 Task: Find connections with filter location Beipiao with filter topic #socialmediawith filter profile language Potuguese with filter current company YML with filter school Poornima University with filter industry Newspaper Publishing with filter service category Home Networking with filter keywords title Continuous Improvement Consultant
Action: Mouse moved to (573, 71)
Screenshot: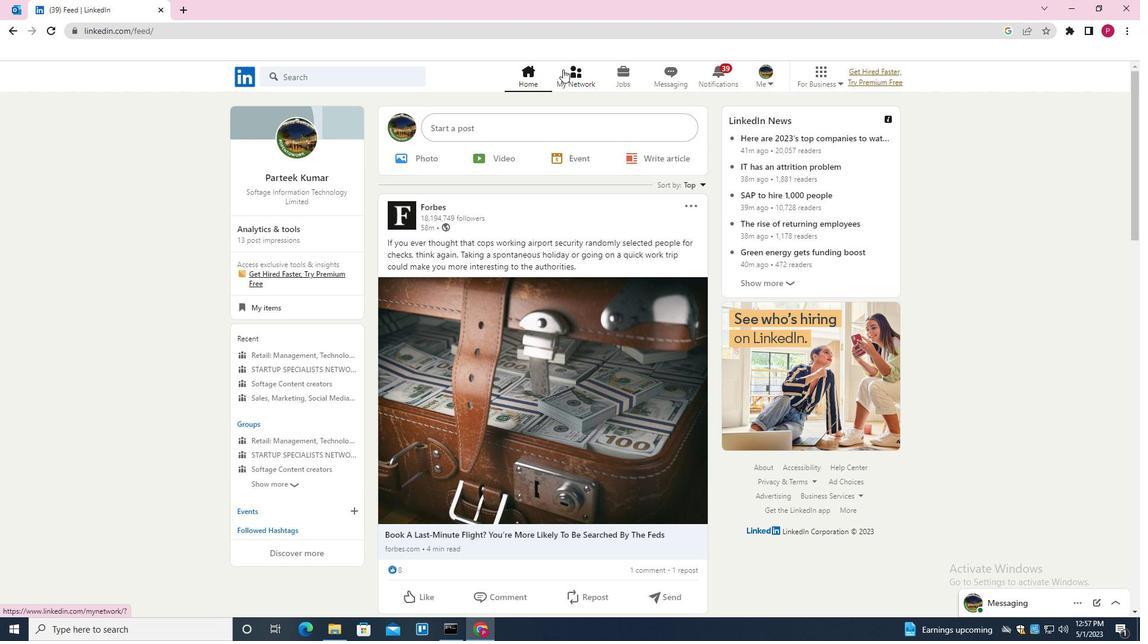 
Action: Mouse pressed left at (573, 71)
Screenshot: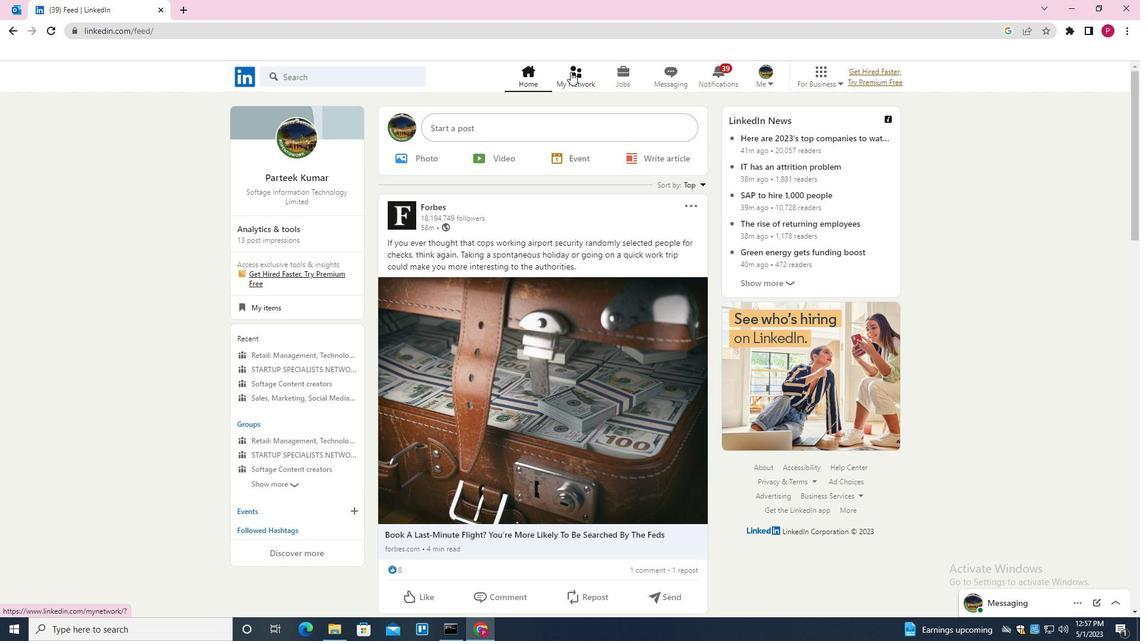 
Action: Mouse moved to (380, 141)
Screenshot: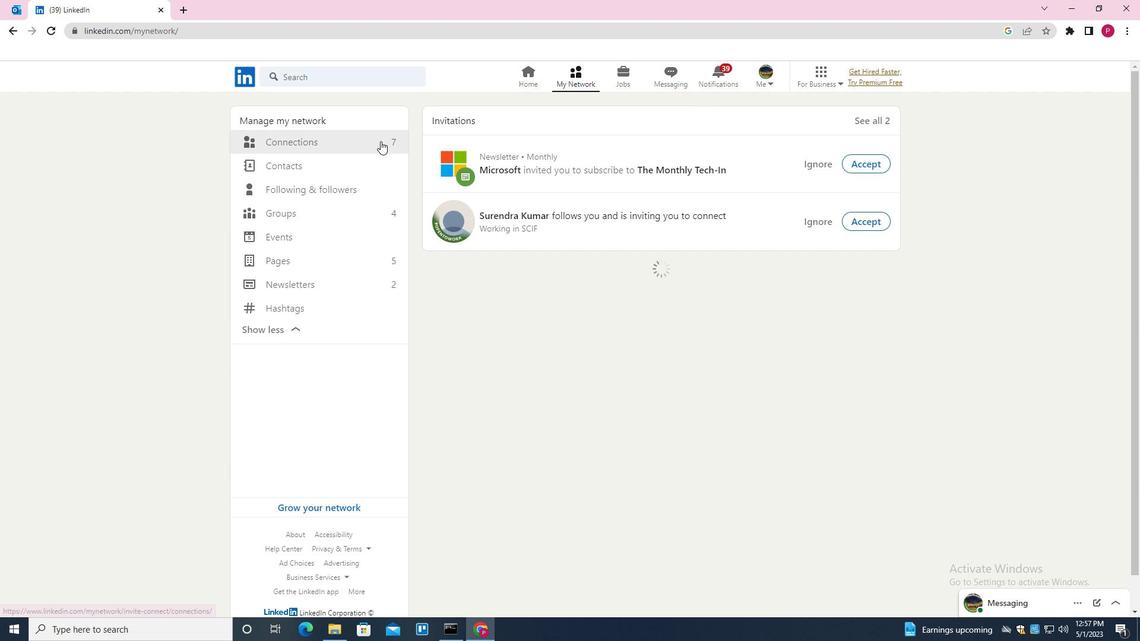
Action: Mouse pressed left at (380, 141)
Screenshot: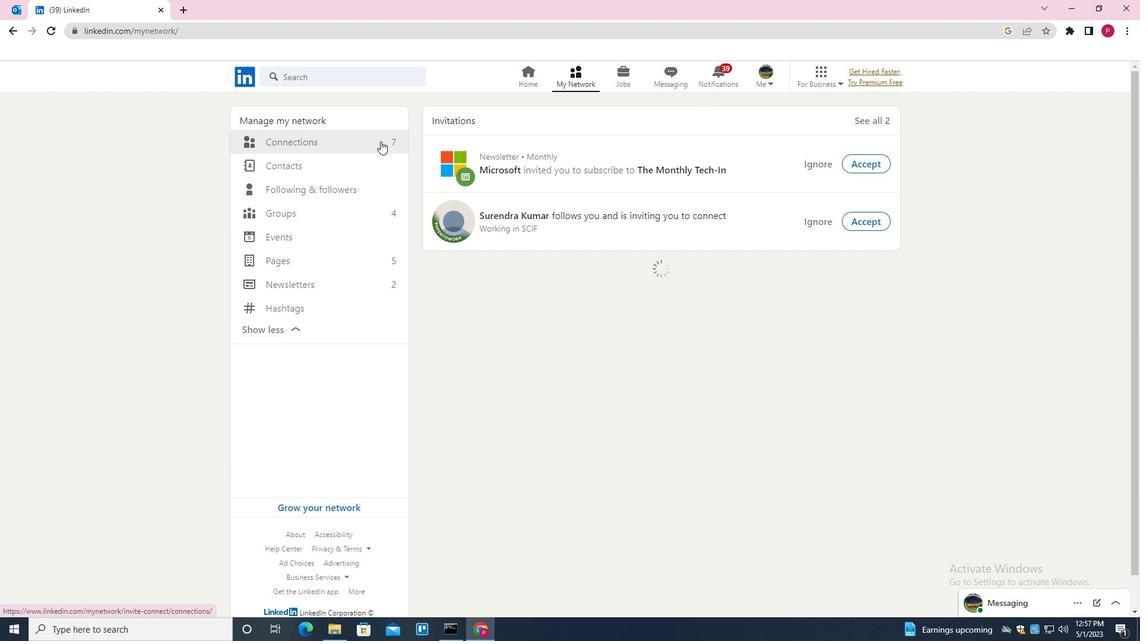 
Action: Mouse moved to (690, 146)
Screenshot: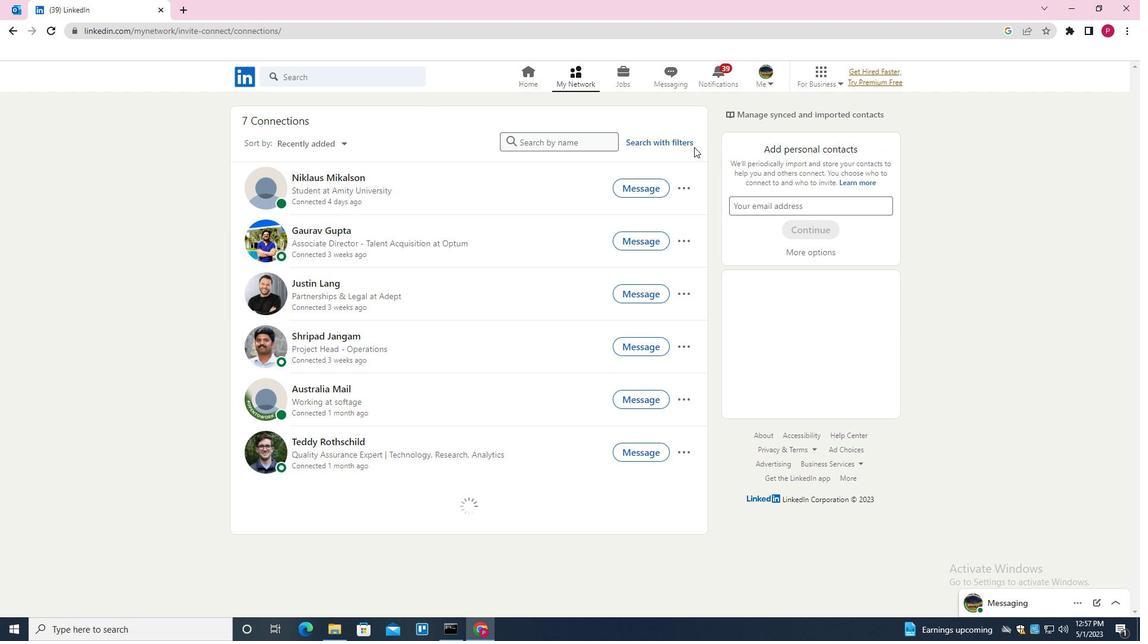 
Action: Mouse pressed left at (690, 146)
Screenshot: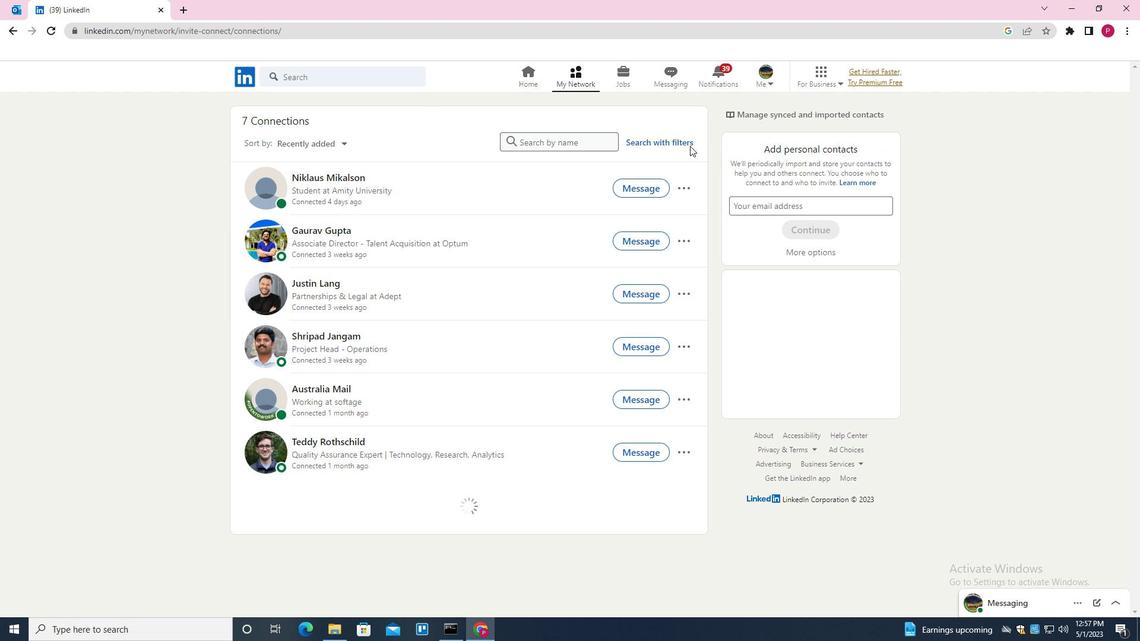 
Action: Mouse moved to (681, 141)
Screenshot: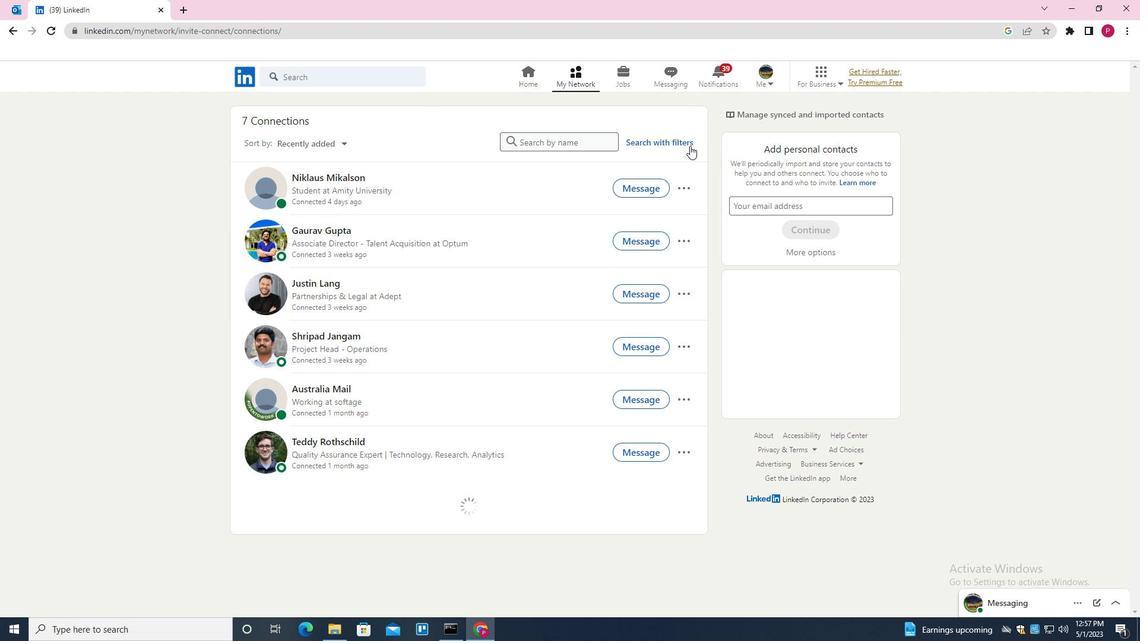 
Action: Mouse pressed left at (681, 141)
Screenshot: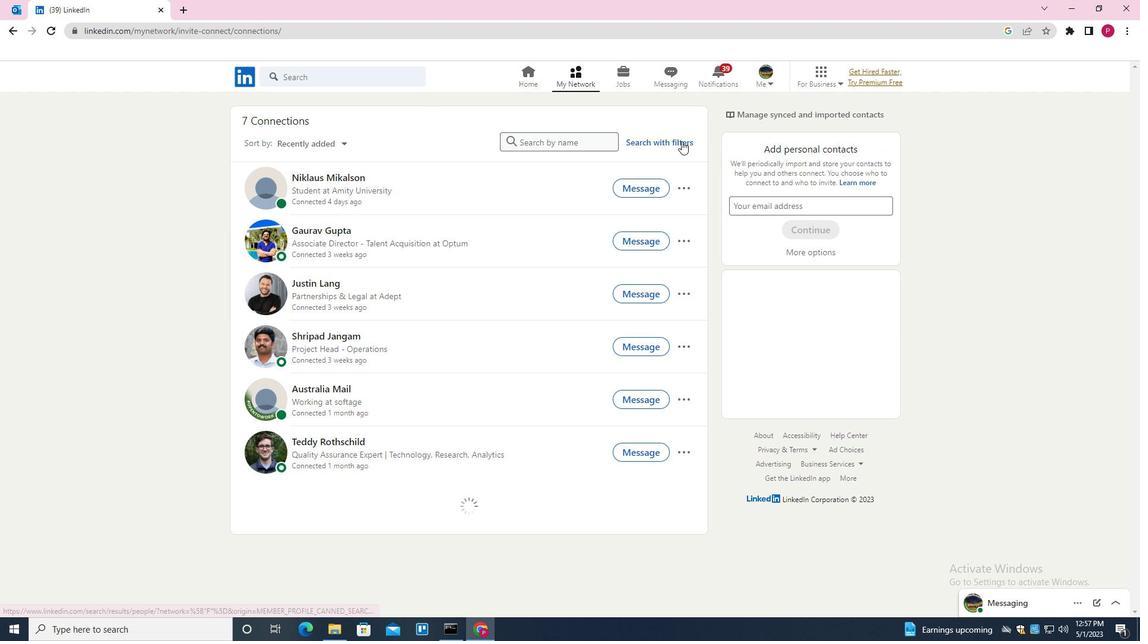 
Action: Mouse moved to (611, 113)
Screenshot: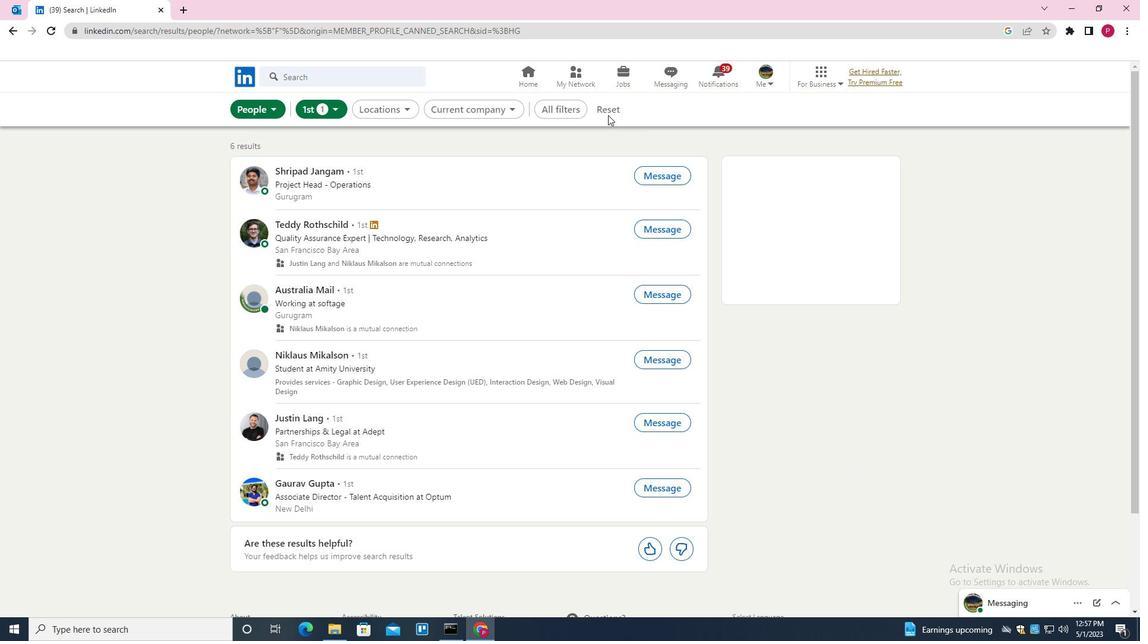 
Action: Mouse pressed left at (611, 113)
Screenshot: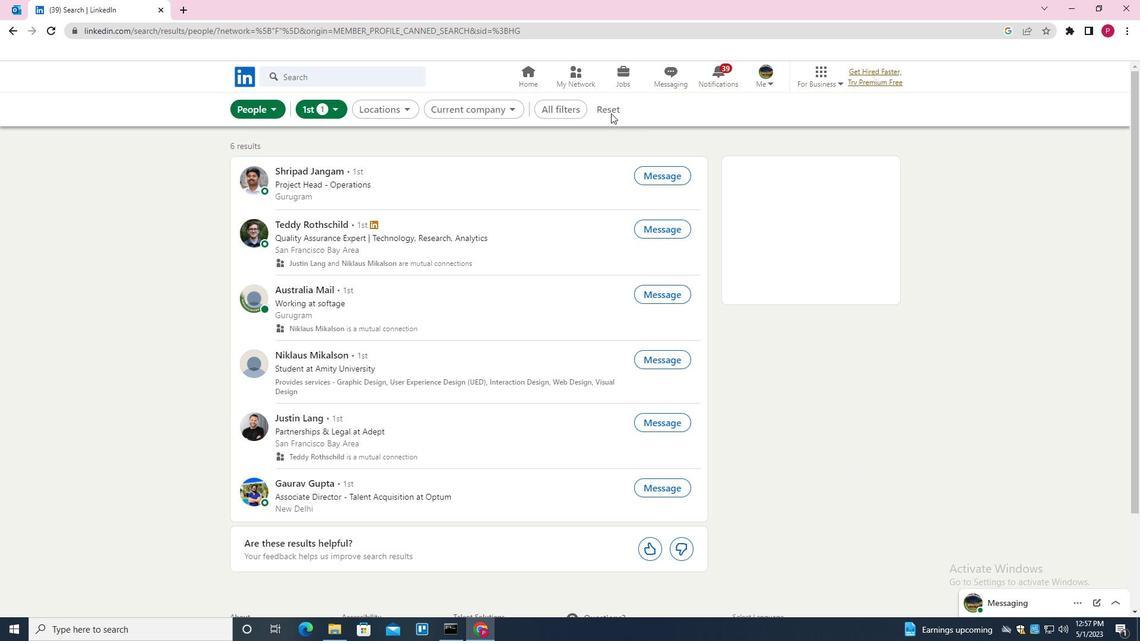 
Action: Mouse moved to (597, 110)
Screenshot: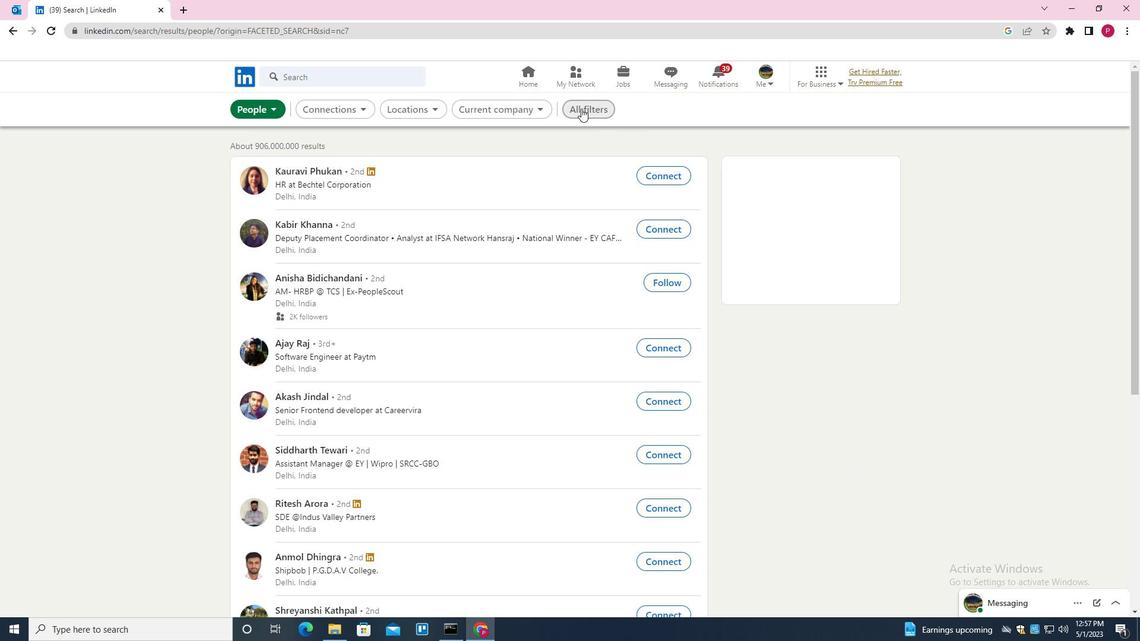
Action: Mouse pressed left at (597, 110)
Screenshot: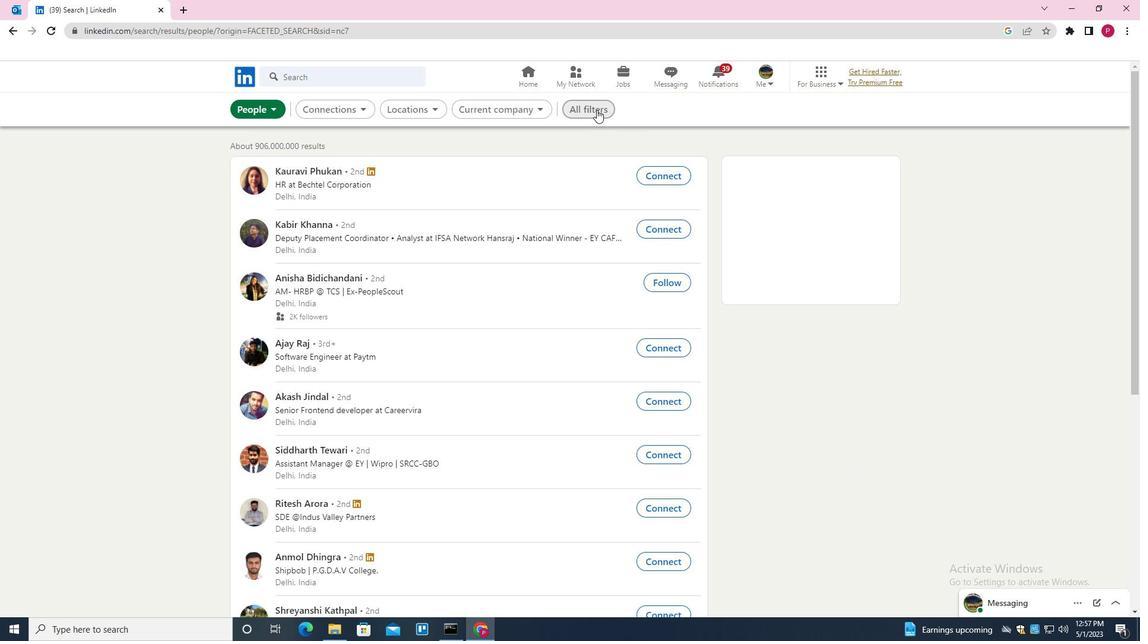 
Action: Mouse moved to (956, 364)
Screenshot: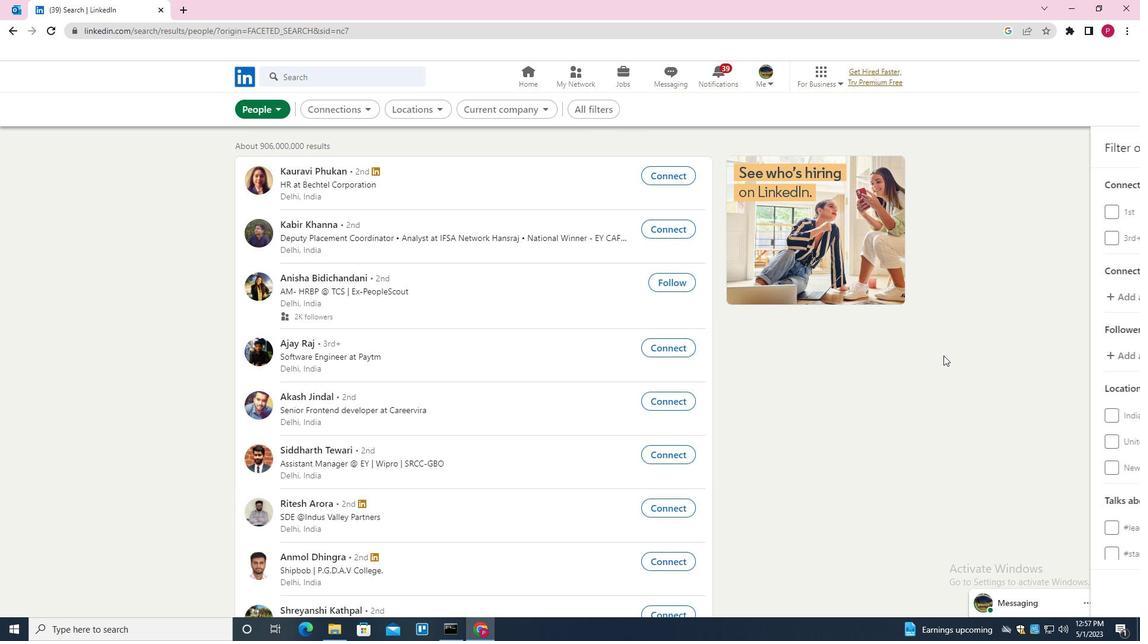 
Action: Mouse scrolled (956, 364) with delta (0, 0)
Screenshot: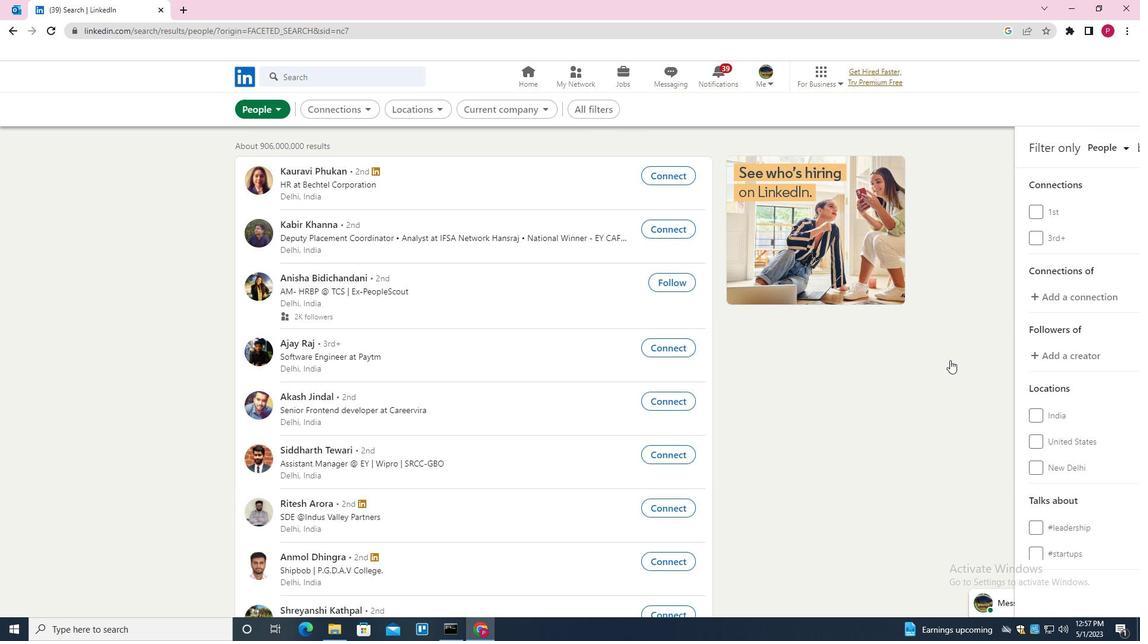 
Action: Mouse scrolled (956, 364) with delta (0, 0)
Screenshot: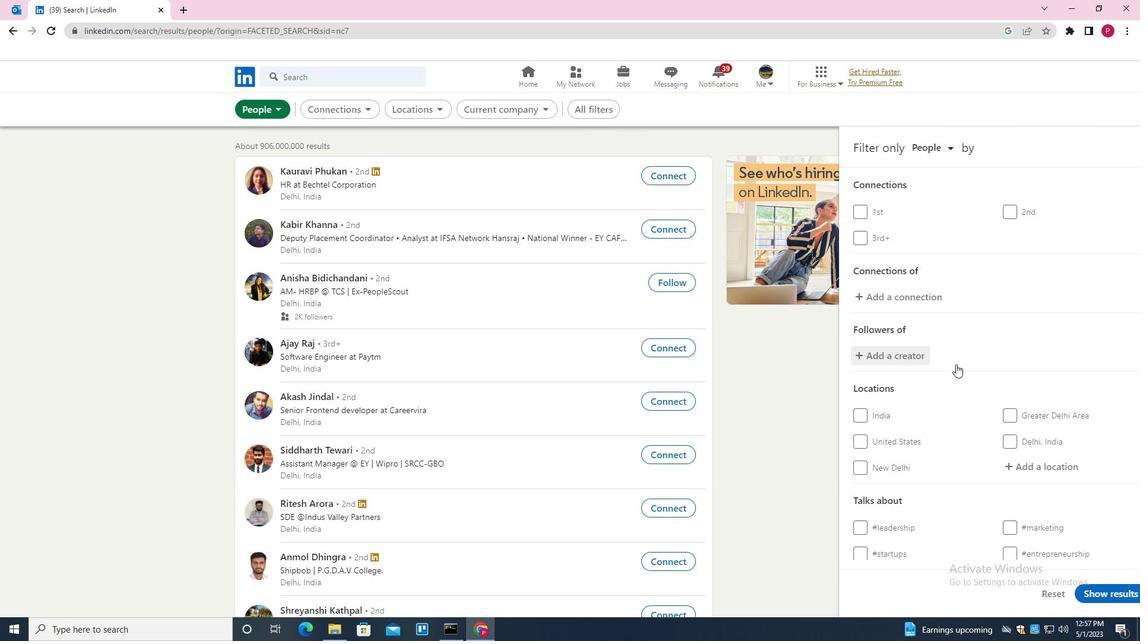 
Action: Mouse scrolled (956, 364) with delta (0, 0)
Screenshot: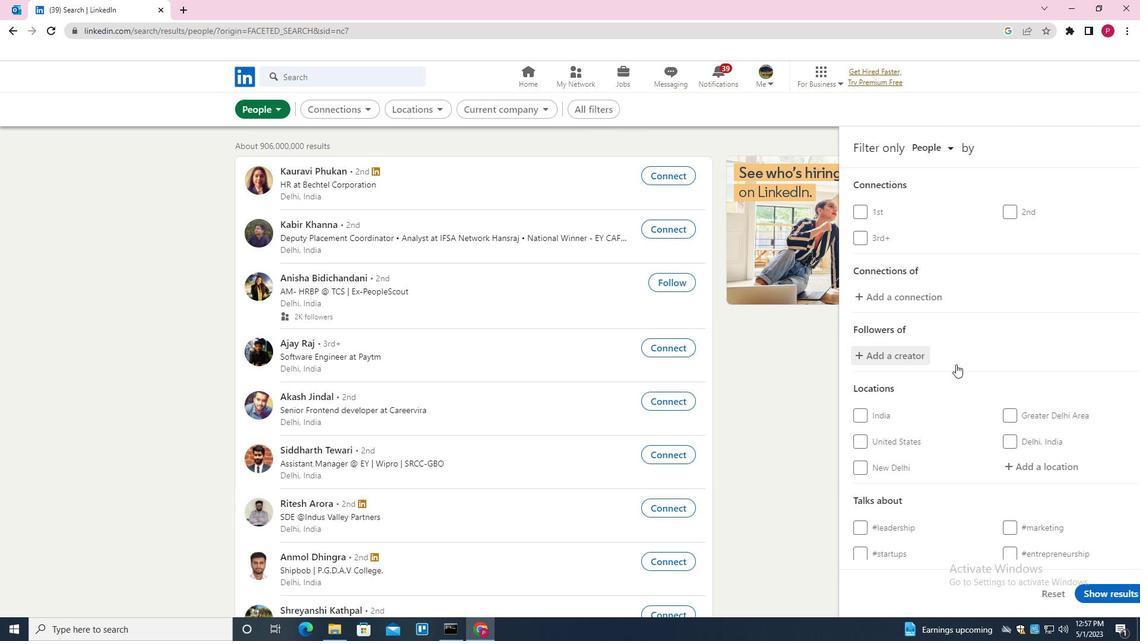 
Action: Mouse moved to (1013, 293)
Screenshot: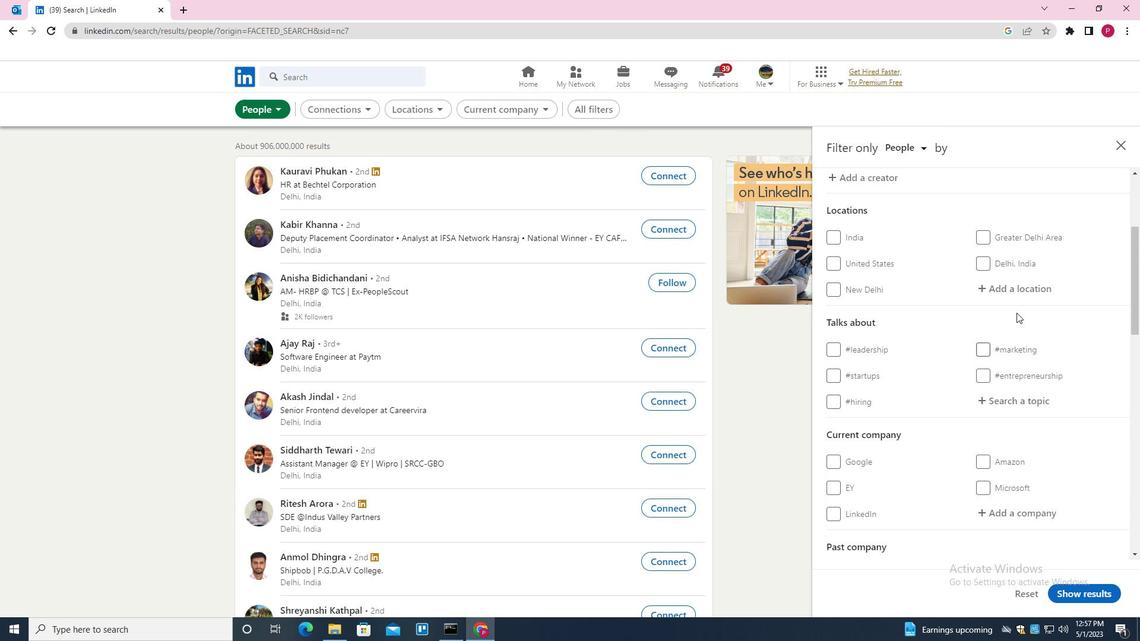 
Action: Mouse pressed left at (1013, 293)
Screenshot: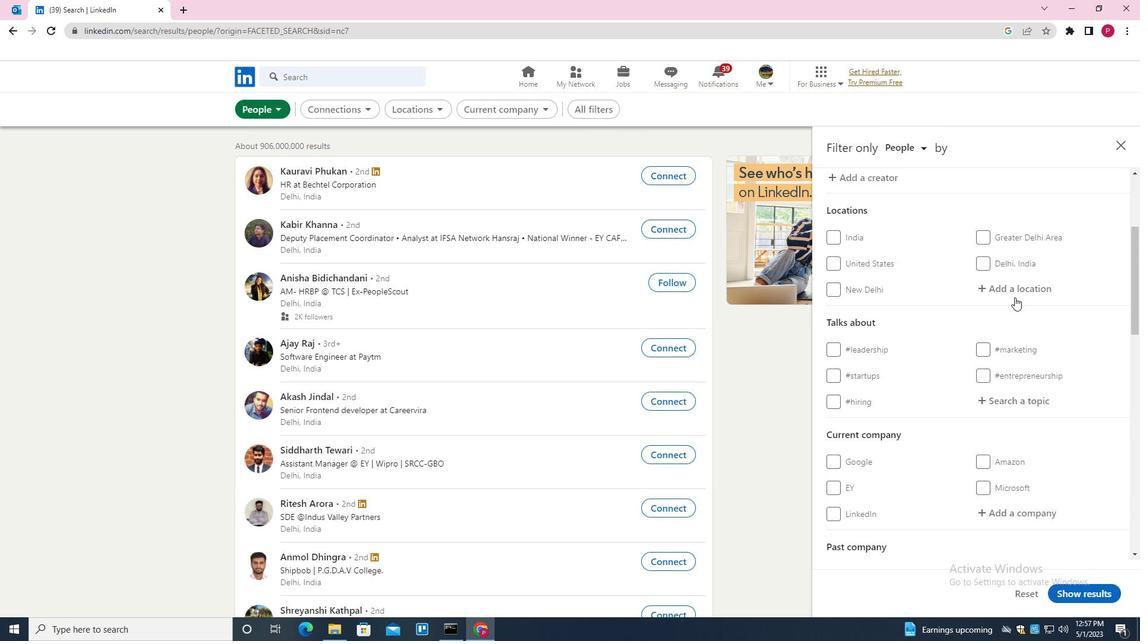 
Action: Key pressed <Key.shift>BEIPIAO<Key.enter>
Screenshot: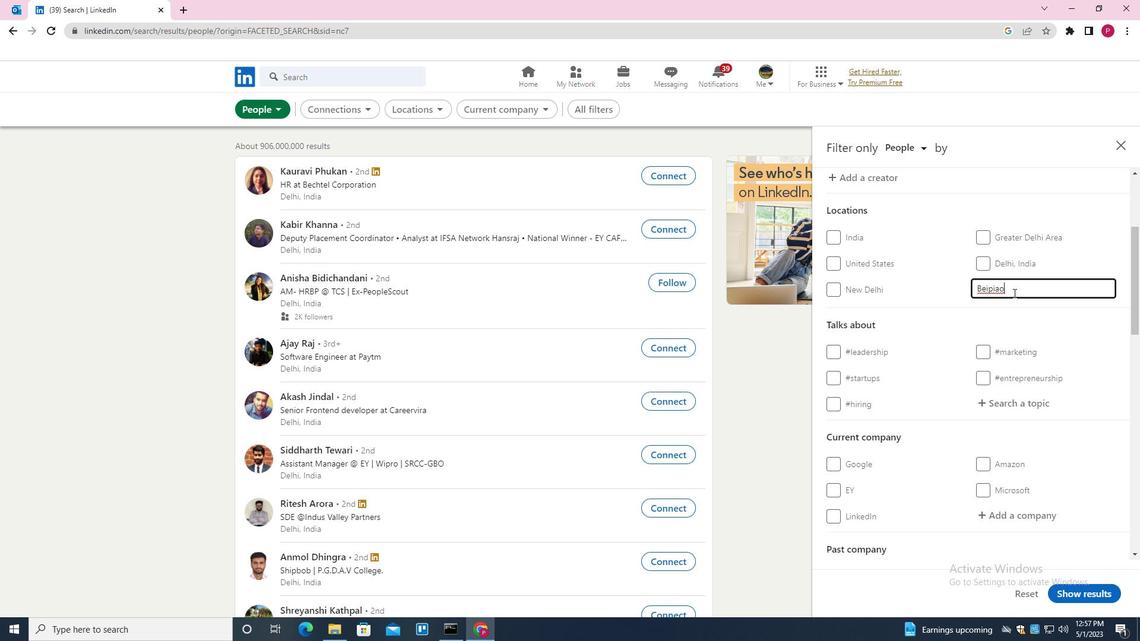 
Action: Mouse moved to (978, 317)
Screenshot: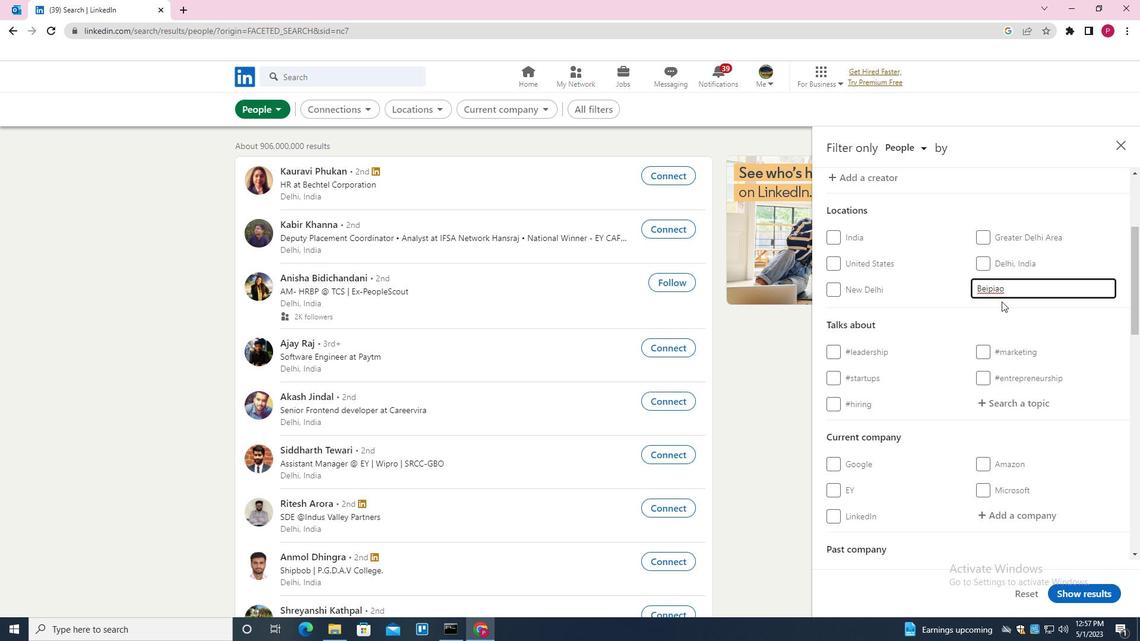 
Action: Mouse scrolled (978, 317) with delta (0, 0)
Screenshot: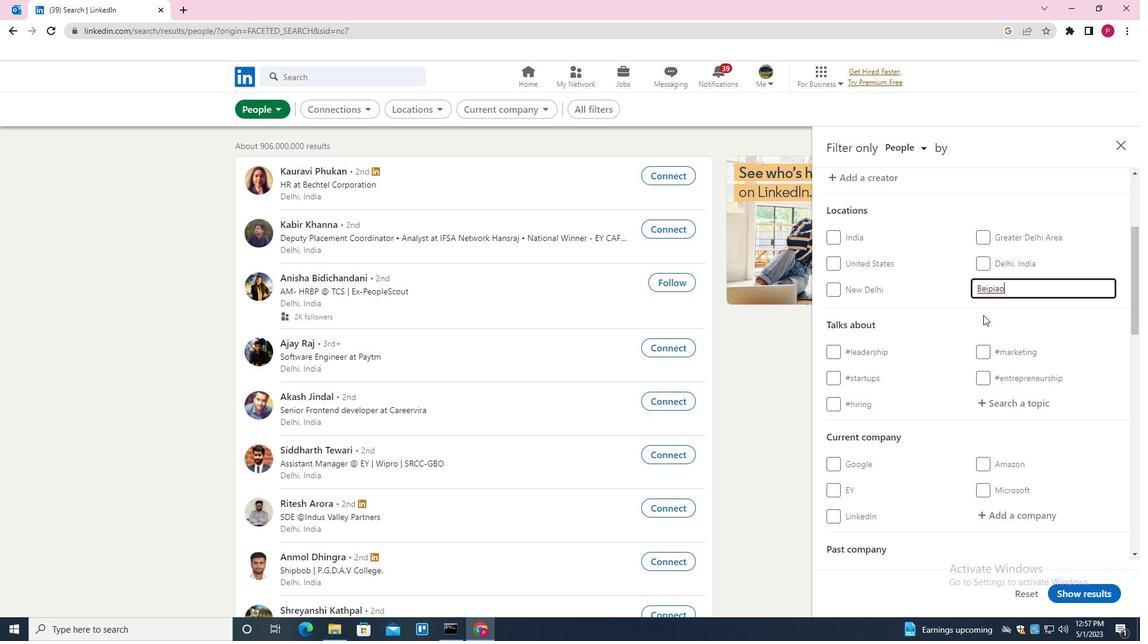 
Action: Mouse scrolled (978, 317) with delta (0, 0)
Screenshot: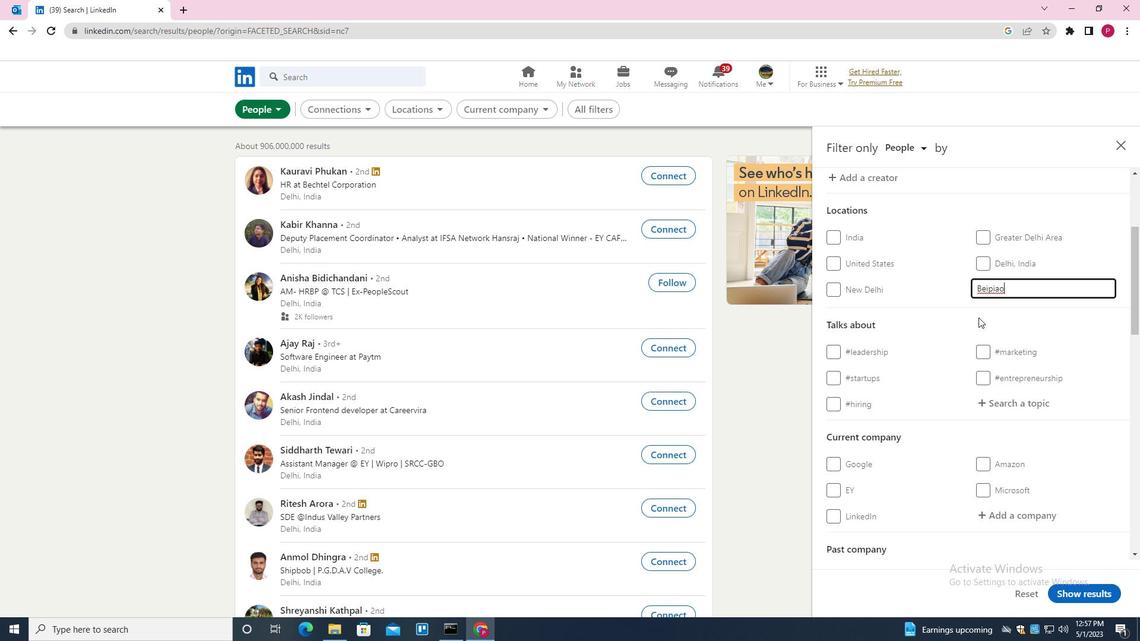 
Action: Mouse scrolled (978, 317) with delta (0, 0)
Screenshot: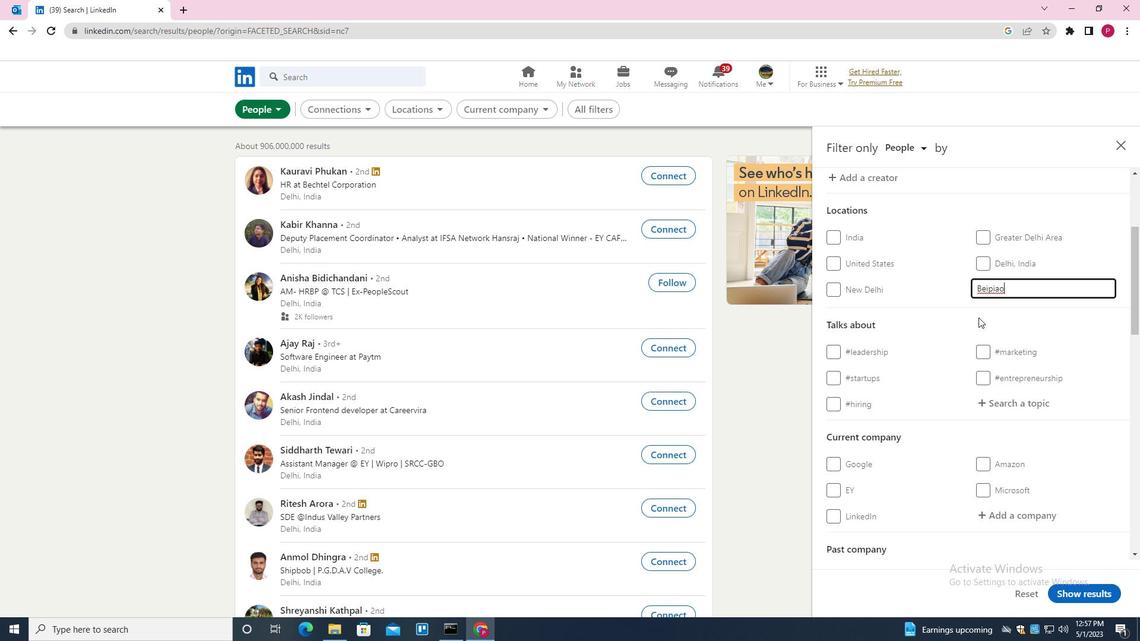 
Action: Mouse moved to (1016, 228)
Screenshot: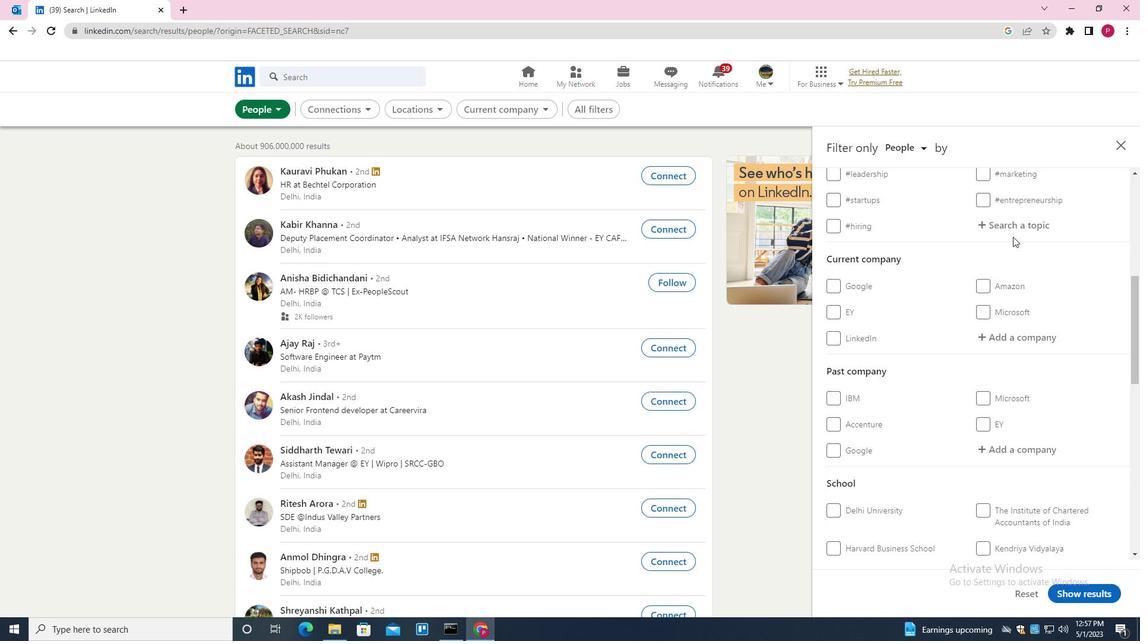 
Action: Mouse pressed left at (1016, 228)
Screenshot: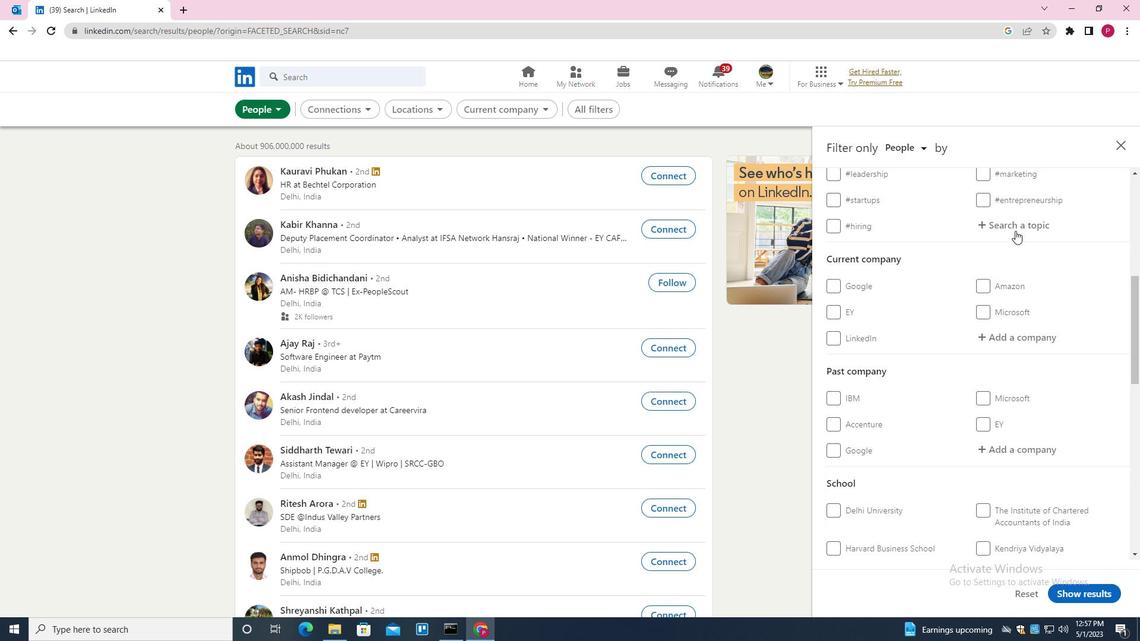 
Action: Key pressed SOCIALMEDIA<Key.down><Key.enter>
Screenshot: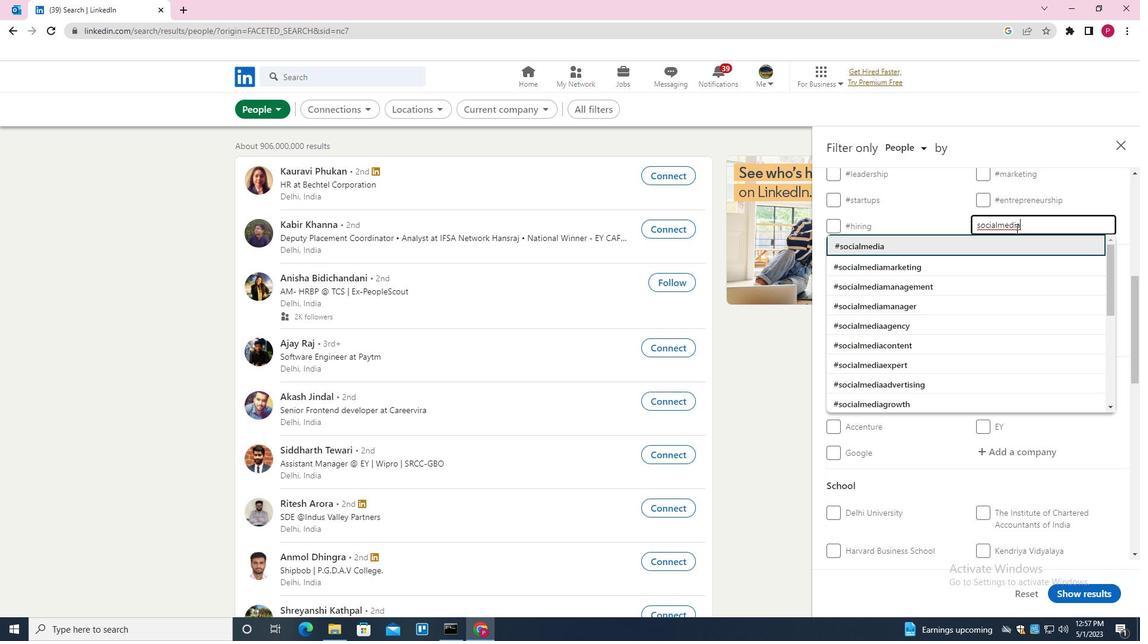 
Action: Mouse moved to (908, 326)
Screenshot: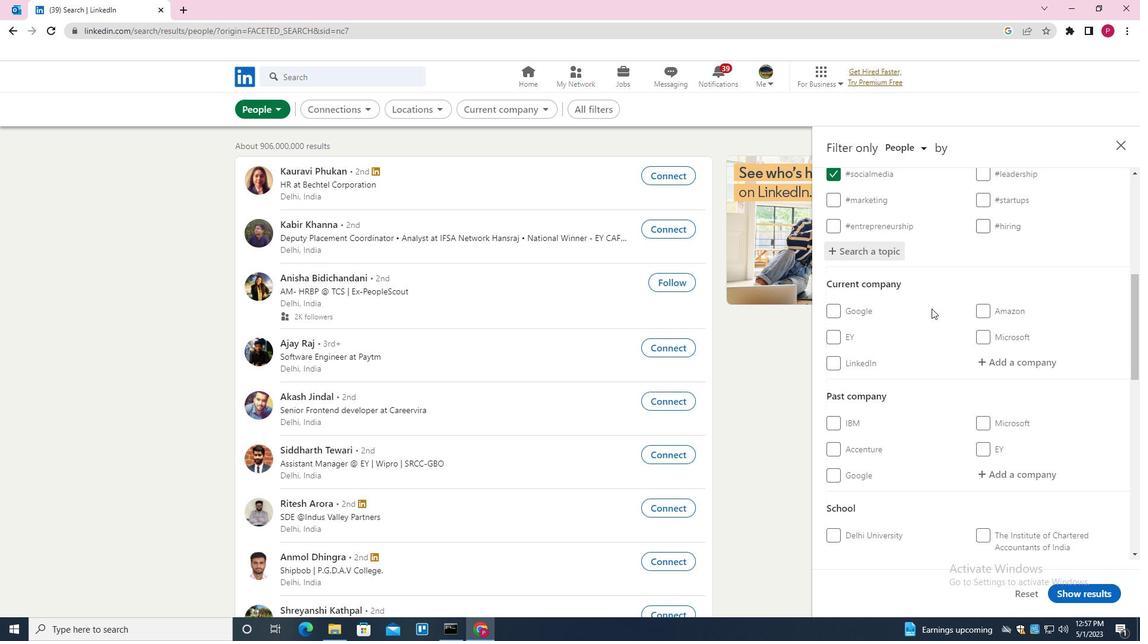 
Action: Mouse scrolled (908, 326) with delta (0, 0)
Screenshot: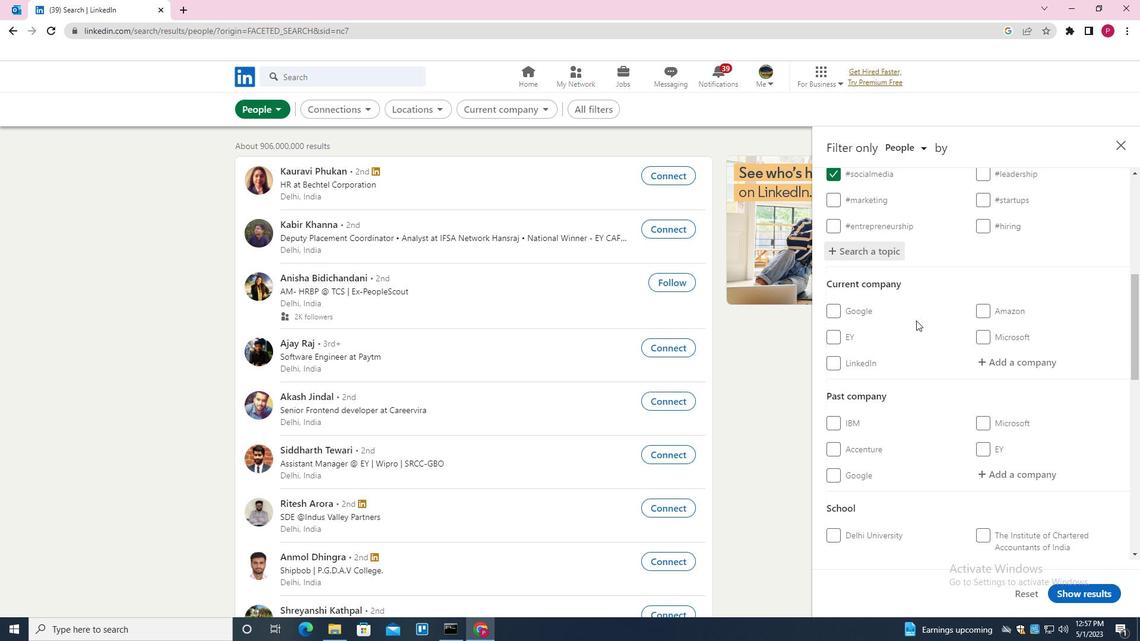 
Action: Mouse scrolled (908, 326) with delta (0, 0)
Screenshot: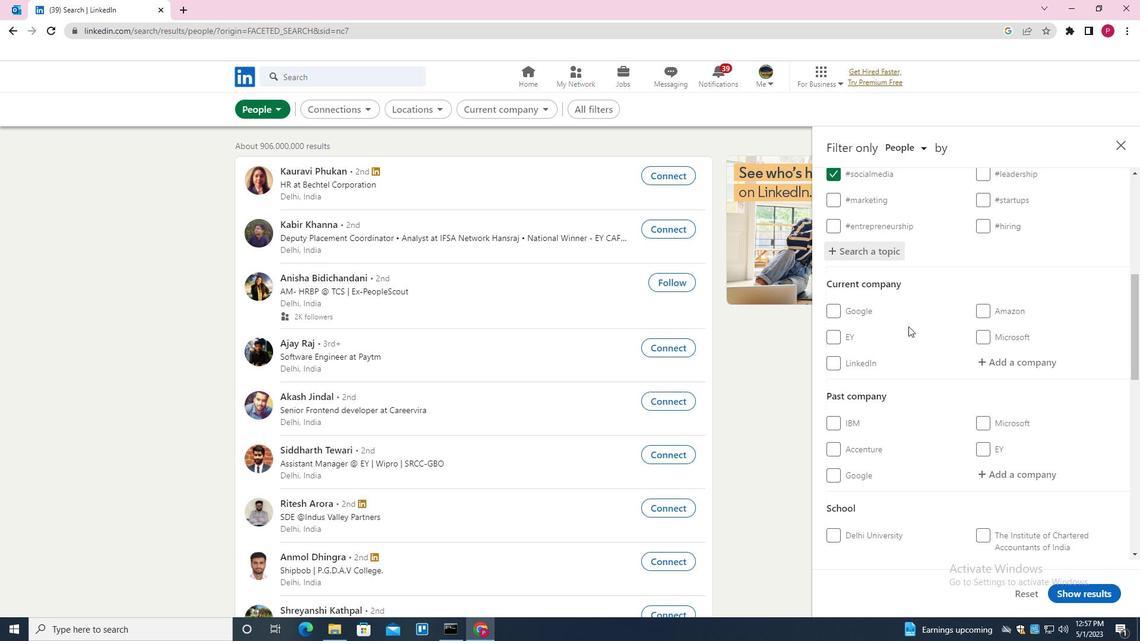 
Action: Mouse scrolled (908, 326) with delta (0, 0)
Screenshot: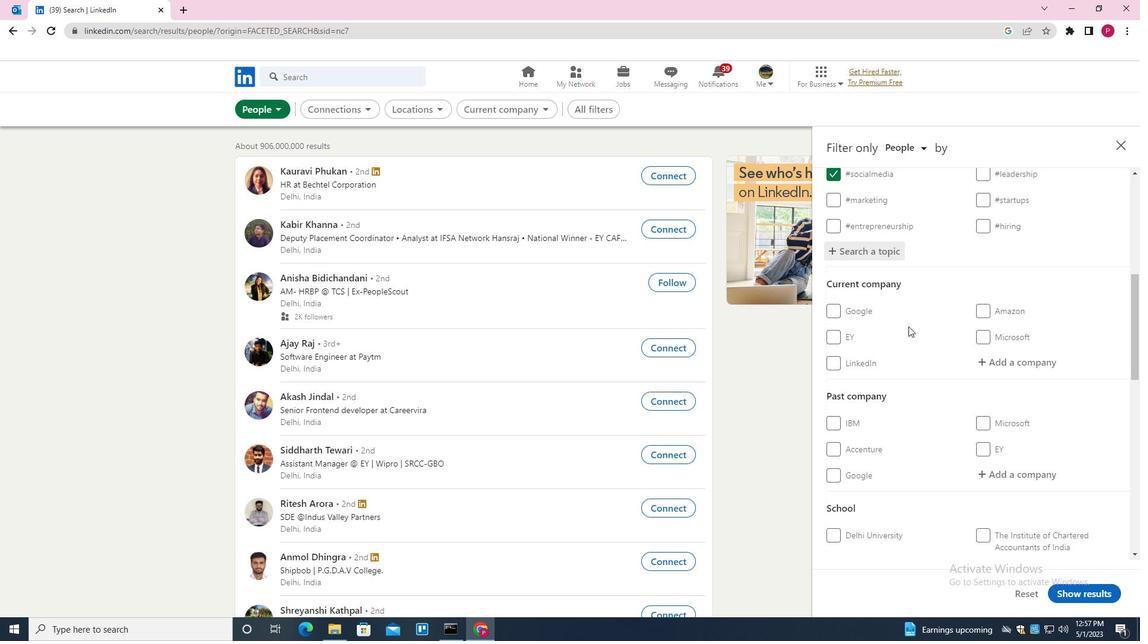
Action: Mouse moved to (964, 380)
Screenshot: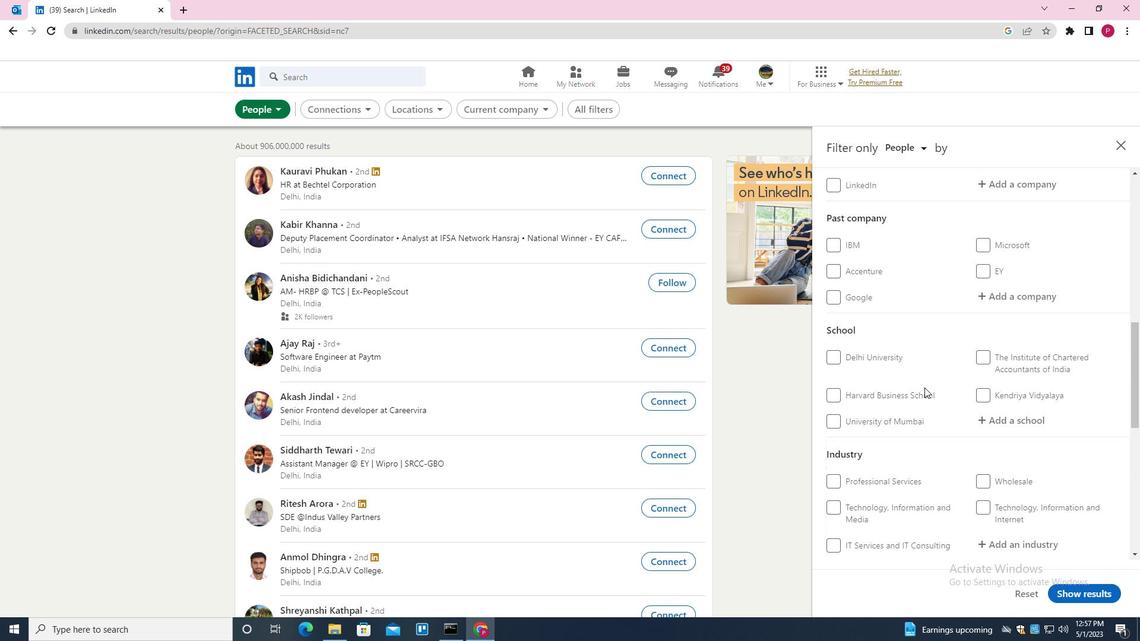 
Action: Mouse scrolled (964, 380) with delta (0, 0)
Screenshot: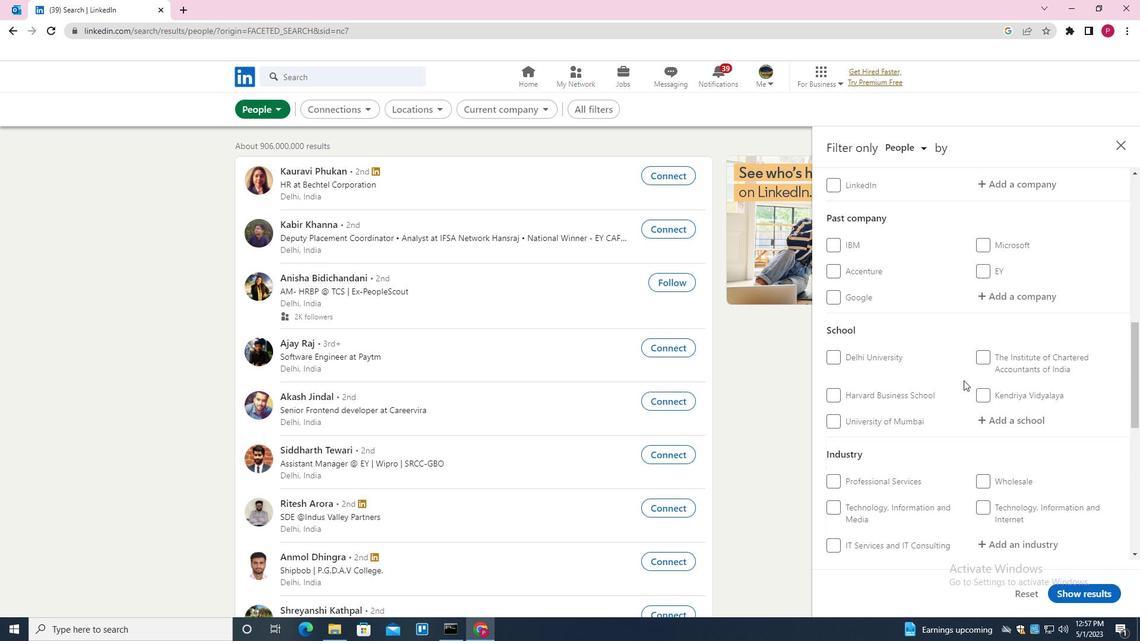 
Action: Mouse scrolled (964, 380) with delta (0, 0)
Screenshot: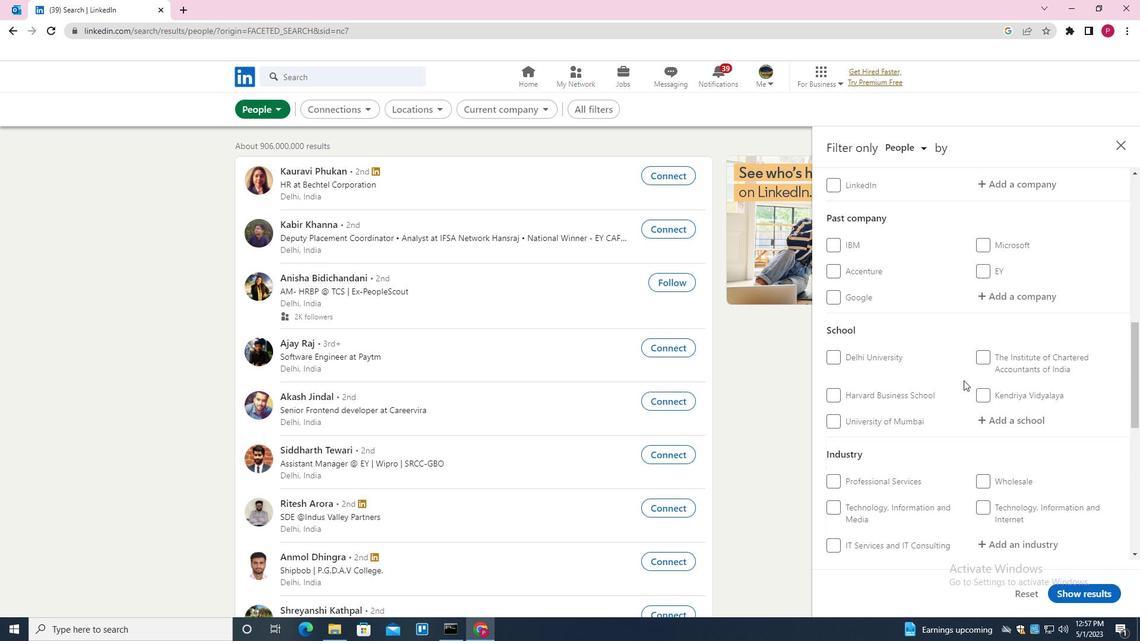 
Action: Mouse scrolled (964, 380) with delta (0, 0)
Screenshot: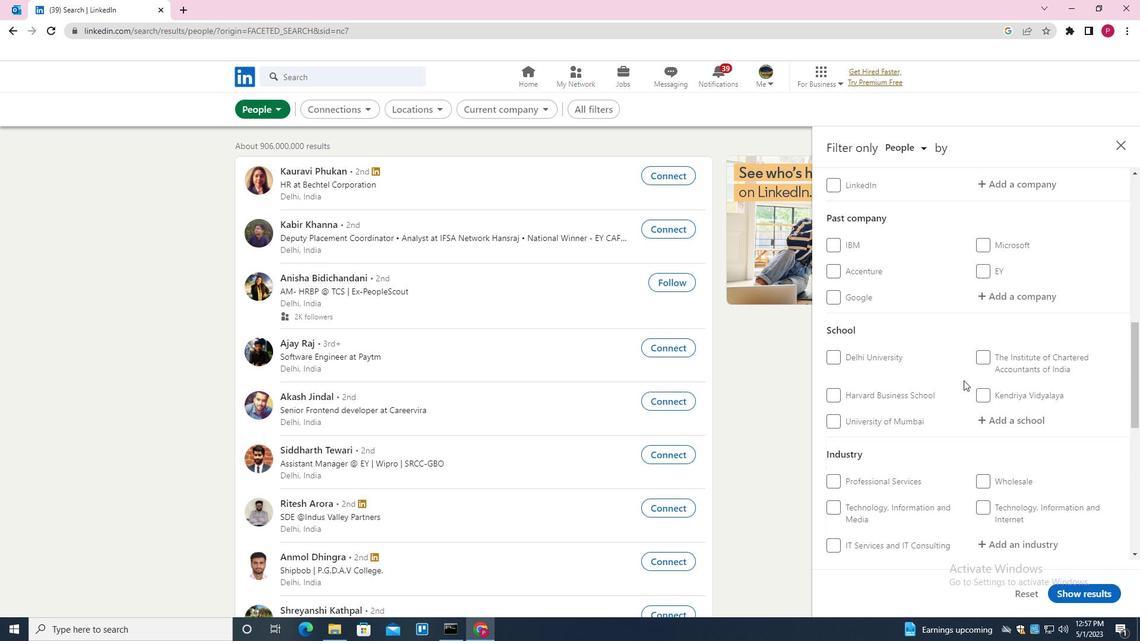 
Action: Mouse moved to (889, 379)
Screenshot: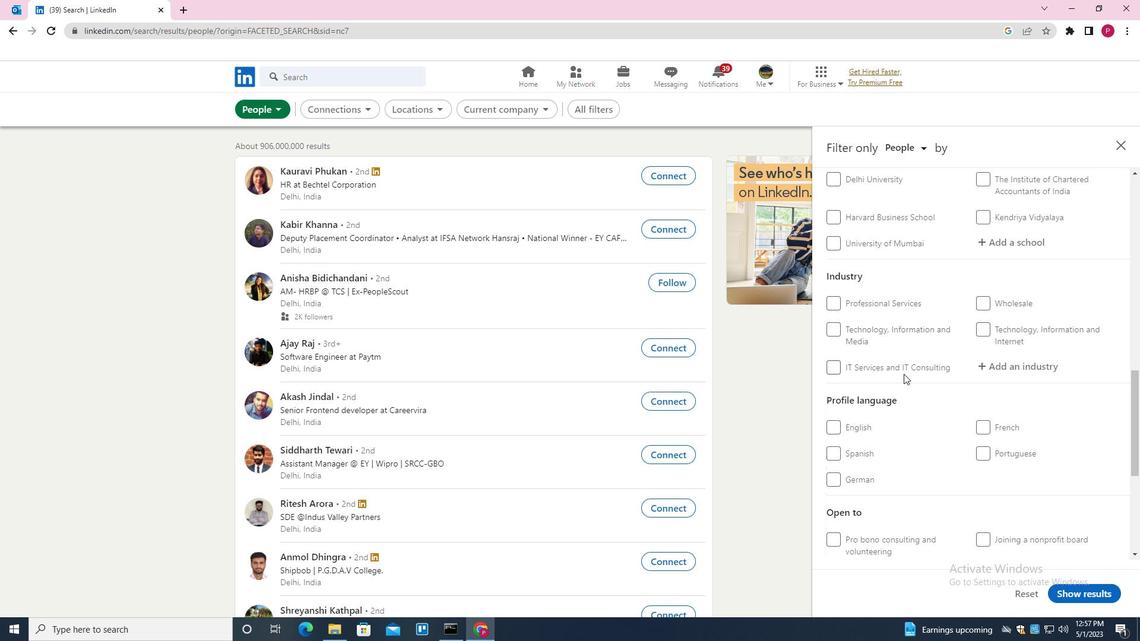 
Action: Mouse scrolled (889, 378) with delta (0, 0)
Screenshot: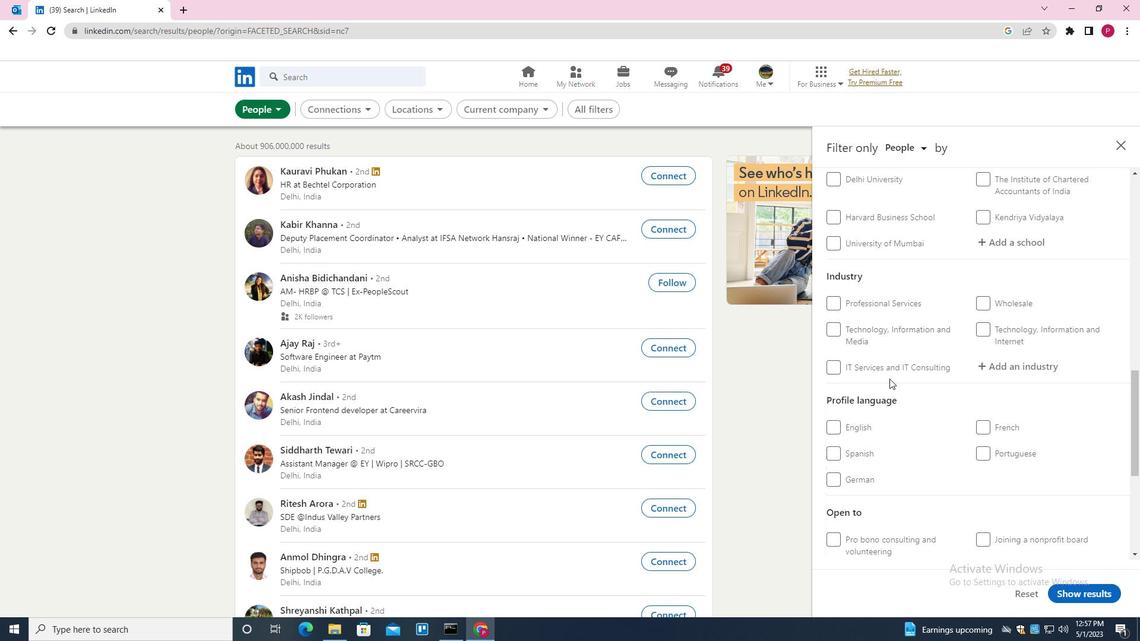 
Action: Mouse scrolled (889, 378) with delta (0, 0)
Screenshot: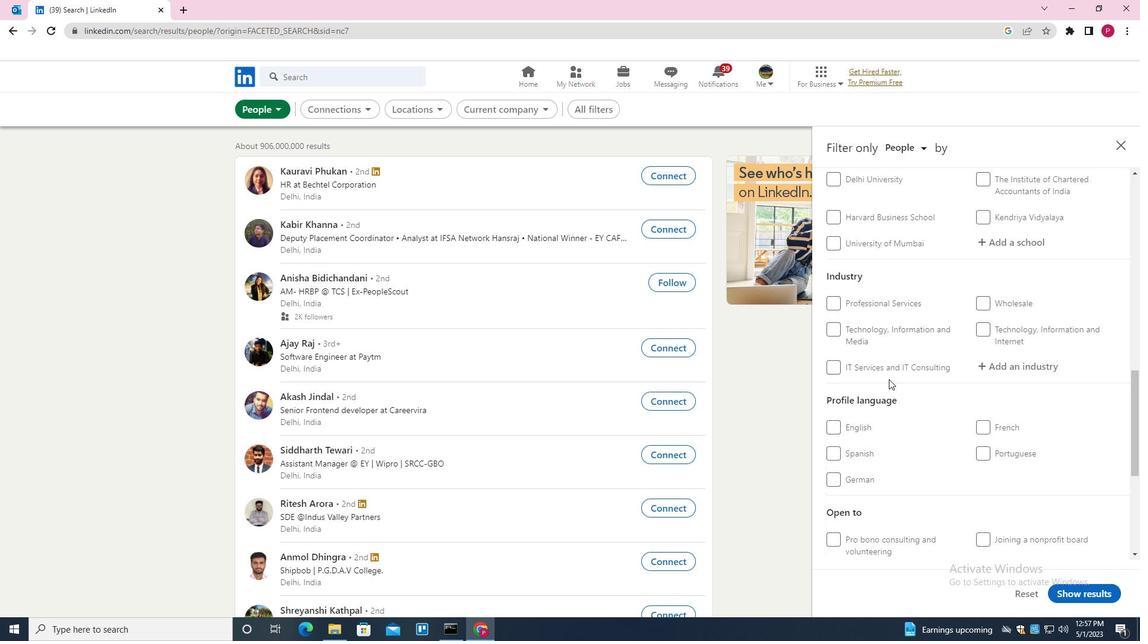 
Action: Mouse scrolled (889, 378) with delta (0, 0)
Screenshot: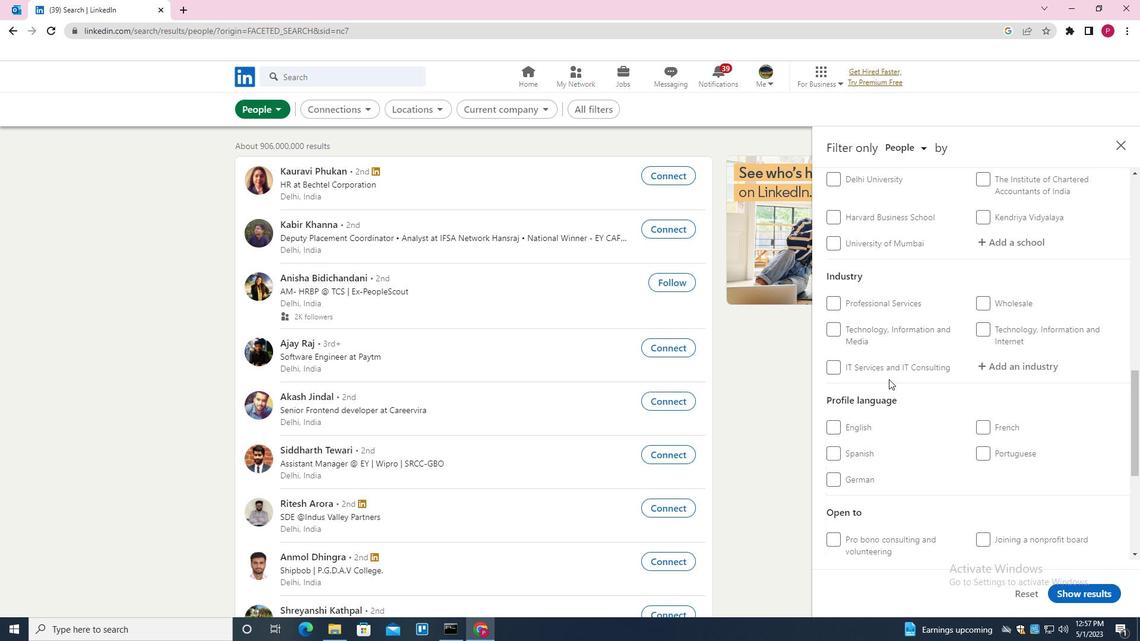 
Action: Mouse moved to (986, 280)
Screenshot: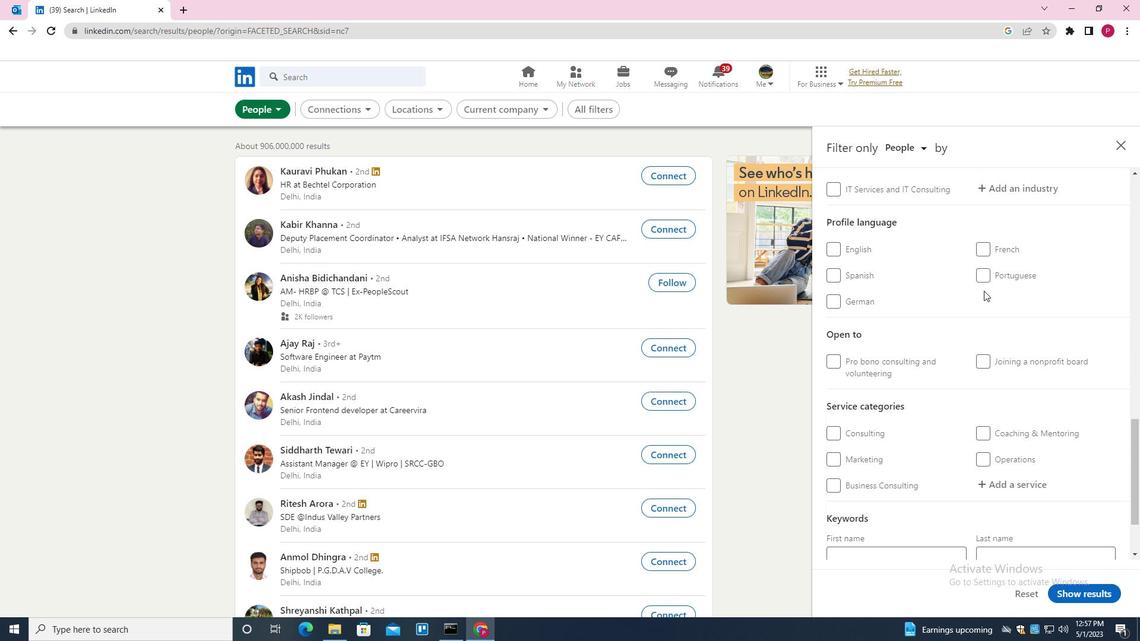 
Action: Mouse pressed left at (986, 280)
Screenshot: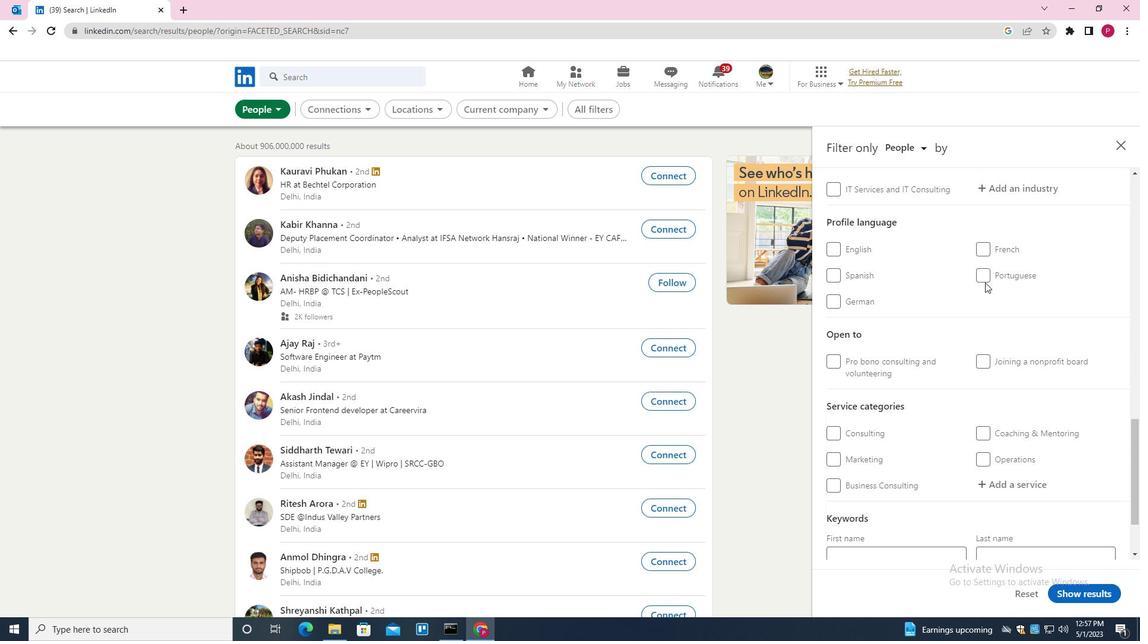 
Action: Mouse moved to (944, 319)
Screenshot: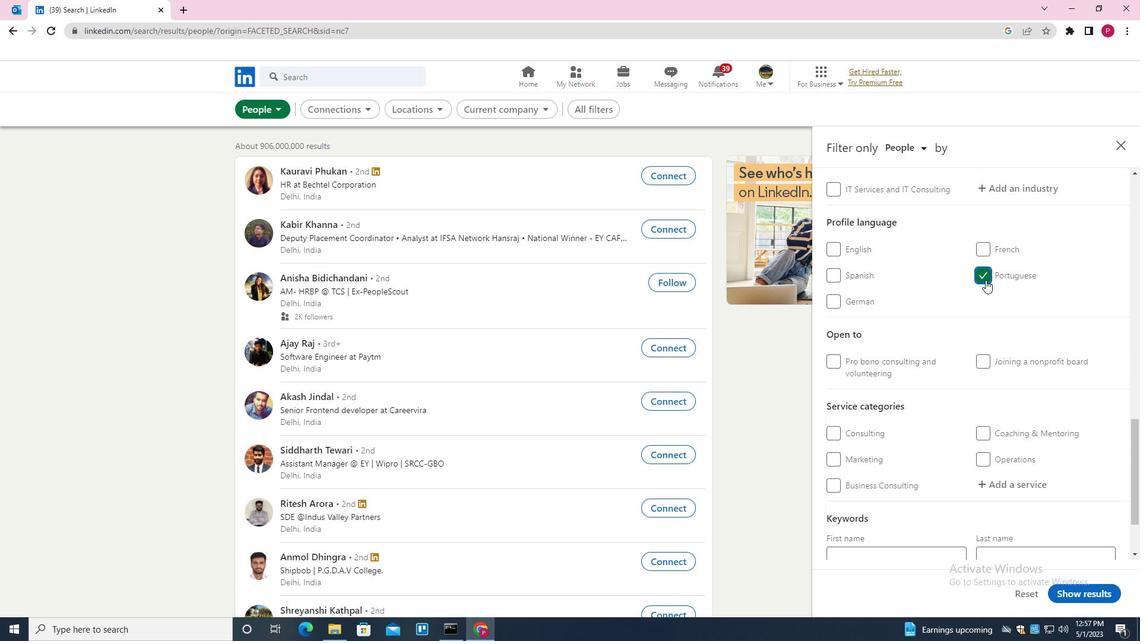 
Action: Mouse scrolled (944, 320) with delta (0, 0)
Screenshot: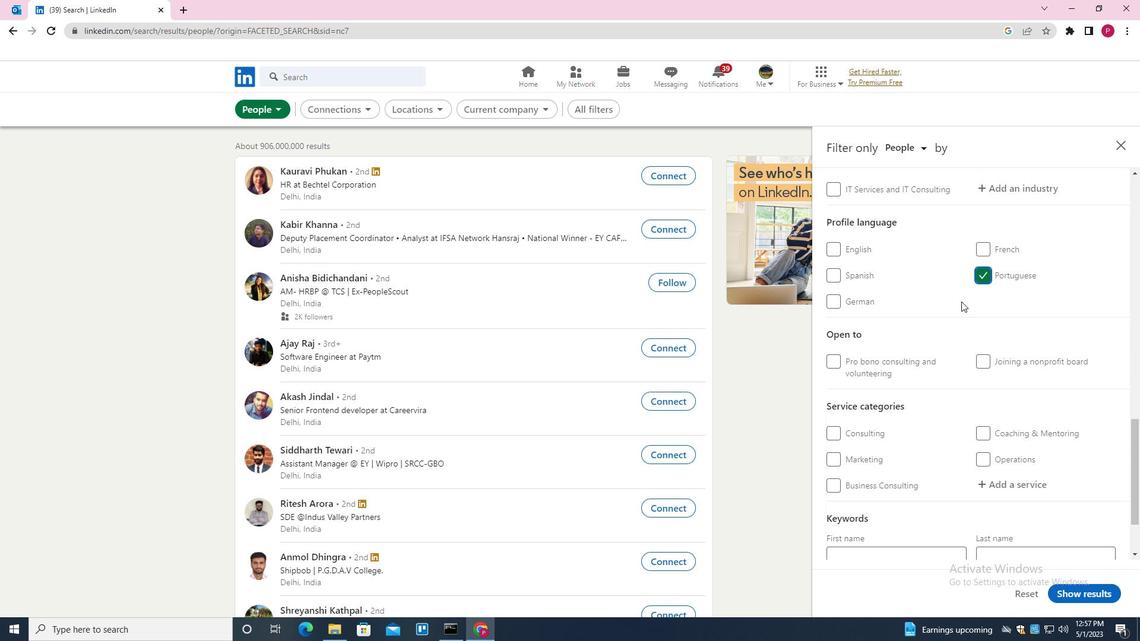
Action: Mouse scrolled (944, 320) with delta (0, 0)
Screenshot: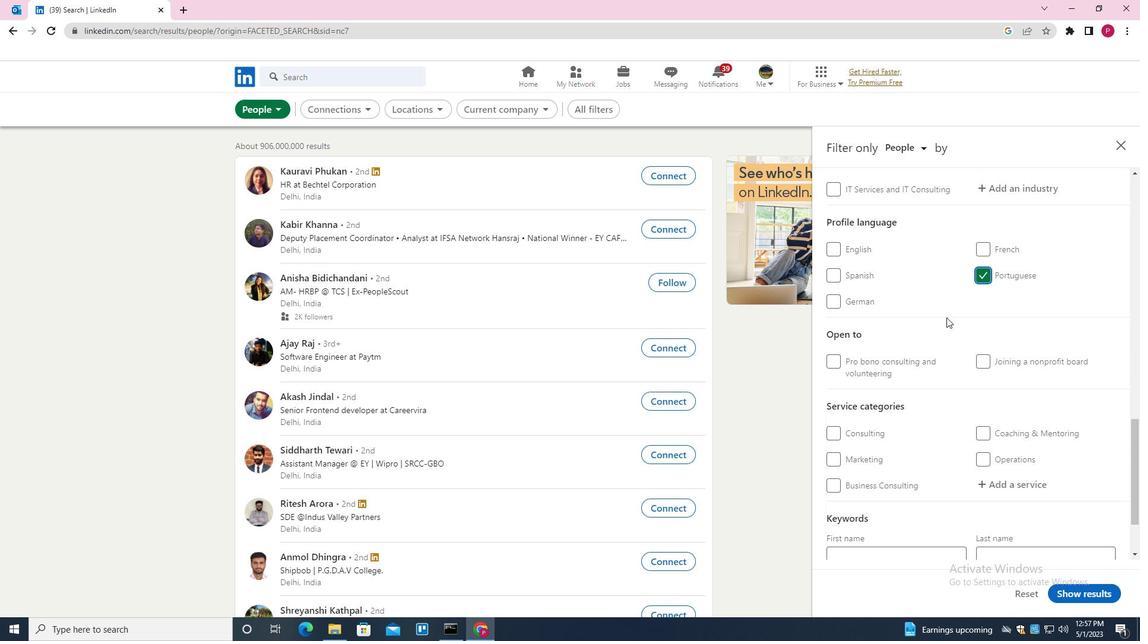 
Action: Mouse scrolled (944, 320) with delta (0, 0)
Screenshot: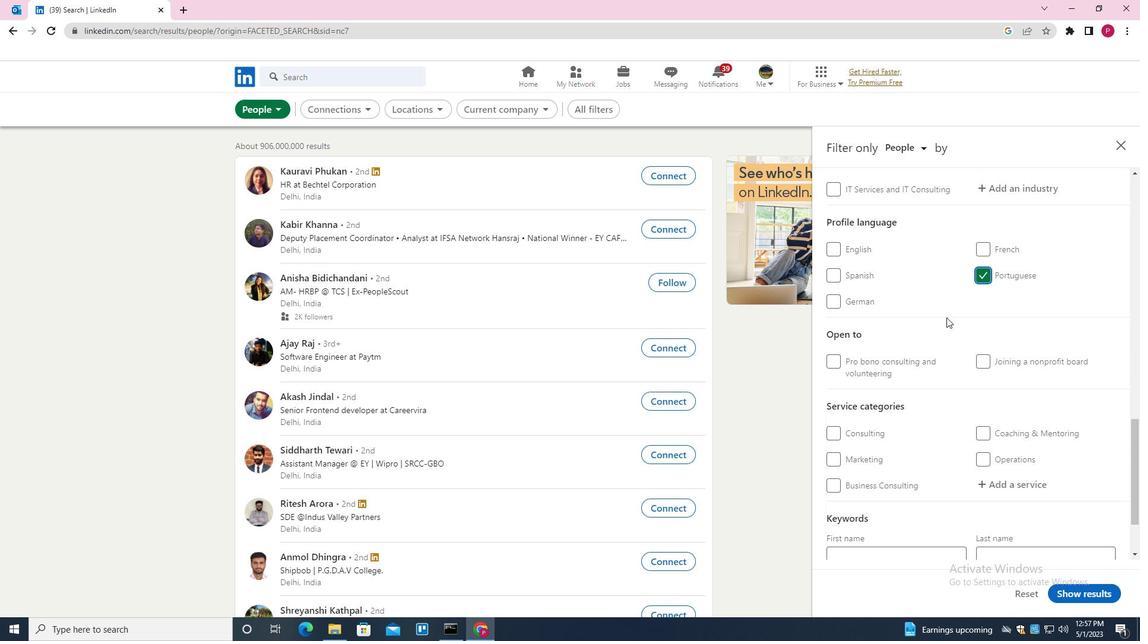 
Action: Mouse scrolled (944, 320) with delta (0, 0)
Screenshot: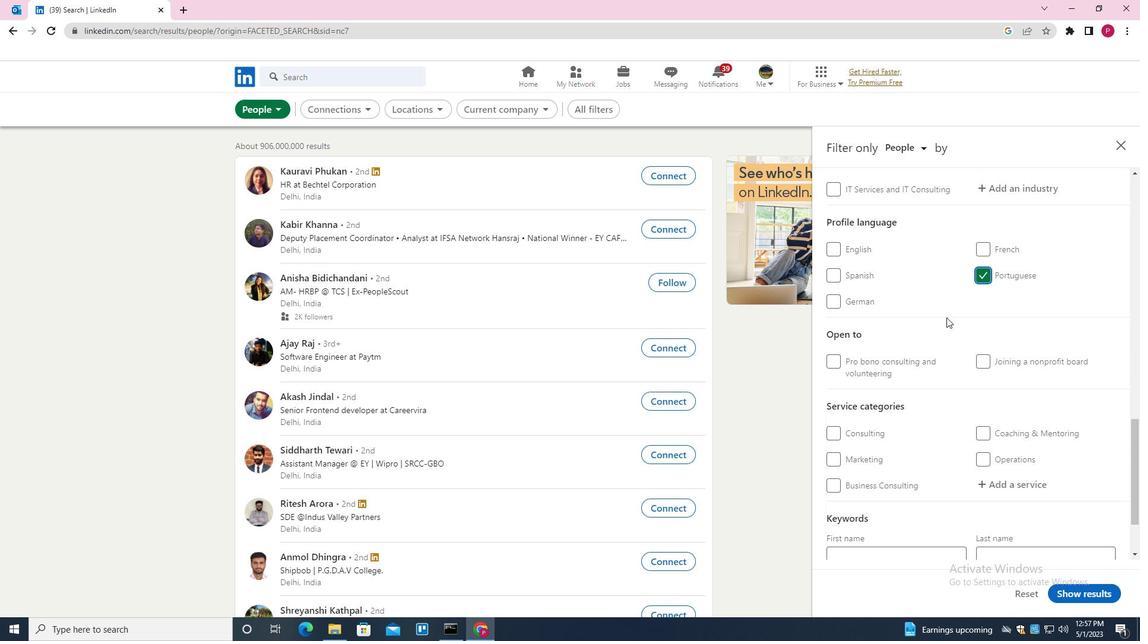 
Action: Mouse scrolled (944, 320) with delta (0, 0)
Screenshot: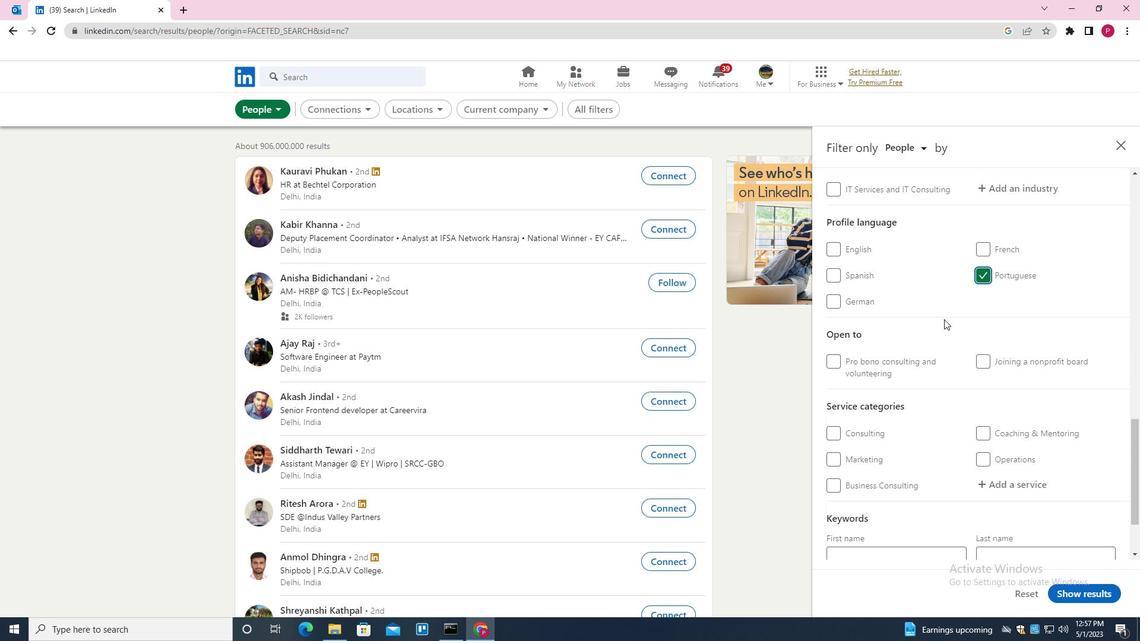 
Action: Mouse scrolled (944, 320) with delta (0, 0)
Screenshot: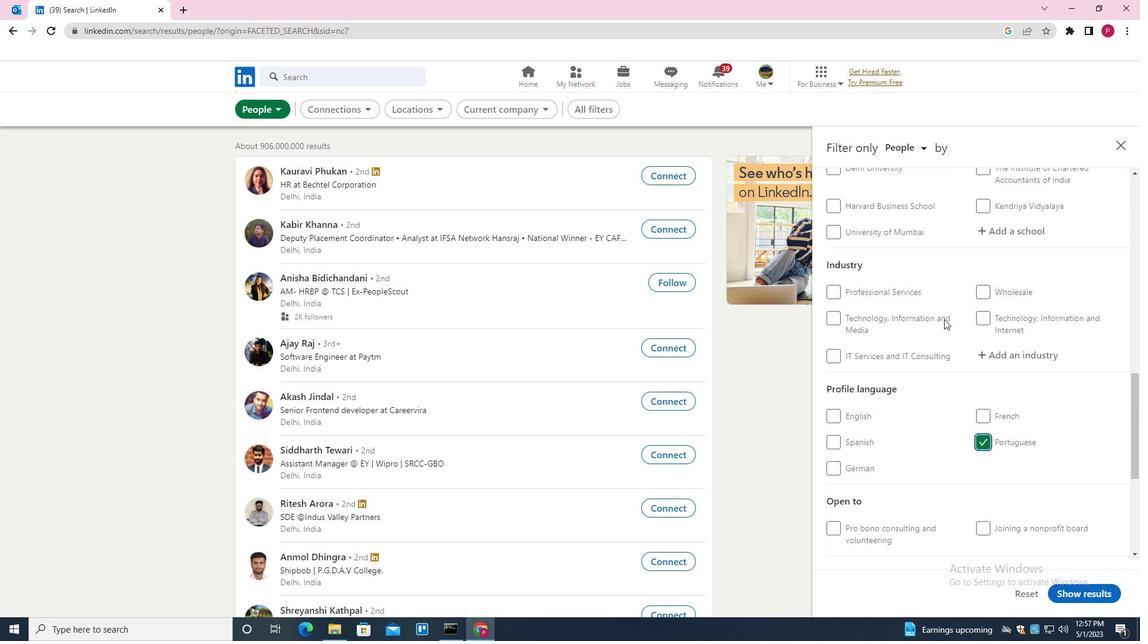 
Action: Mouse scrolled (944, 320) with delta (0, 0)
Screenshot: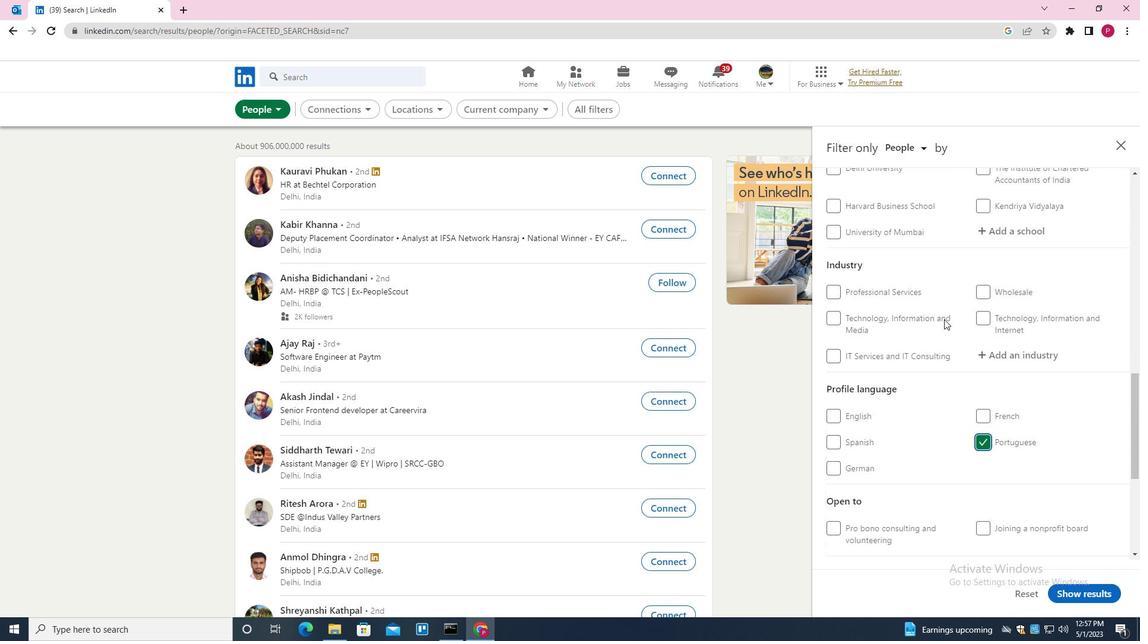 
Action: Mouse scrolled (944, 320) with delta (0, 0)
Screenshot: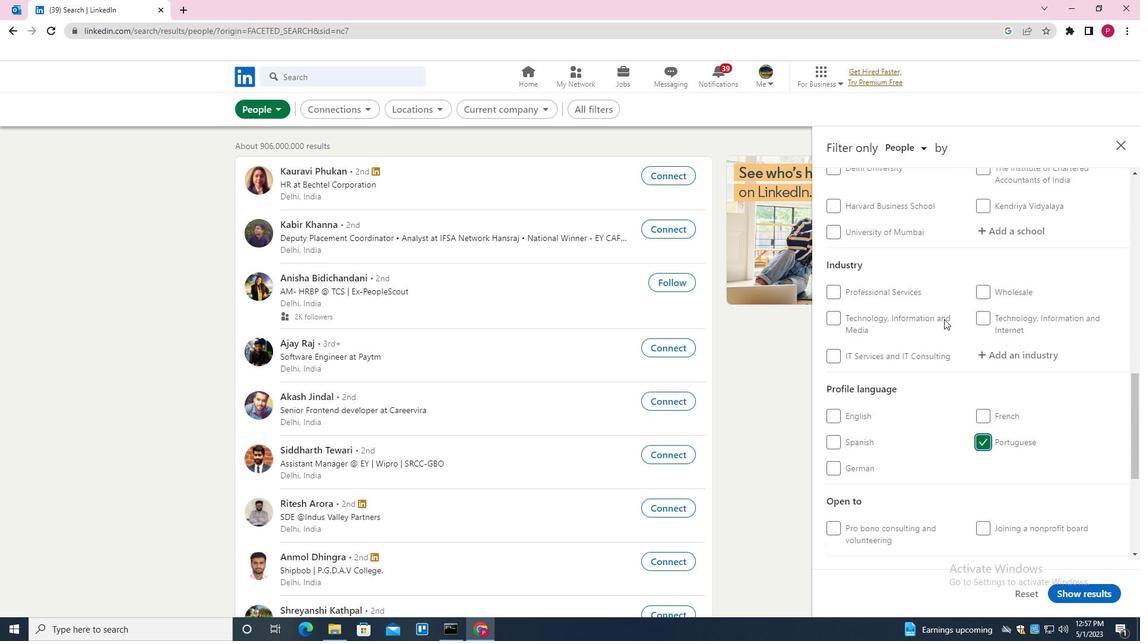 
Action: Mouse moved to (882, 338)
Screenshot: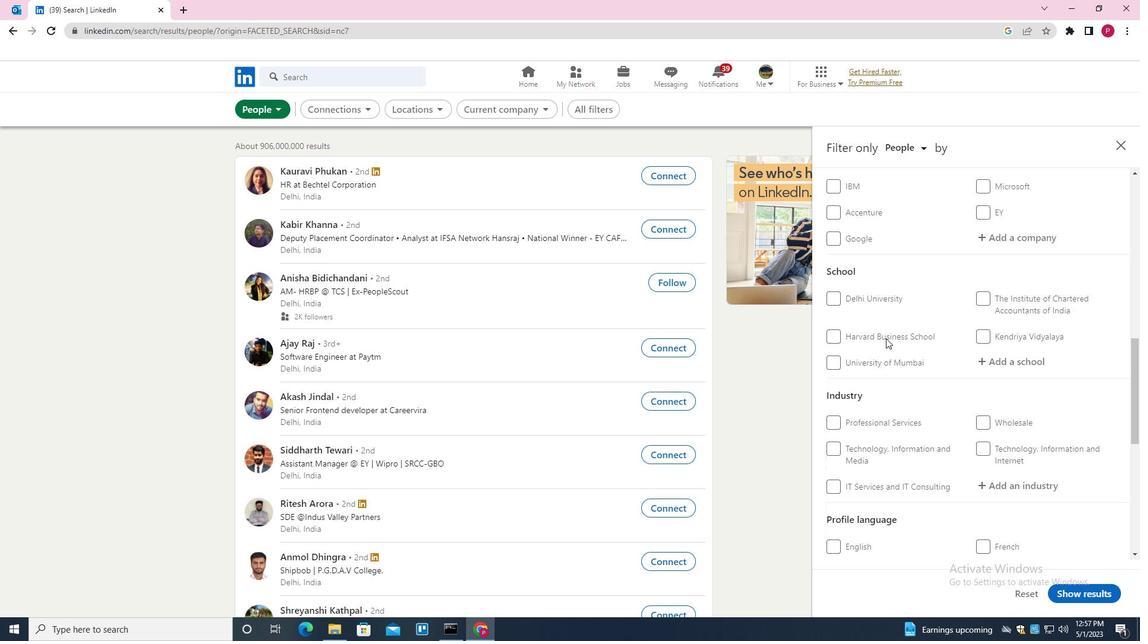 
Action: Mouse scrolled (882, 339) with delta (0, 0)
Screenshot: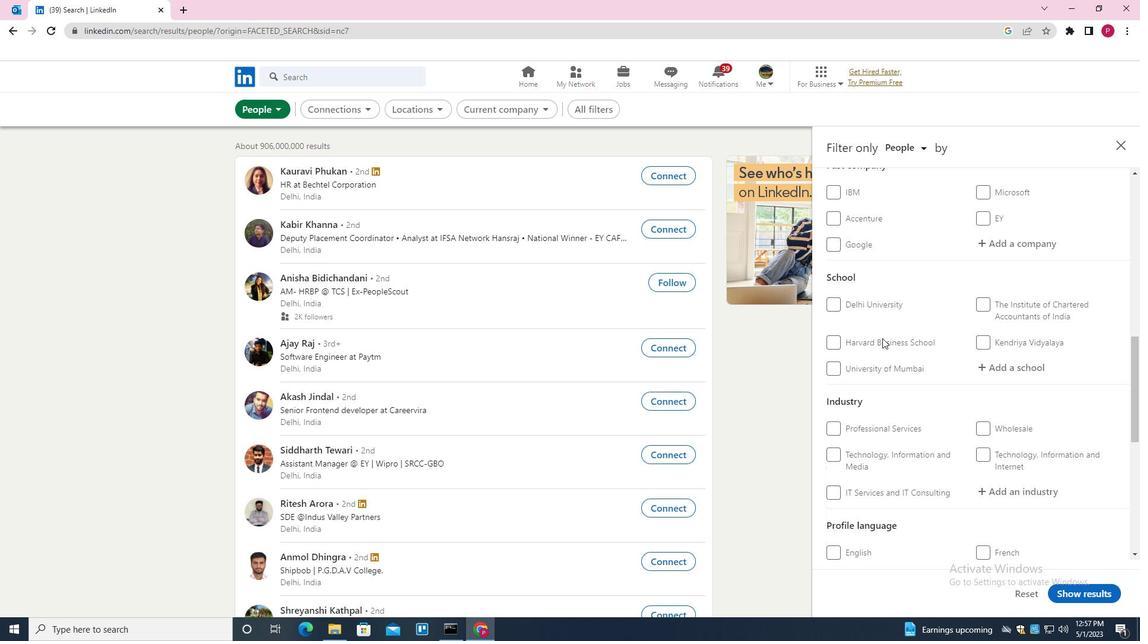 
Action: Mouse scrolled (882, 339) with delta (0, 0)
Screenshot: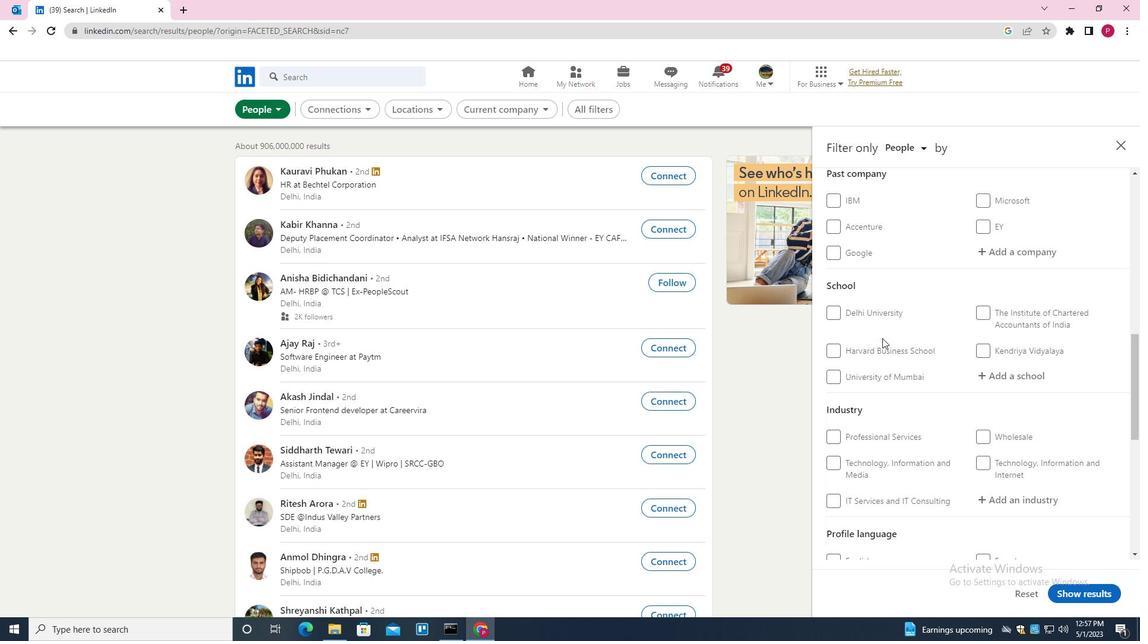 
Action: Mouse moved to (879, 333)
Screenshot: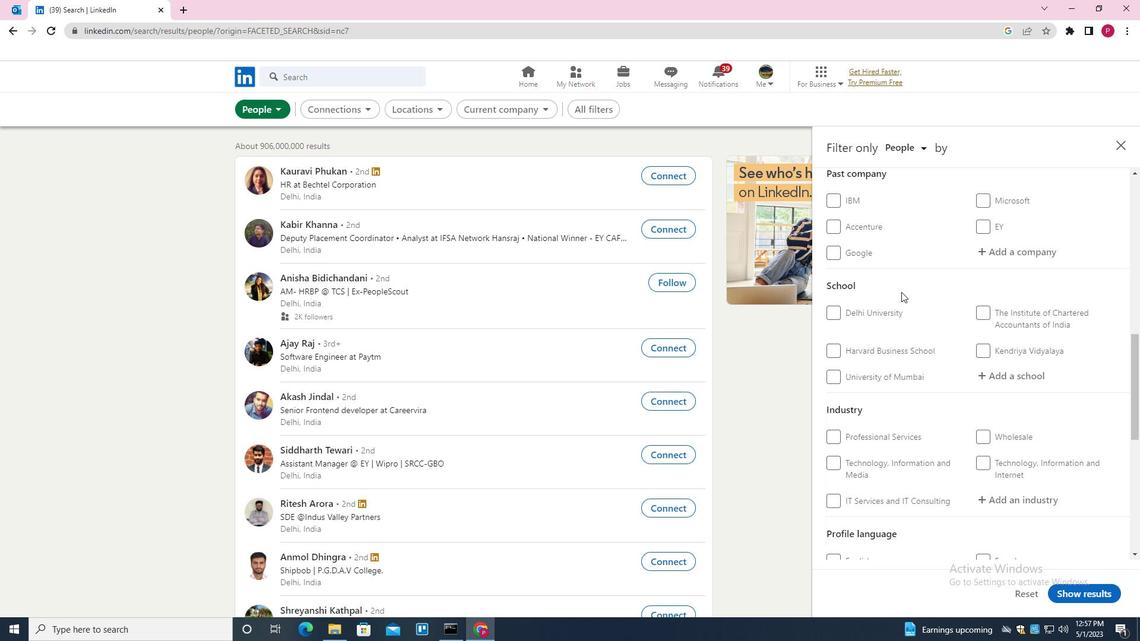 
Action: Mouse scrolled (879, 334) with delta (0, 0)
Screenshot: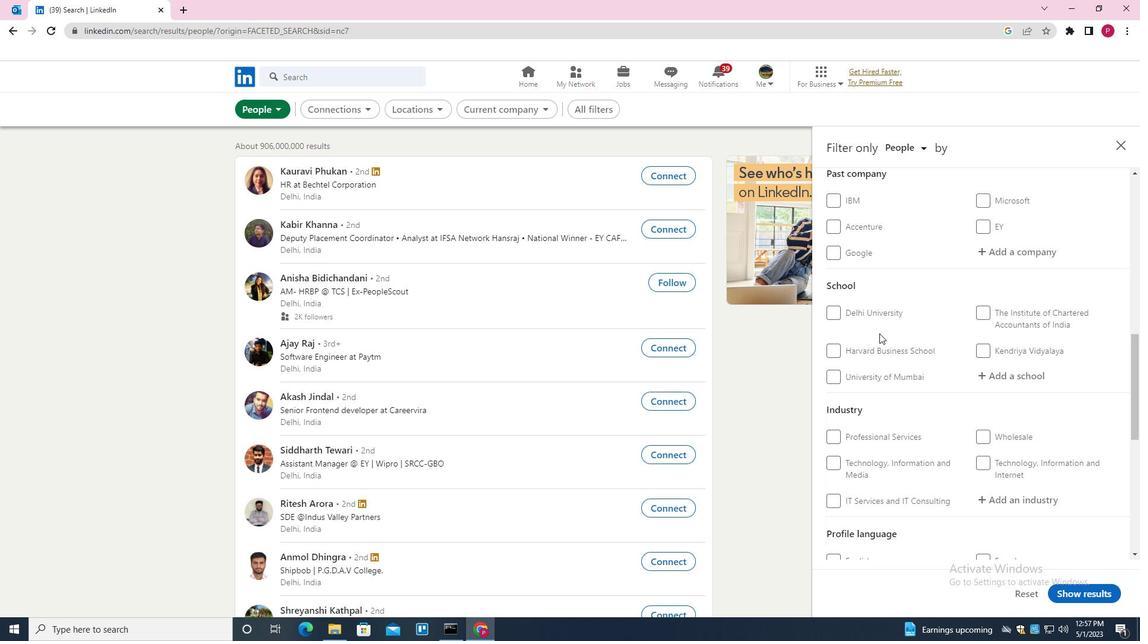 
Action: Mouse scrolled (879, 334) with delta (0, 0)
Screenshot: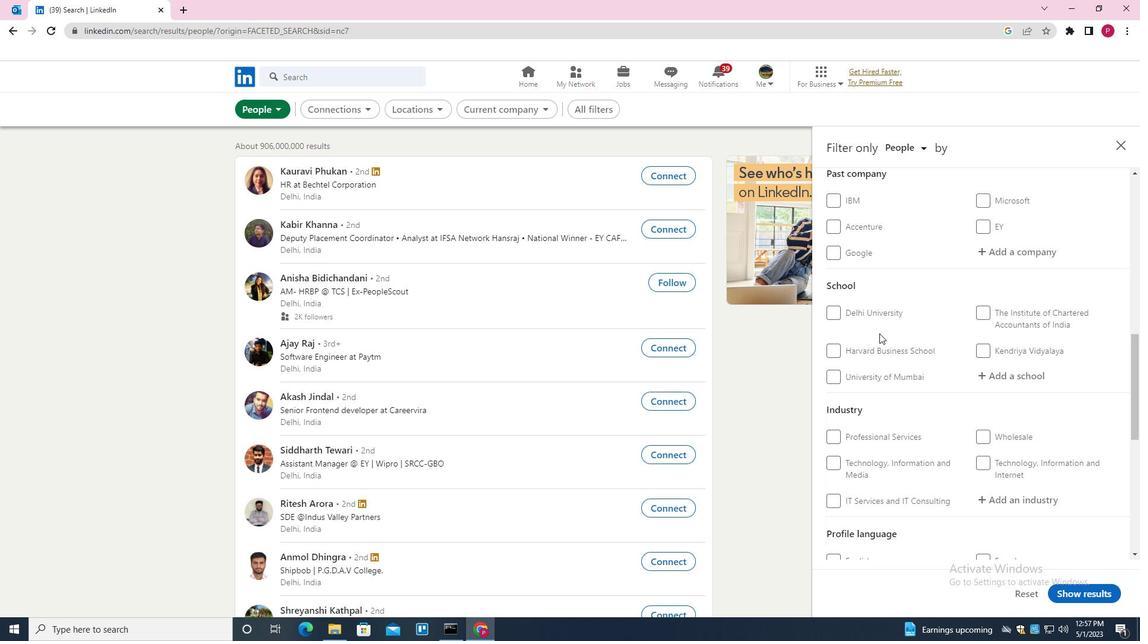 
Action: Mouse moved to (936, 401)
Screenshot: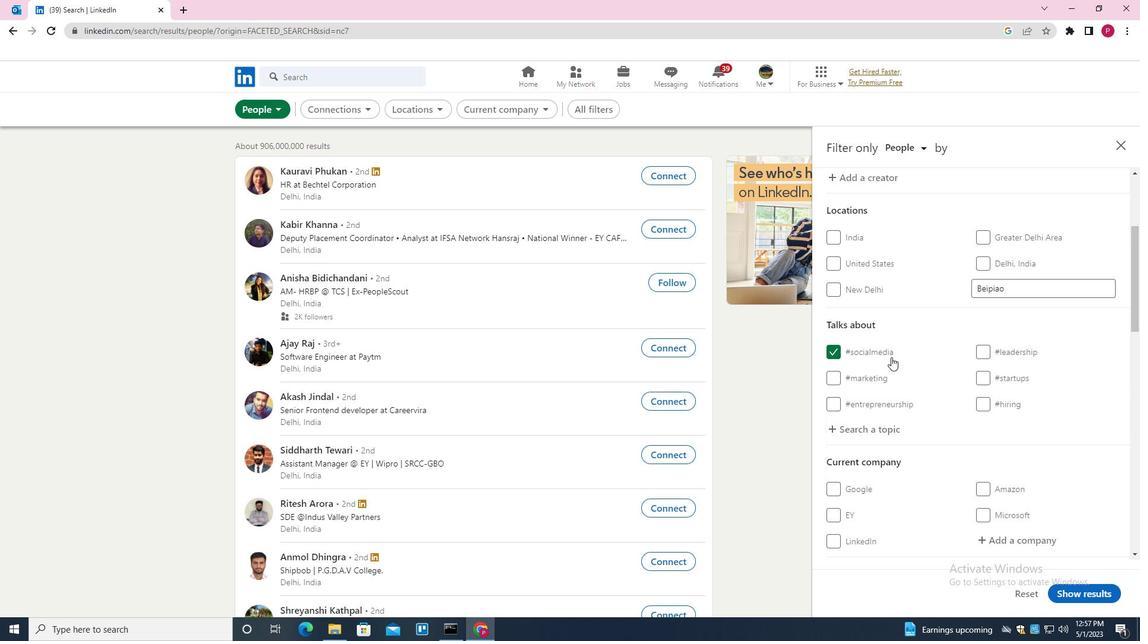 
Action: Mouse scrolled (936, 400) with delta (0, 0)
Screenshot: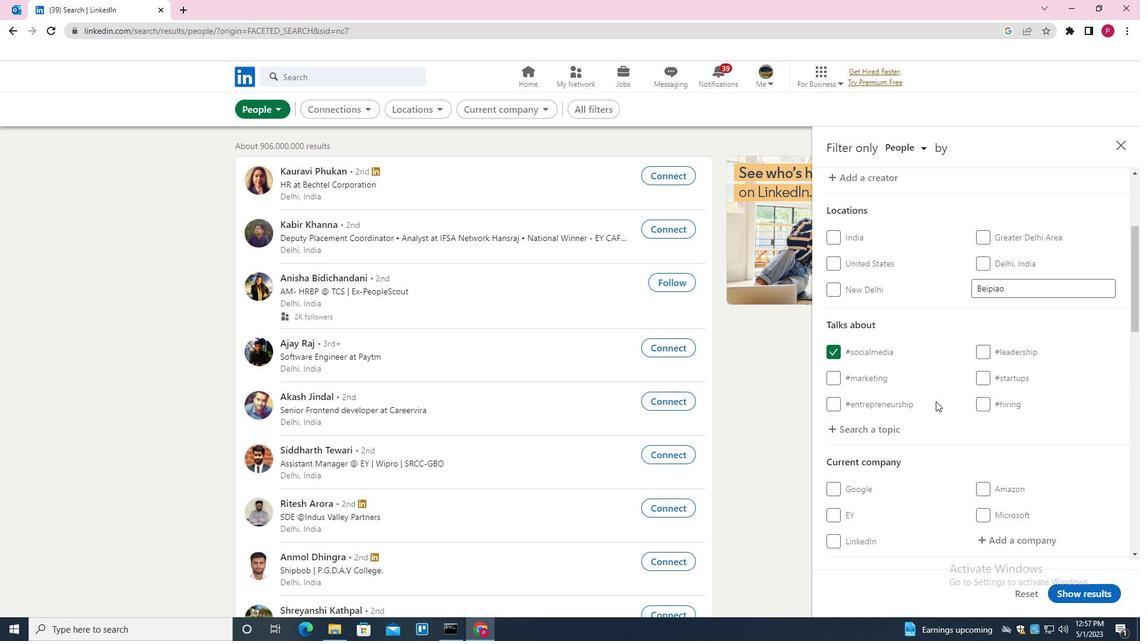 
Action: Mouse scrolled (936, 400) with delta (0, 0)
Screenshot: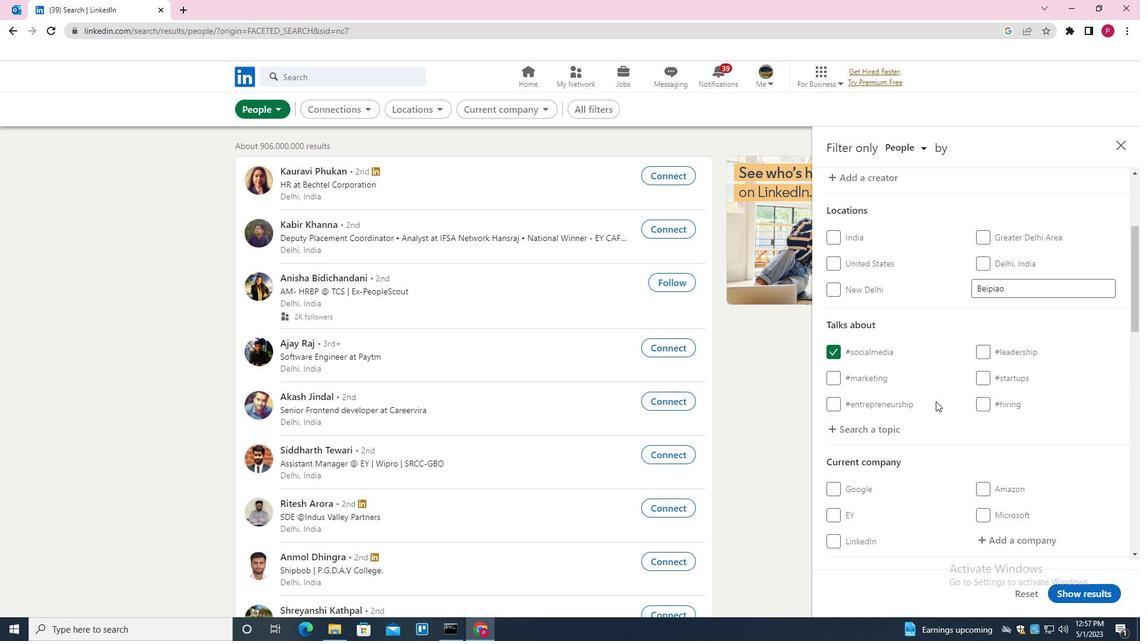 
Action: Mouse moved to (1006, 418)
Screenshot: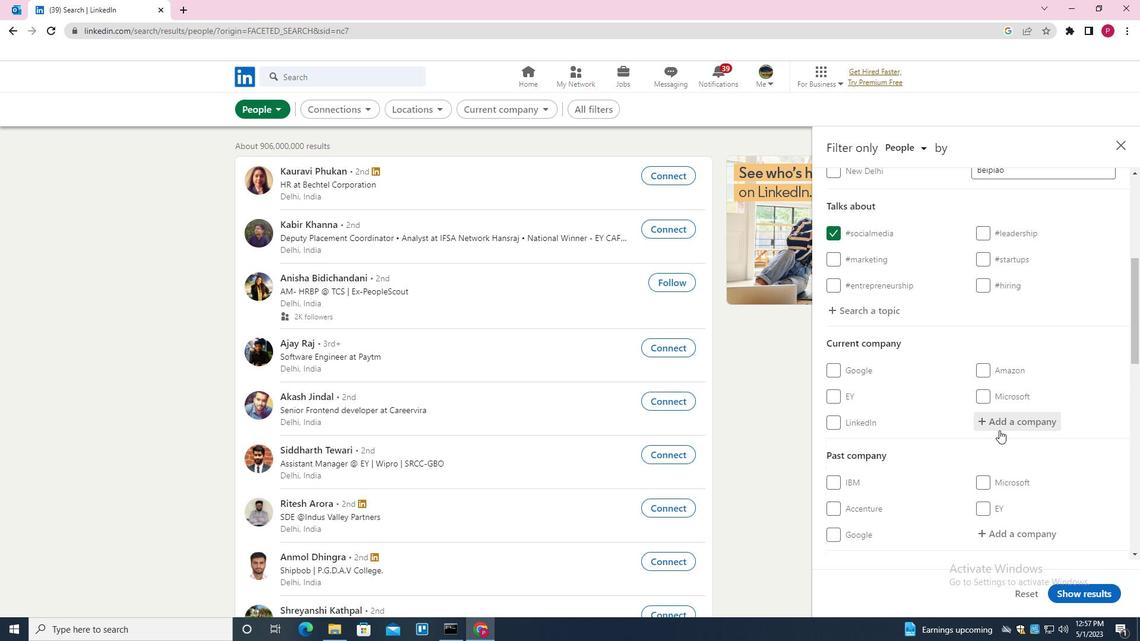 
Action: Mouse pressed left at (1006, 418)
Screenshot: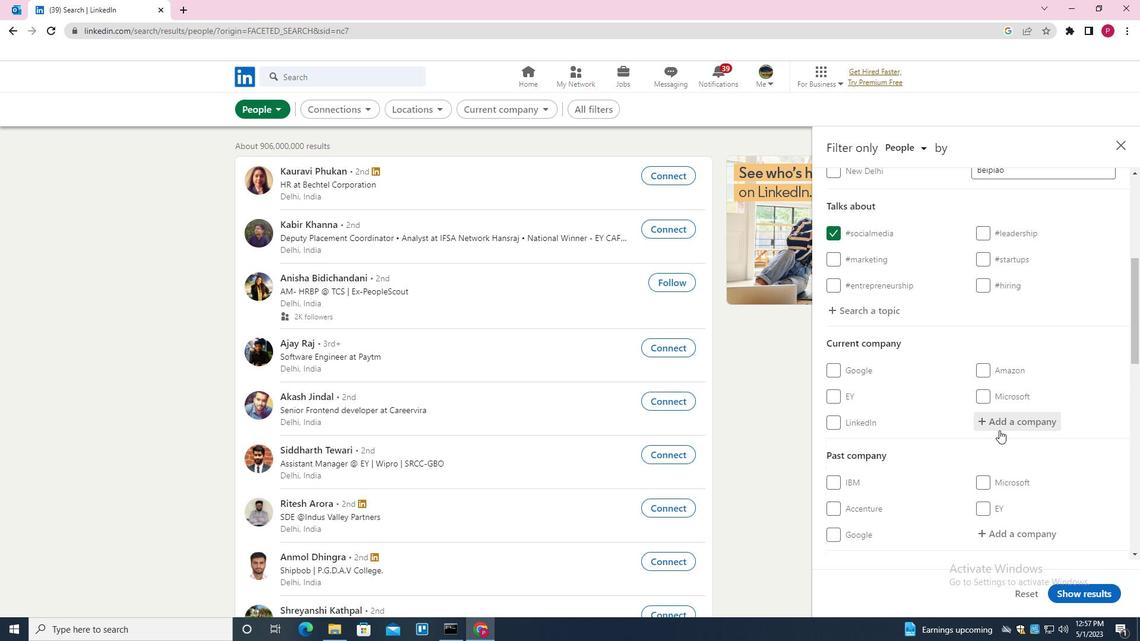 
Action: Key pressed <Key.shift><Key.shift><Key.shift><Key.shift><Key.shift><Key.shift><Key.shift>YML<Key.down><Key.enter>
Screenshot: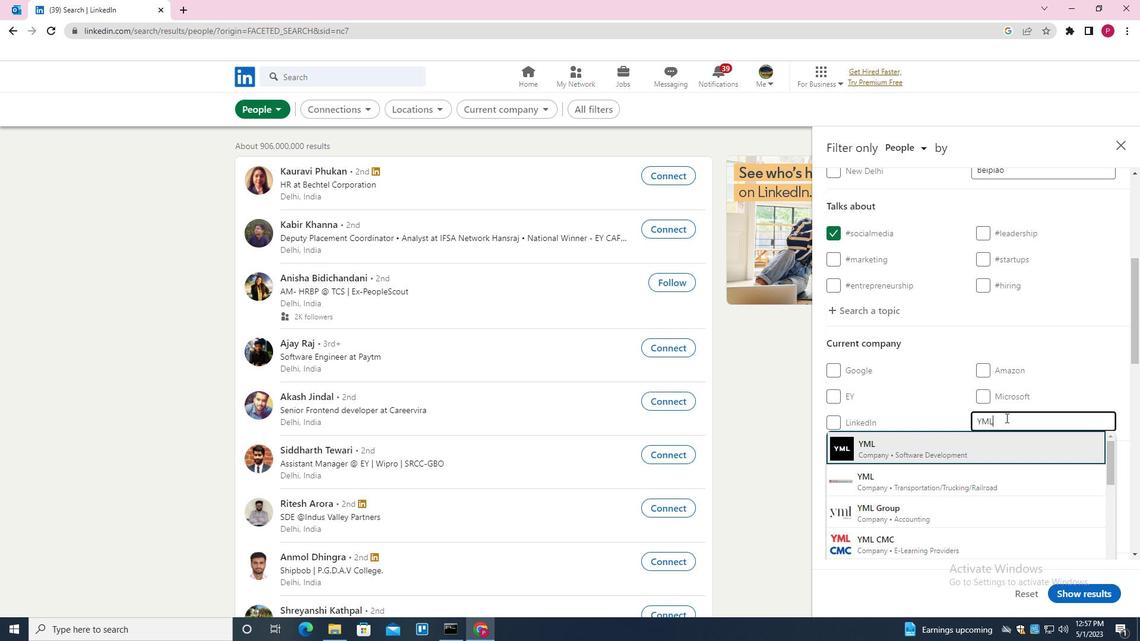 
Action: Mouse scrolled (1006, 417) with delta (0, 0)
Screenshot: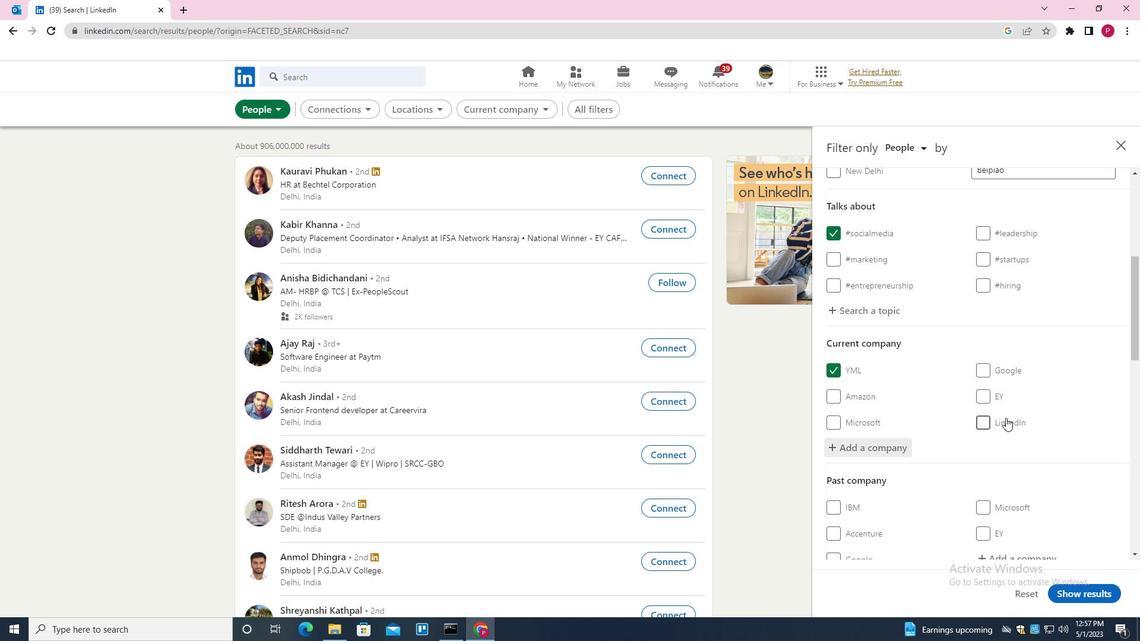 
Action: Mouse scrolled (1006, 417) with delta (0, 0)
Screenshot: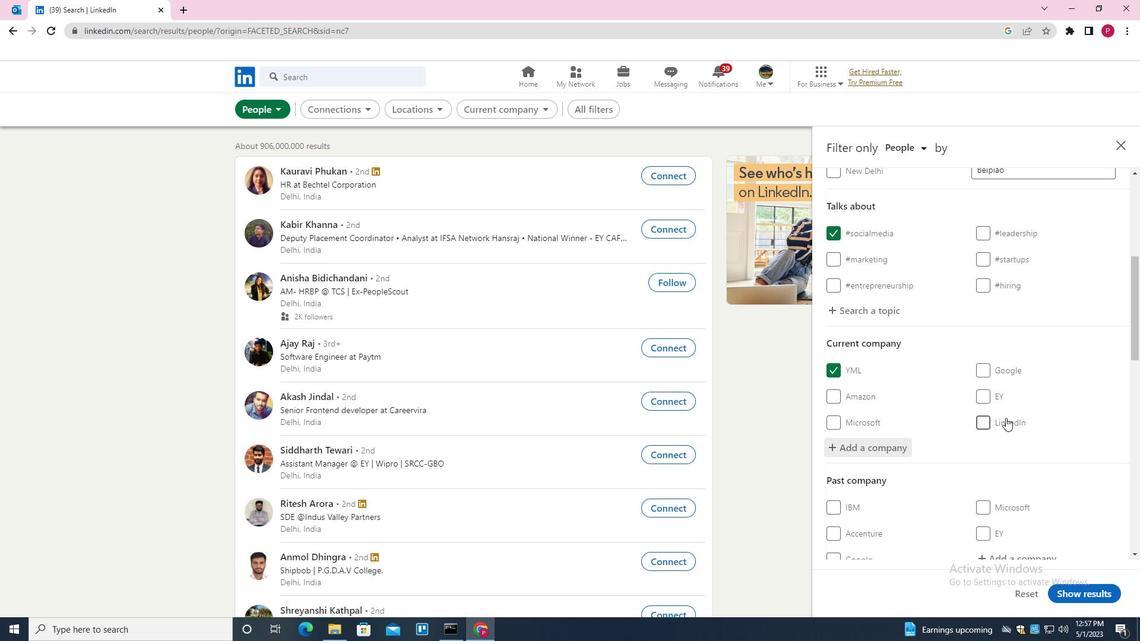 
Action: Mouse scrolled (1006, 417) with delta (0, 0)
Screenshot: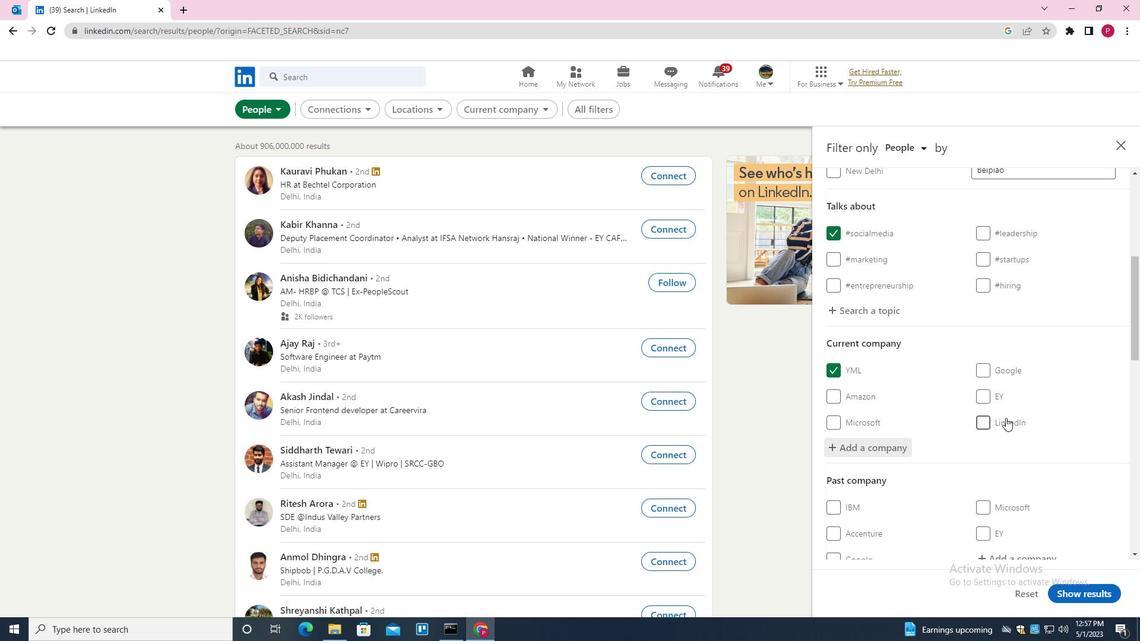 
Action: Mouse moved to (962, 421)
Screenshot: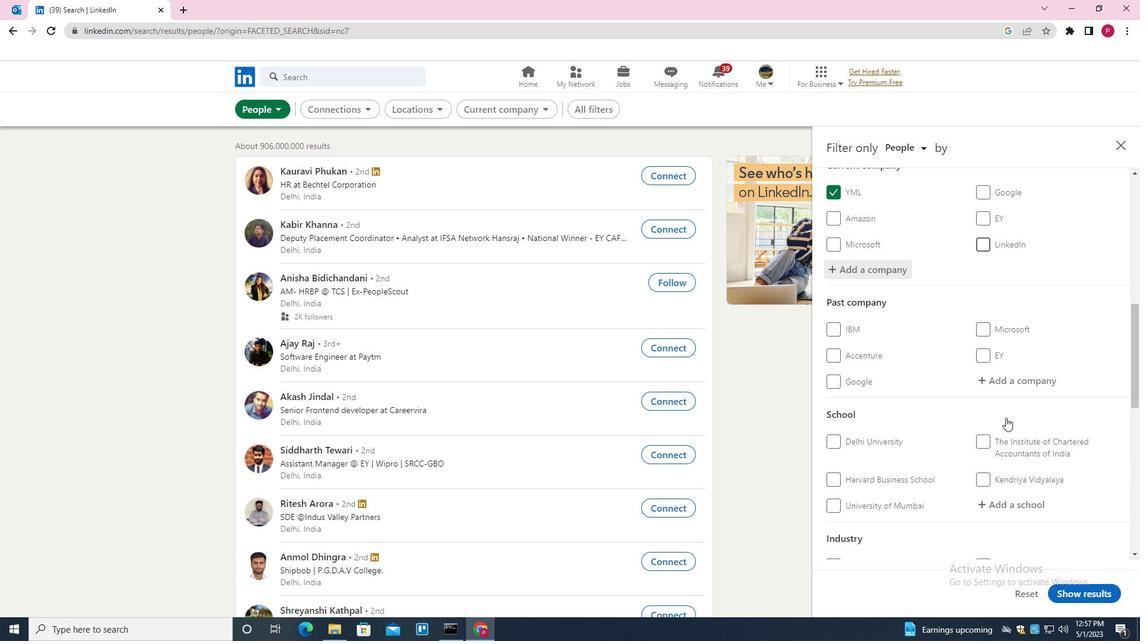 
Action: Mouse scrolled (962, 421) with delta (0, 0)
Screenshot: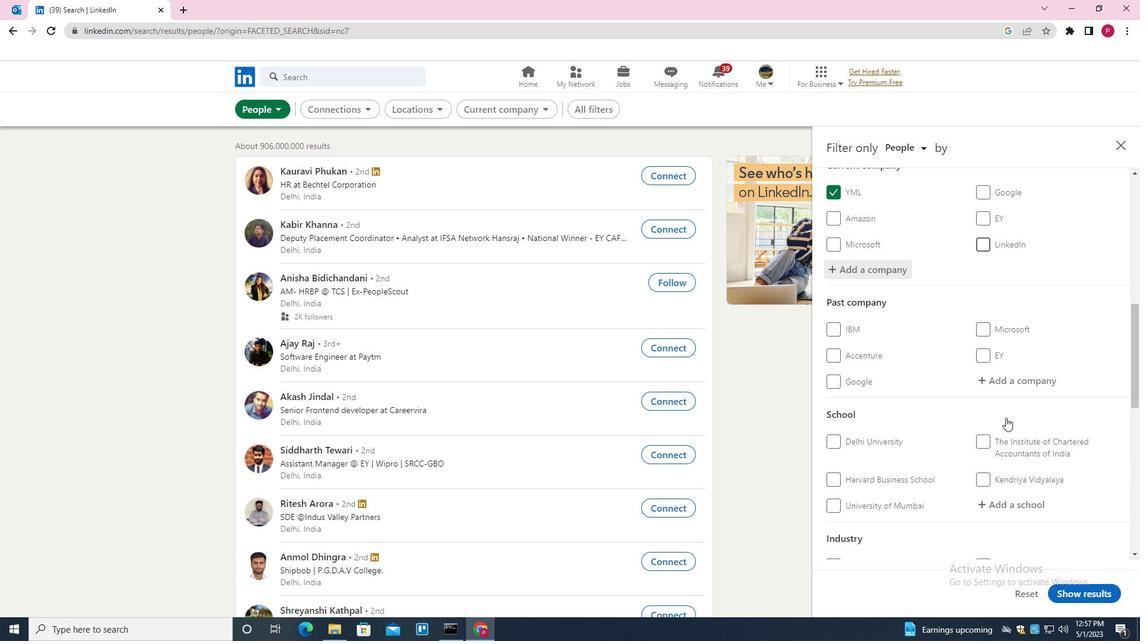 
Action: Mouse moved to (961, 422)
Screenshot: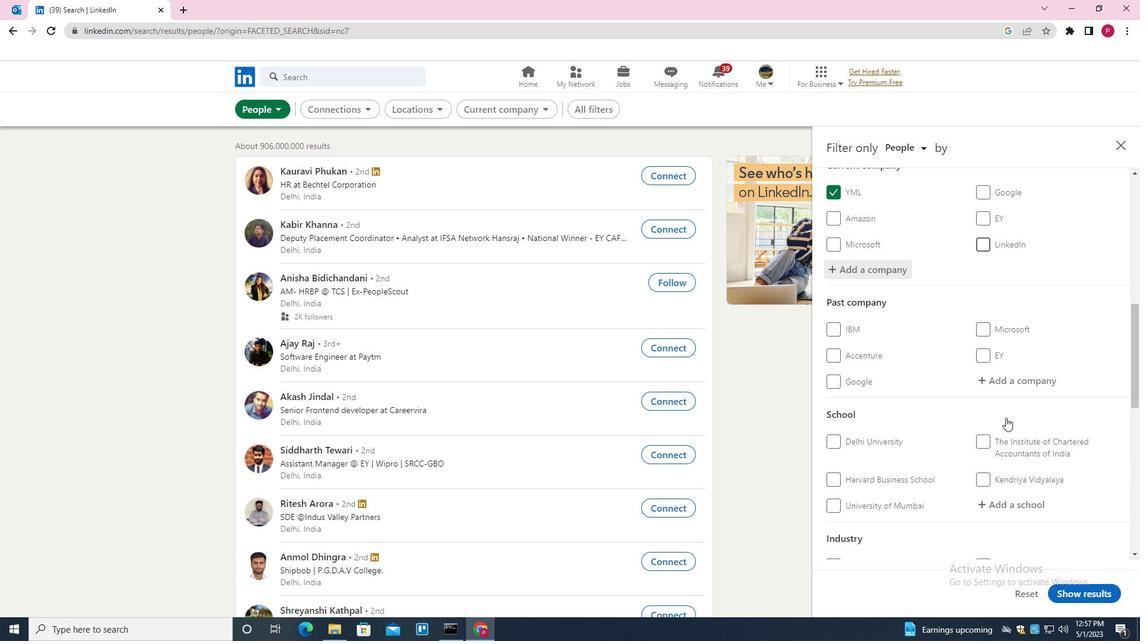 
Action: Mouse scrolled (961, 421) with delta (0, 0)
Screenshot: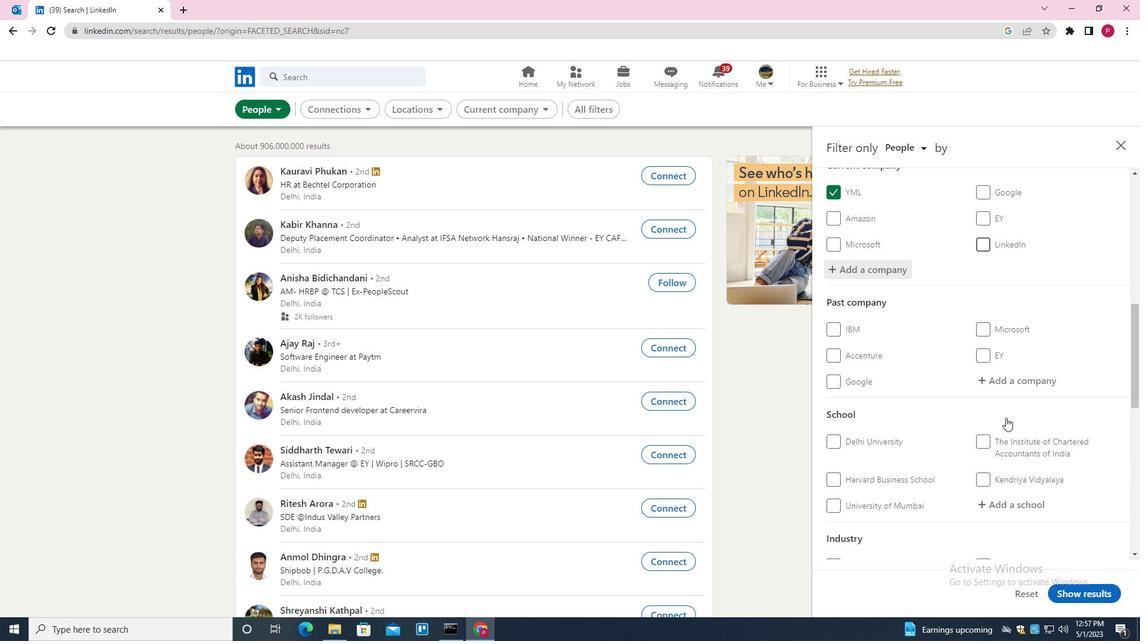 
Action: Mouse moved to (958, 417)
Screenshot: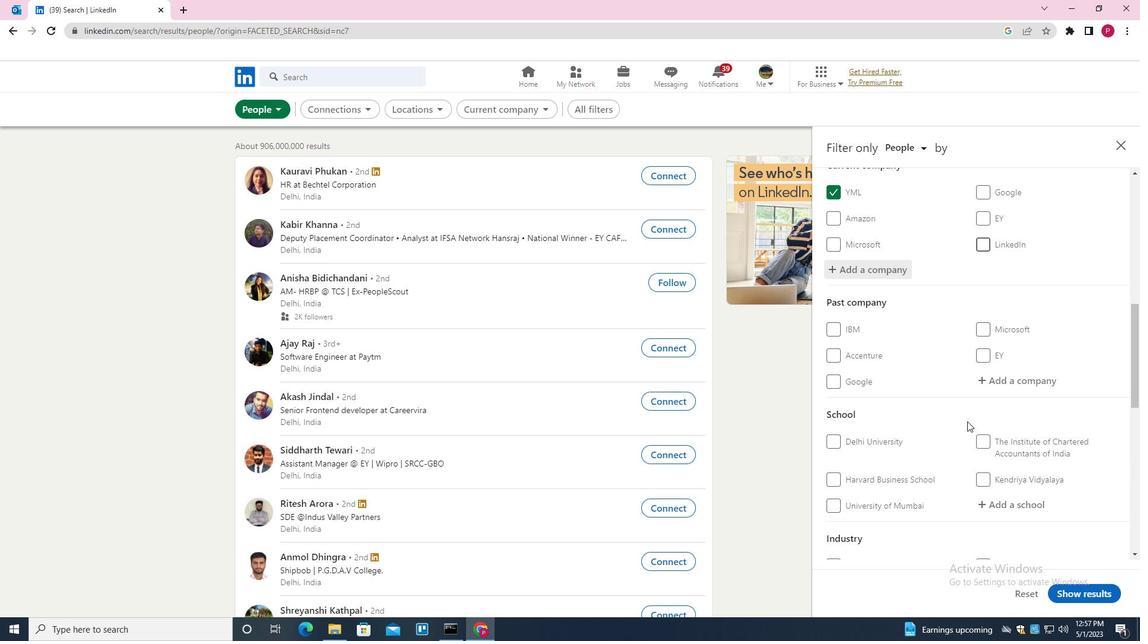 
Action: Mouse scrolled (958, 416) with delta (0, 0)
Screenshot: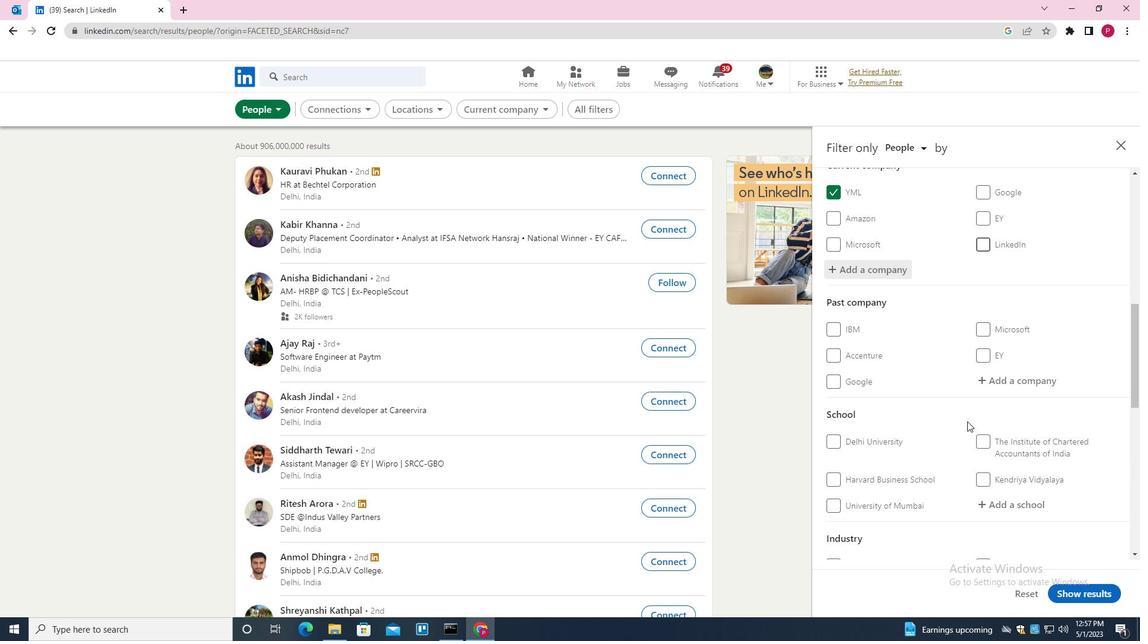 
Action: Mouse moved to (1022, 324)
Screenshot: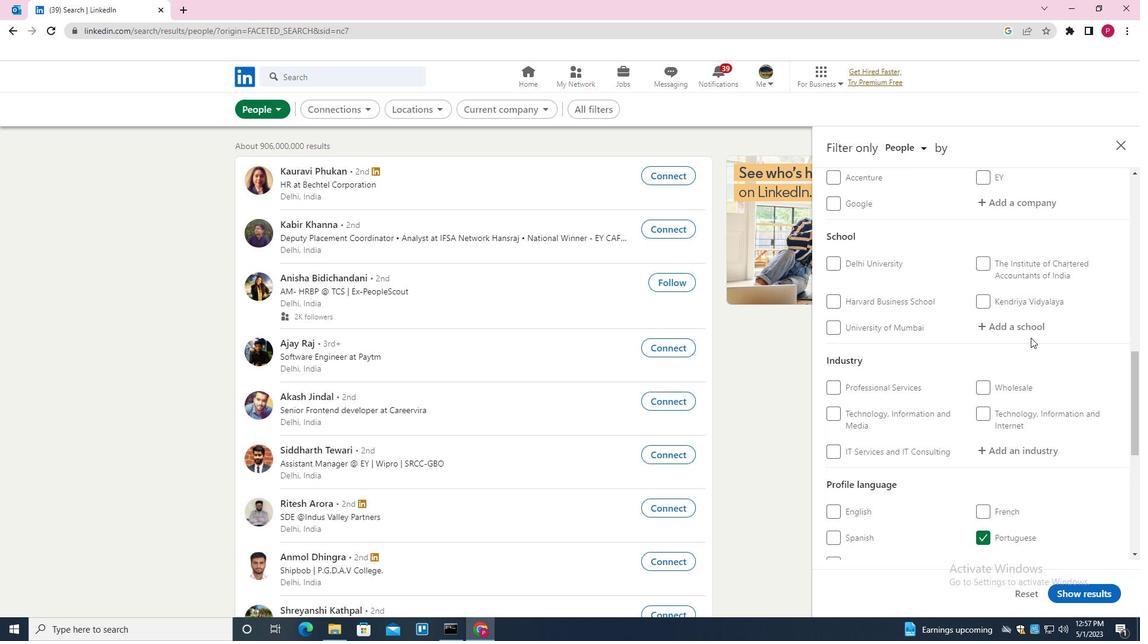 
Action: Mouse pressed left at (1022, 324)
Screenshot: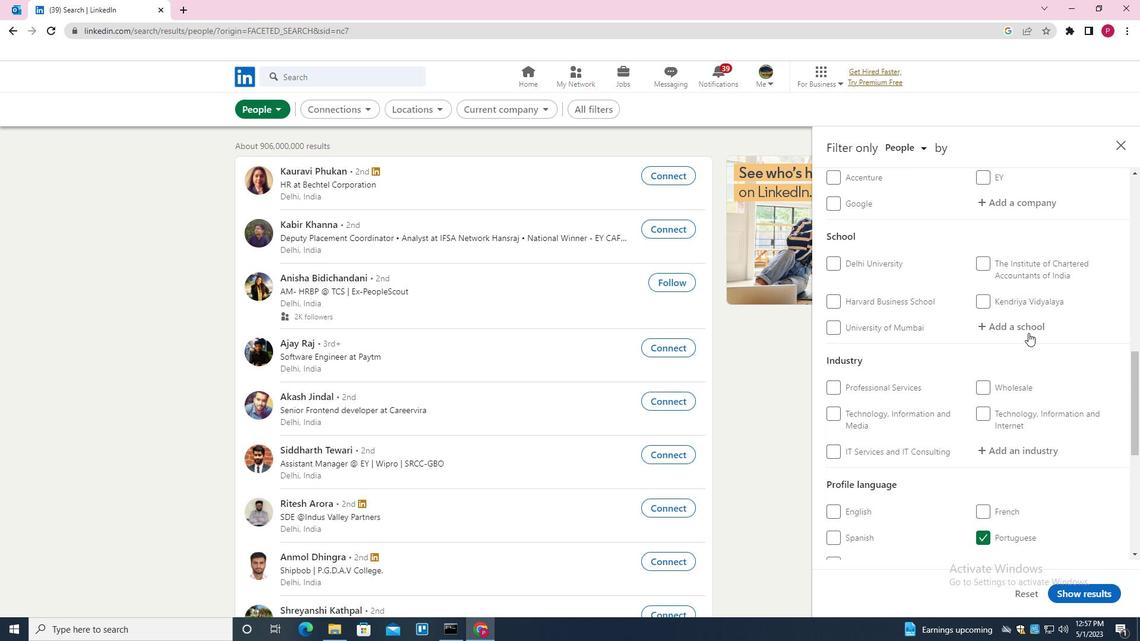 
Action: Key pressed <Key.shift><Key.shift><Key.shift>POORNIMA<Key.space><Key.shift>UNIVERSITY<Key.space><Key.down><Key.enter>
Screenshot: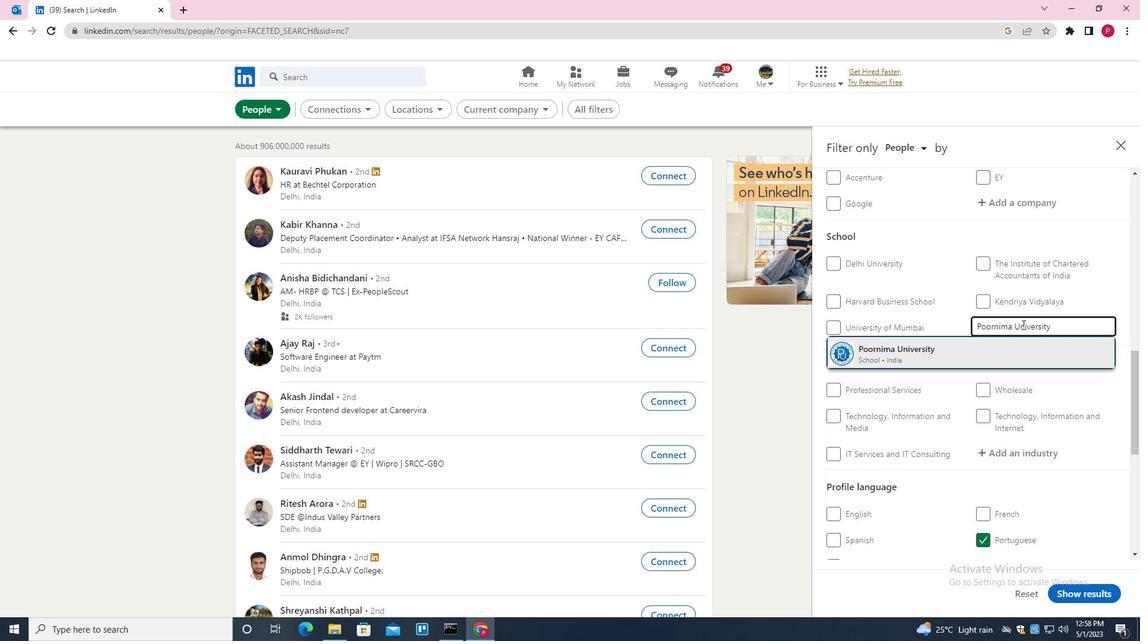 
Action: Mouse moved to (1021, 350)
Screenshot: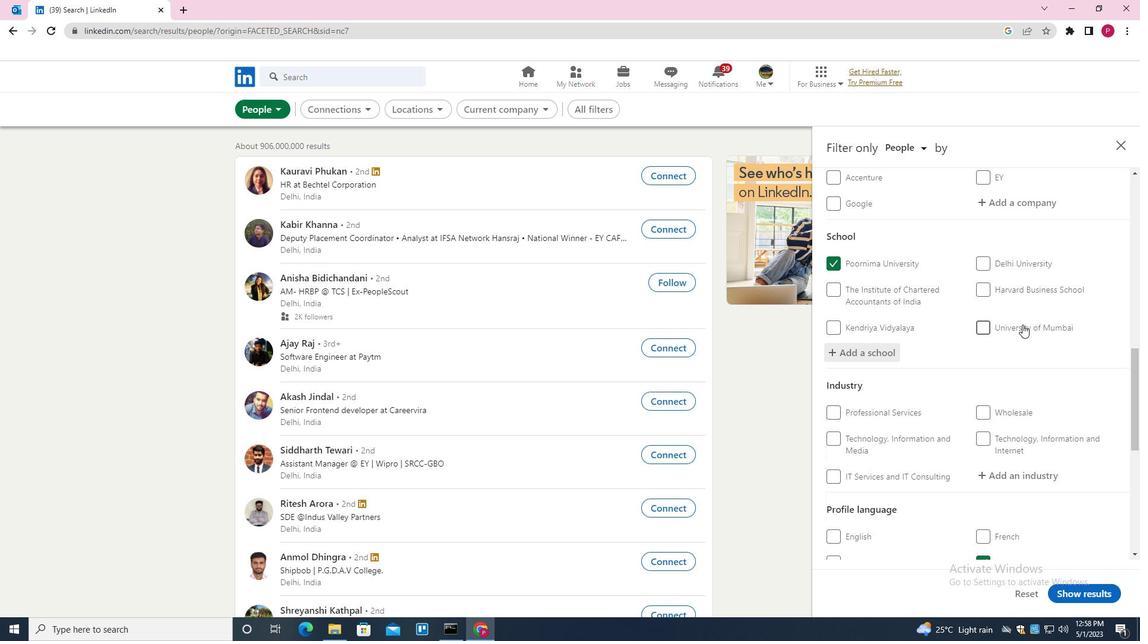 
Action: Mouse scrolled (1021, 349) with delta (0, 0)
Screenshot: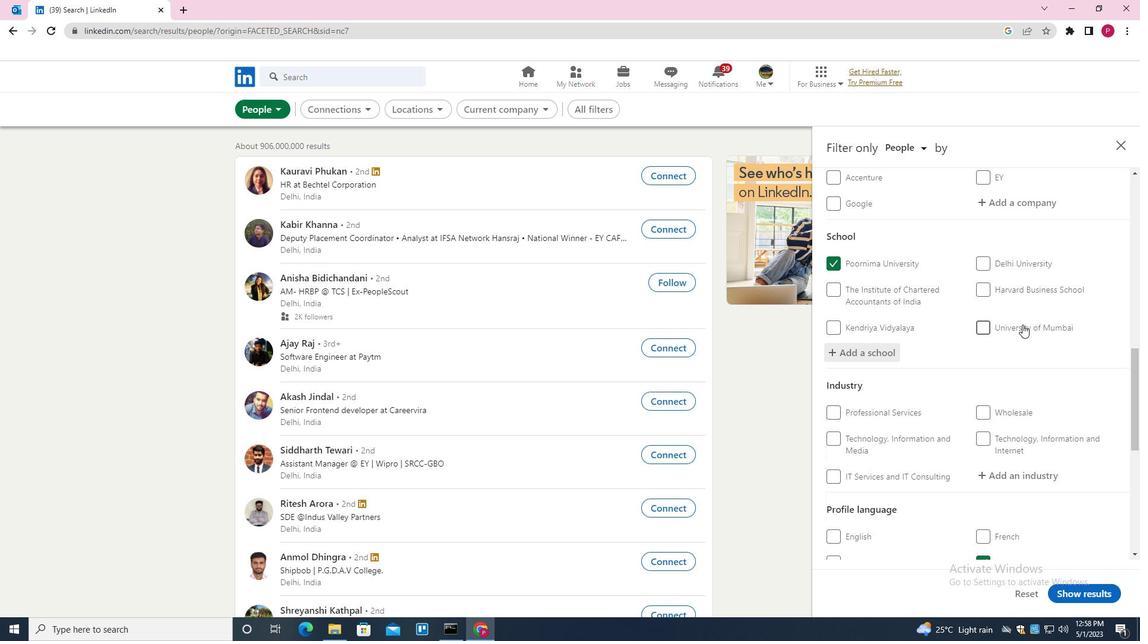 
Action: Mouse scrolled (1021, 349) with delta (0, 0)
Screenshot: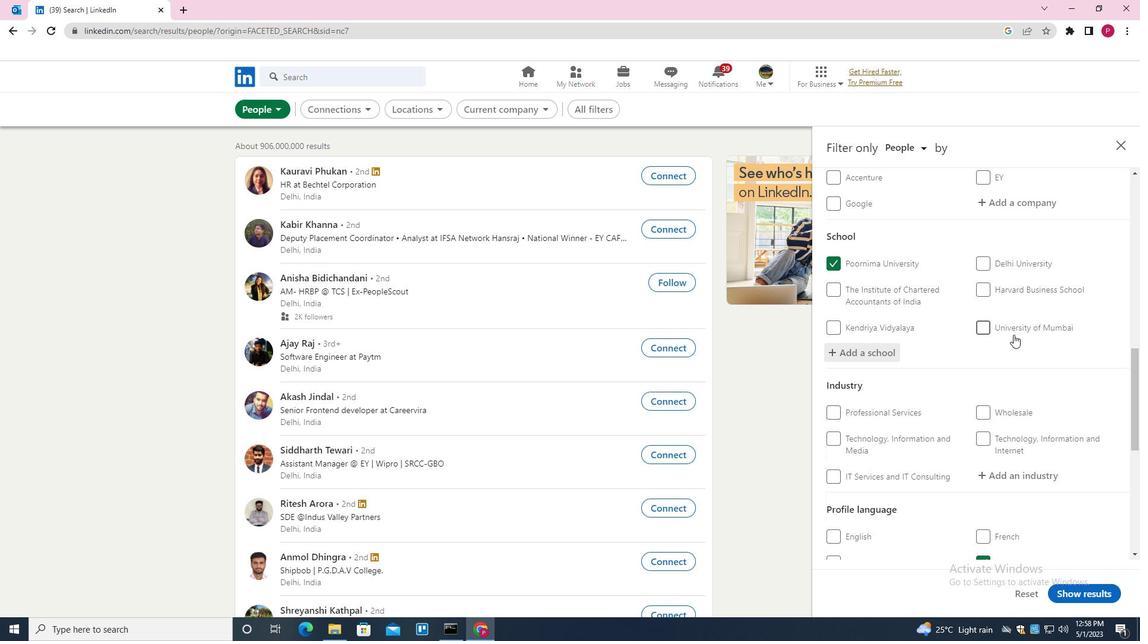 
Action: Mouse moved to (1023, 363)
Screenshot: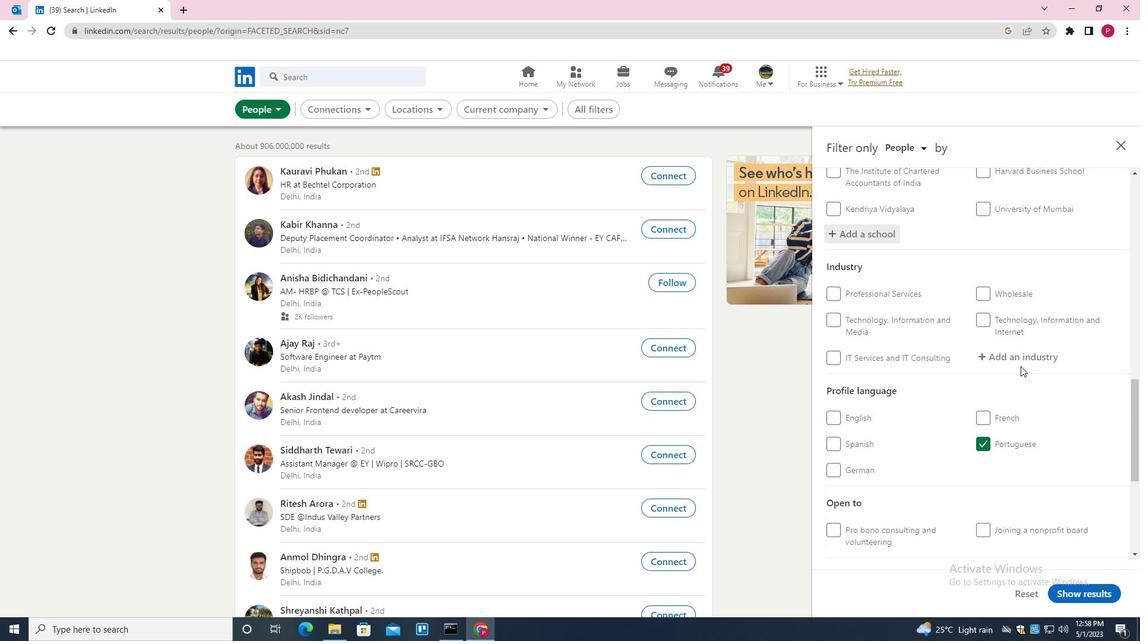 
Action: Mouse pressed left at (1023, 363)
Screenshot: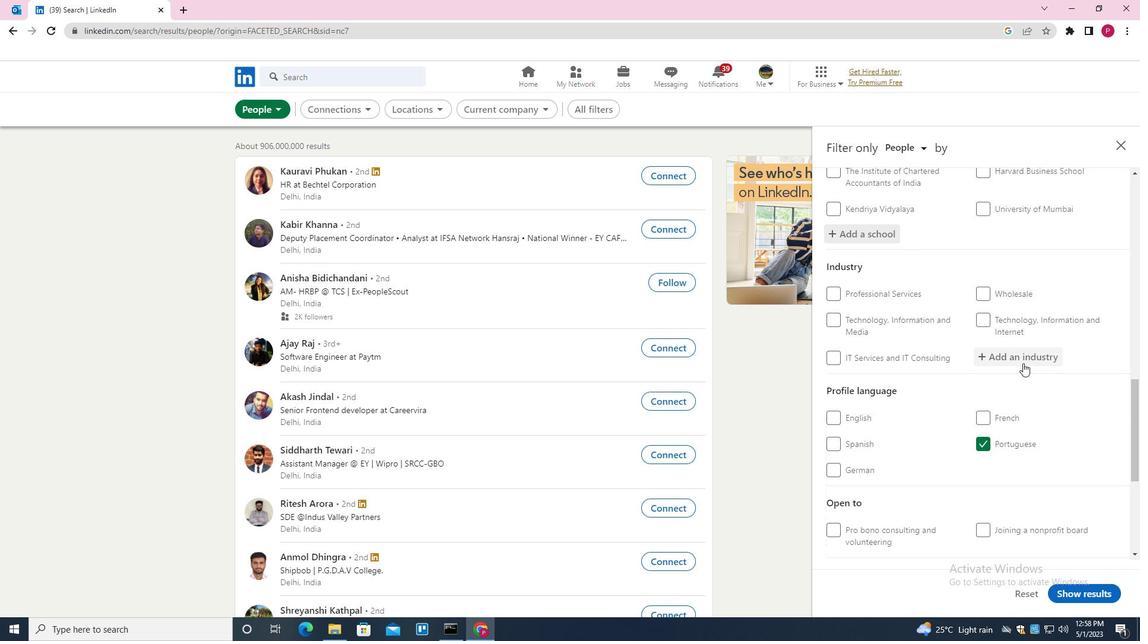 
Action: Key pressed <Key.shift>NEWSPAPER<Key.space><Key.down><Key.enter>
Screenshot: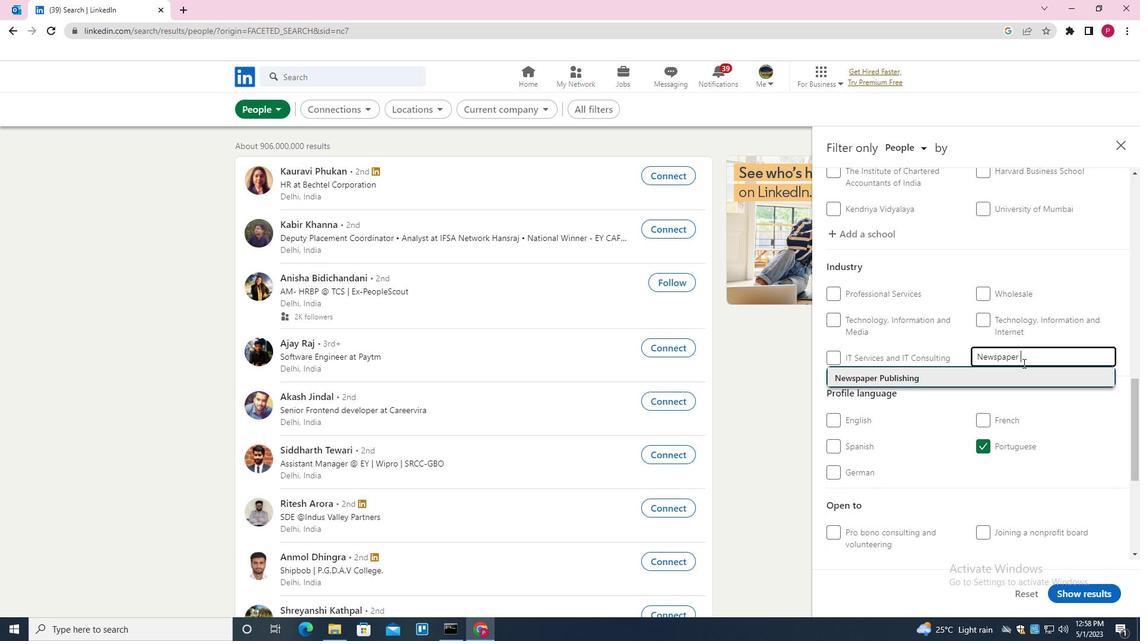 
Action: Mouse moved to (1016, 376)
Screenshot: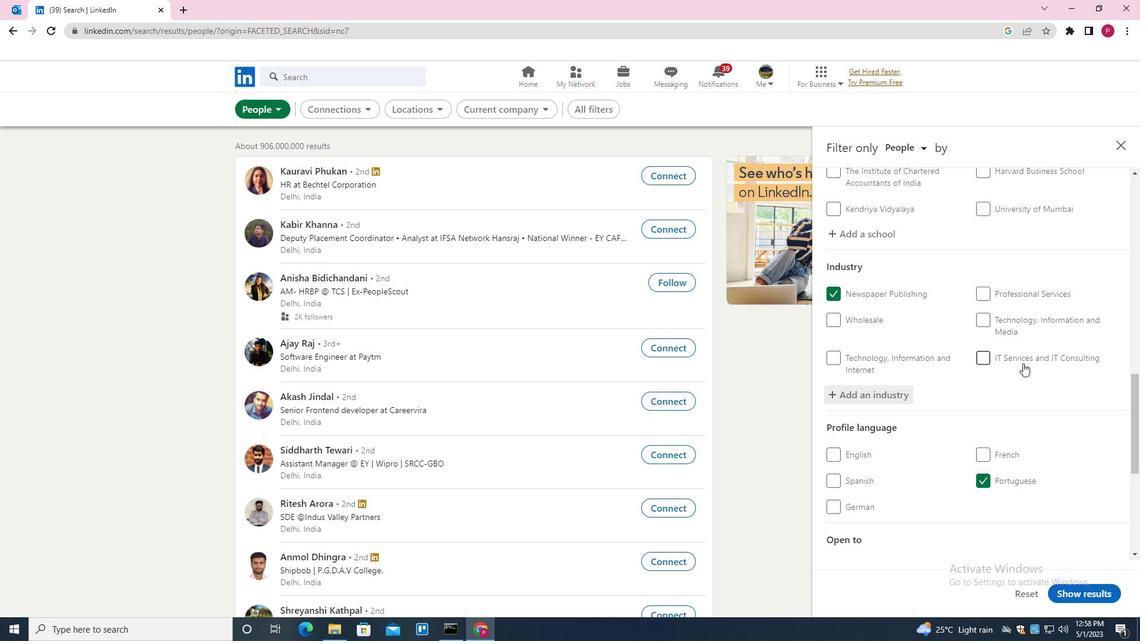 
Action: Mouse scrolled (1016, 376) with delta (0, 0)
Screenshot: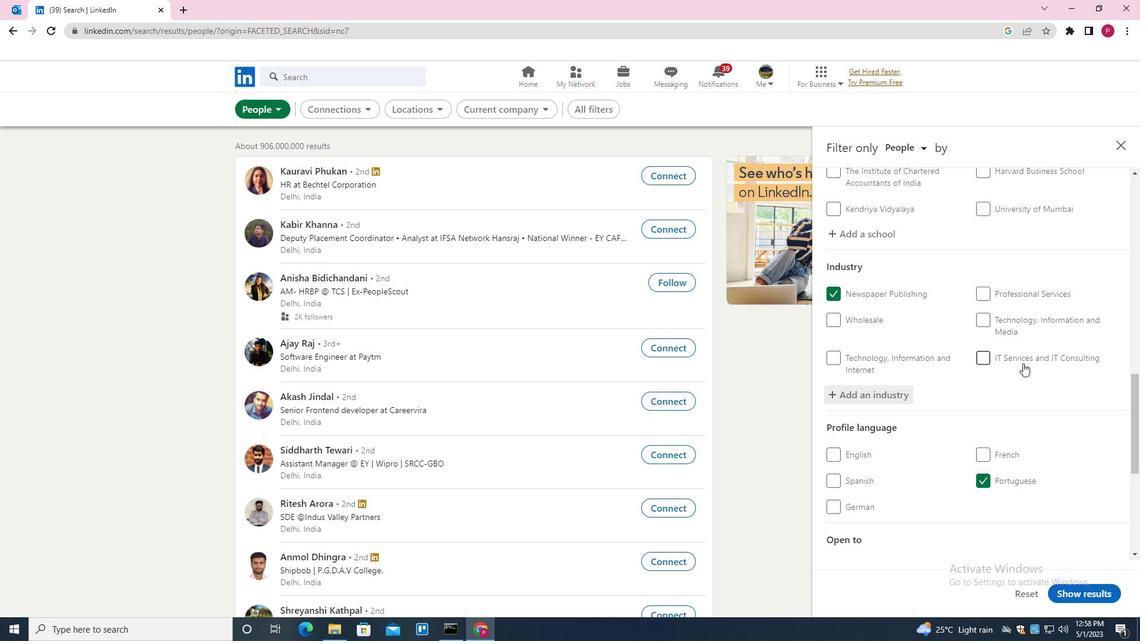 
Action: Mouse moved to (1012, 387)
Screenshot: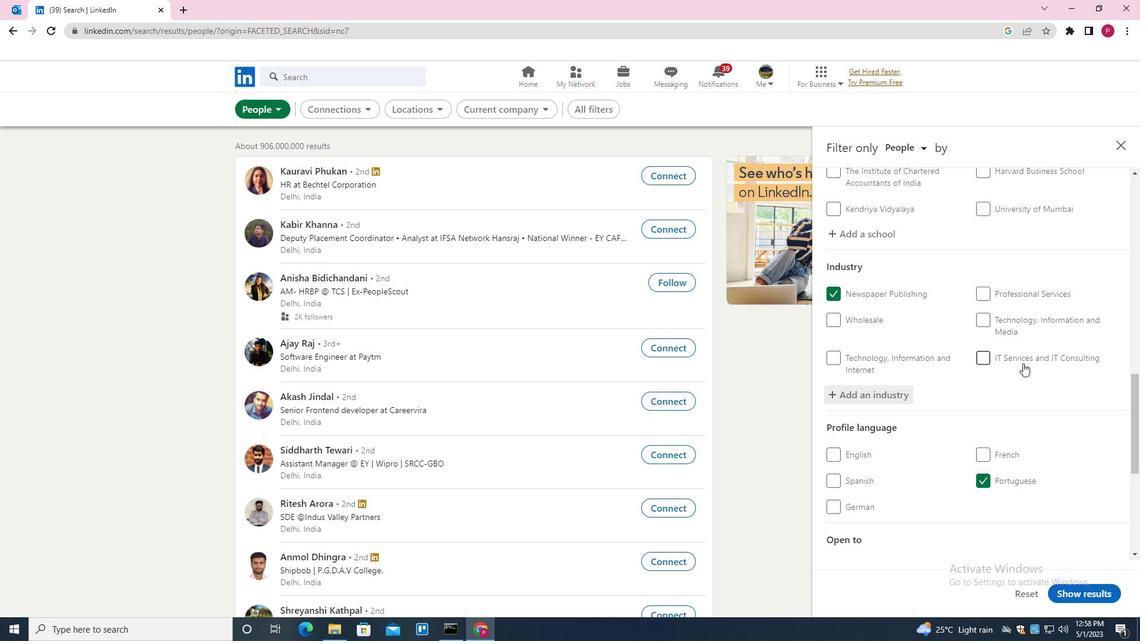 
Action: Mouse scrolled (1012, 387) with delta (0, 0)
Screenshot: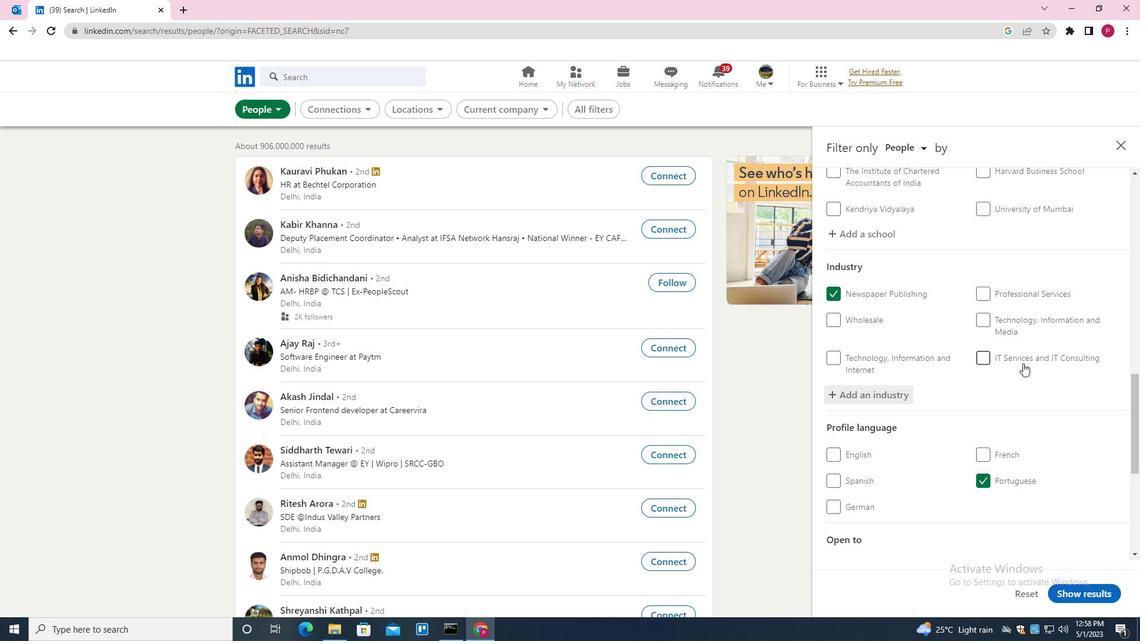 
Action: Mouse moved to (1008, 399)
Screenshot: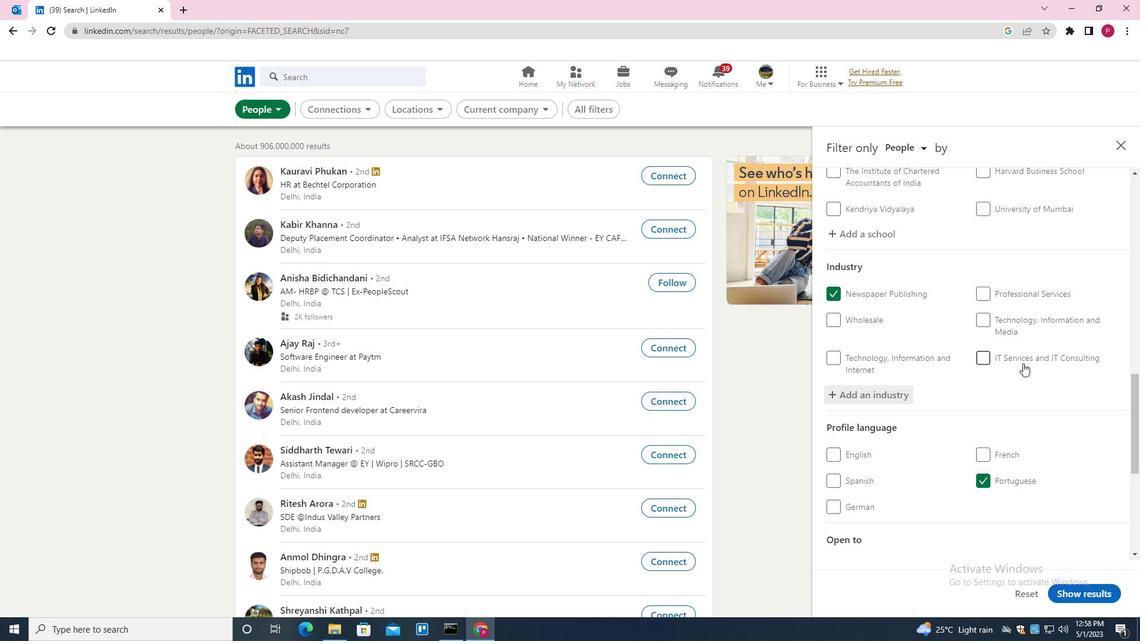 
Action: Mouse scrolled (1008, 399) with delta (0, 0)
Screenshot: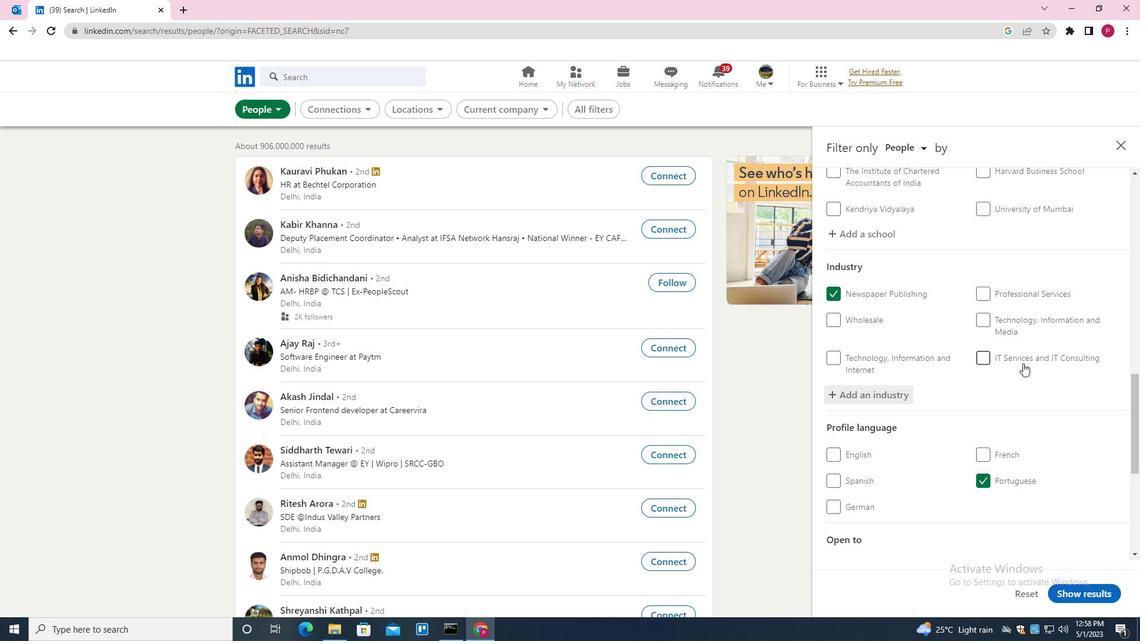 
Action: Mouse moved to (1004, 411)
Screenshot: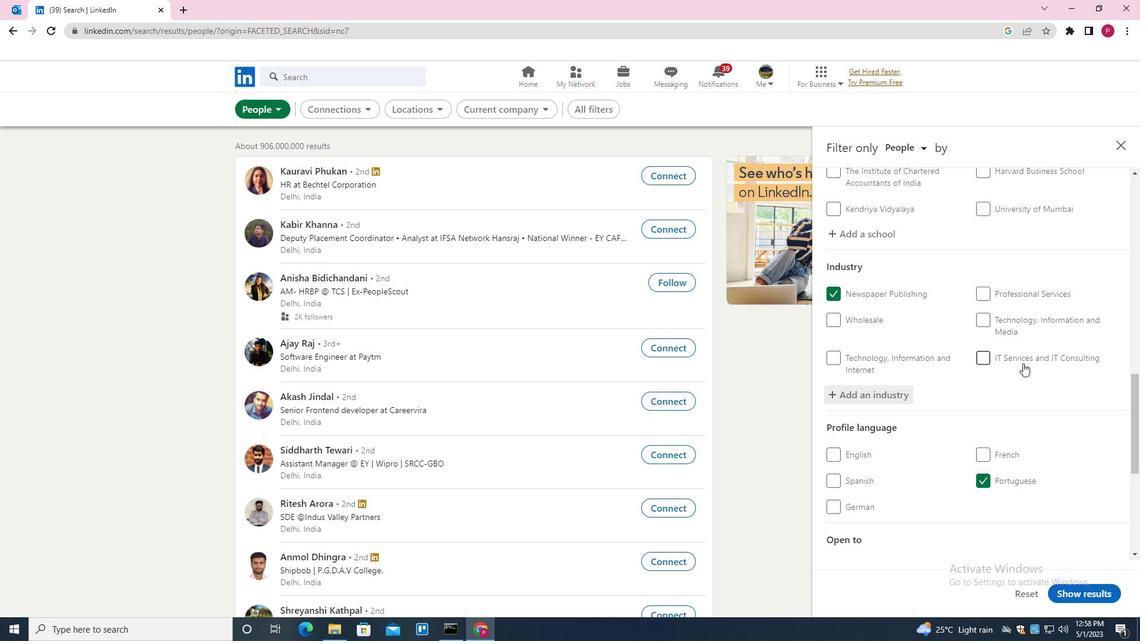 
Action: Mouse scrolled (1004, 410) with delta (0, 0)
Screenshot: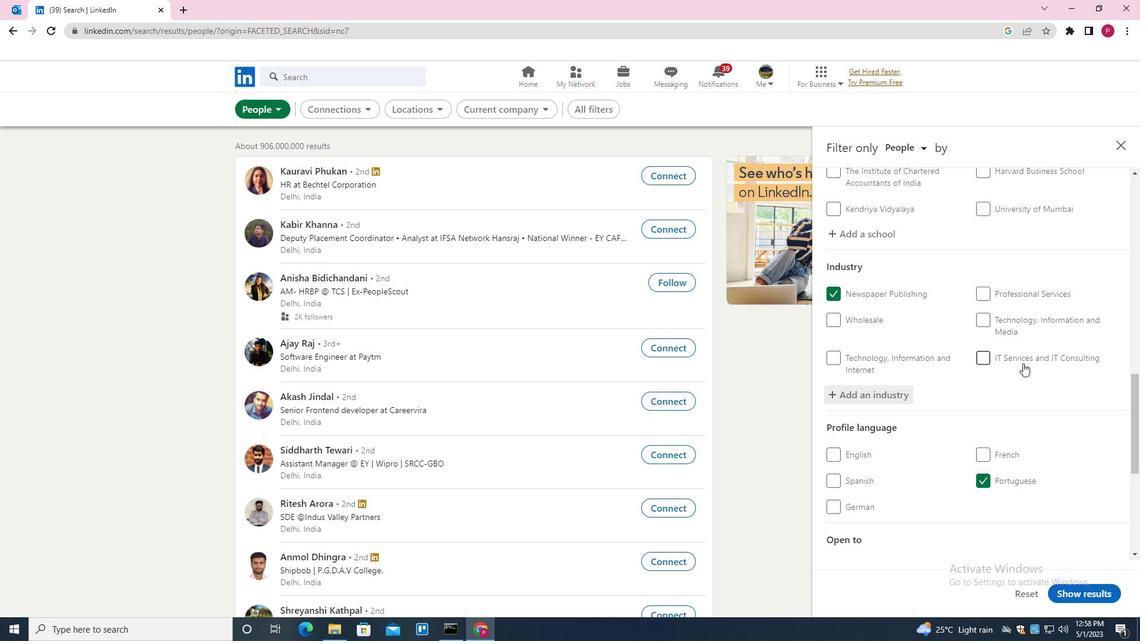
Action: Mouse moved to (992, 425)
Screenshot: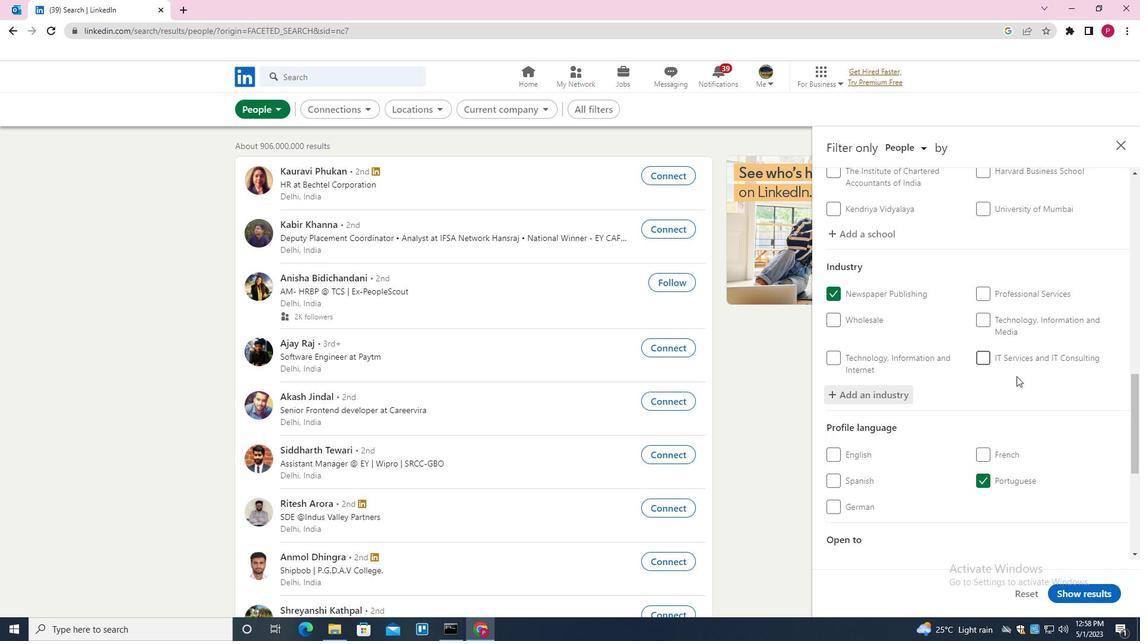 
Action: Mouse scrolled (992, 424) with delta (0, 0)
Screenshot: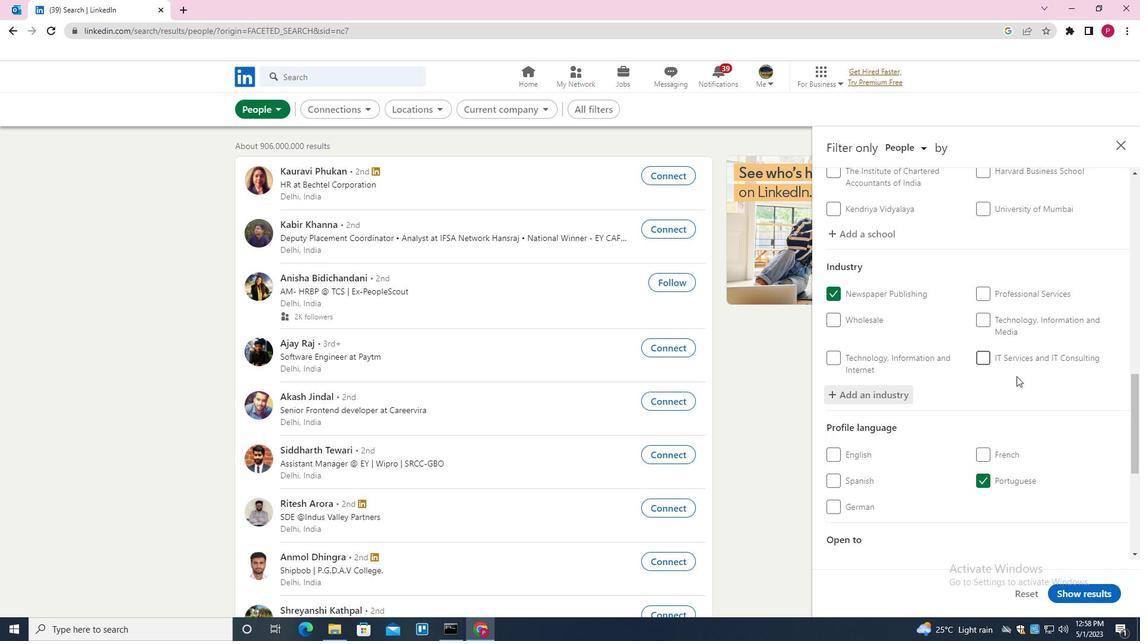 
Action: Mouse moved to (1000, 393)
Screenshot: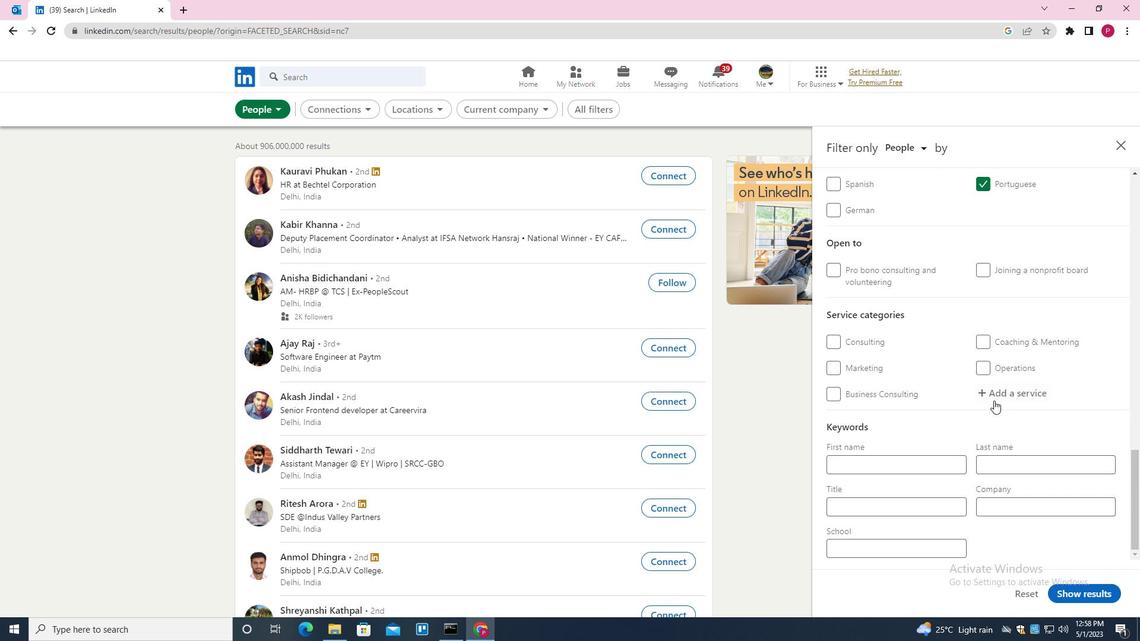 
Action: Mouse pressed left at (1000, 393)
Screenshot: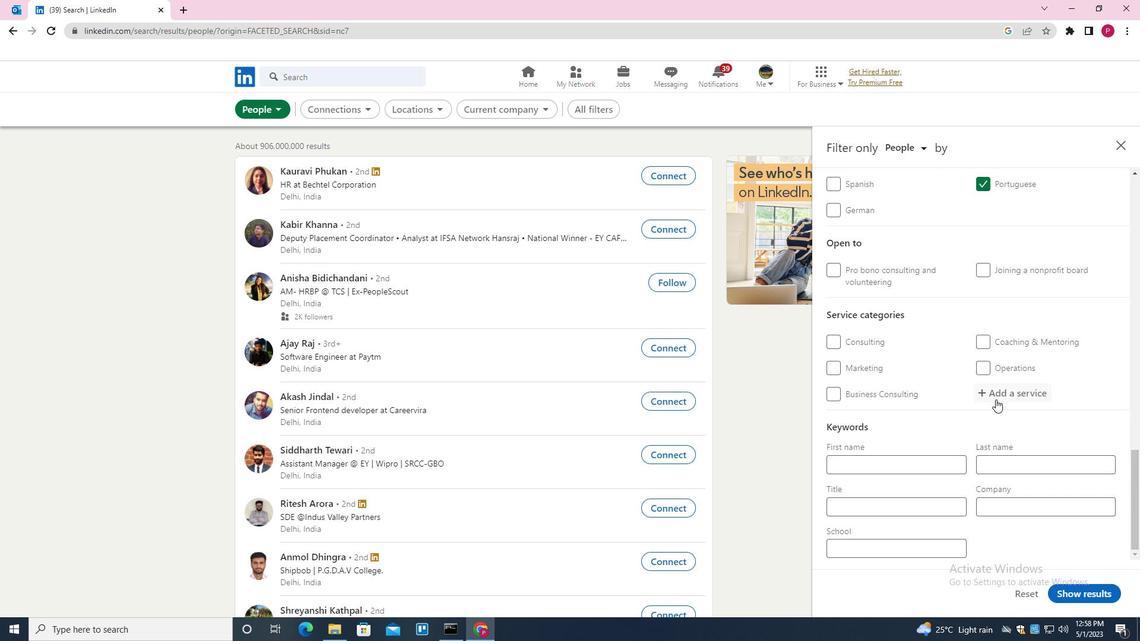 
Action: Key pressed <Key.shift>HOME<Key.down><Key.down><Key.down><Key.enter>
Screenshot: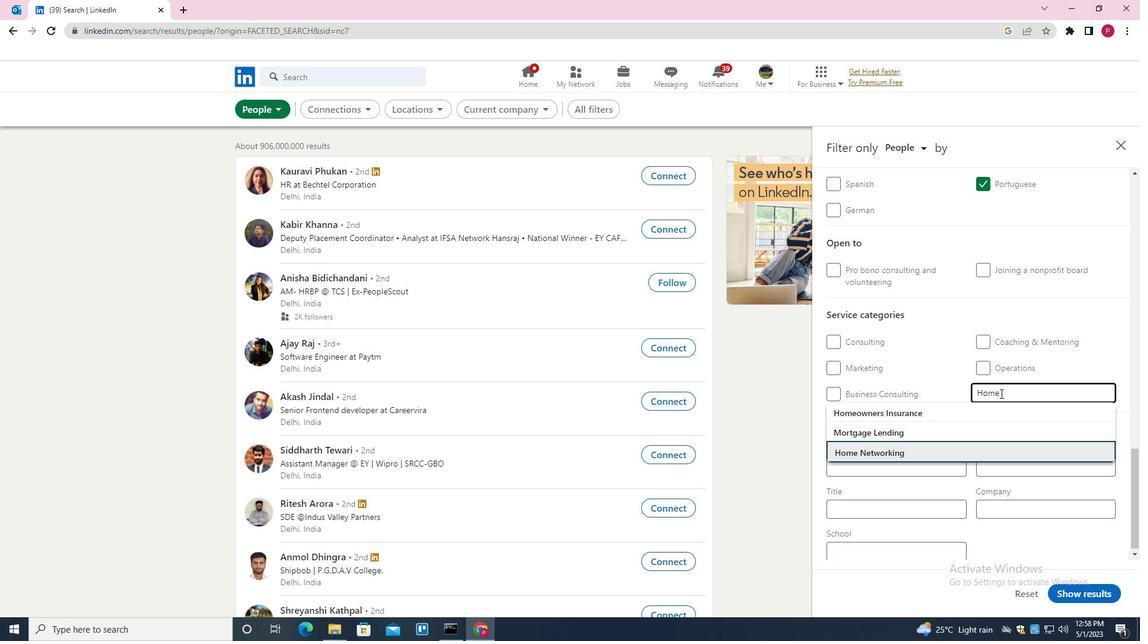 
Action: Mouse scrolled (1000, 393) with delta (0, 0)
Screenshot: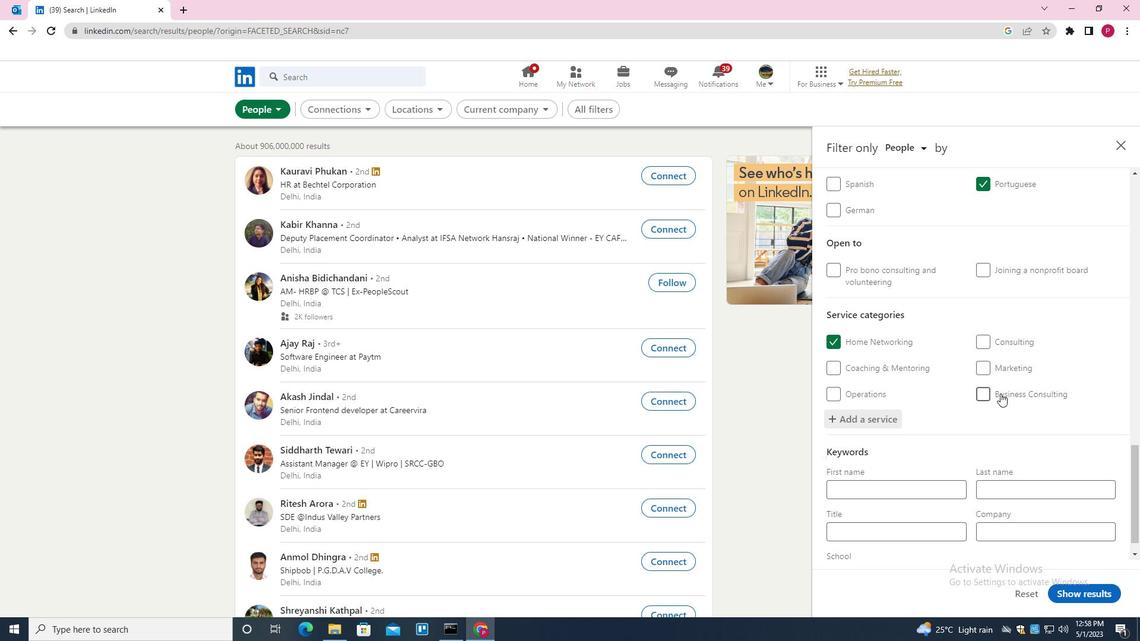 
Action: Mouse moved to (998, 396)
Screenshot: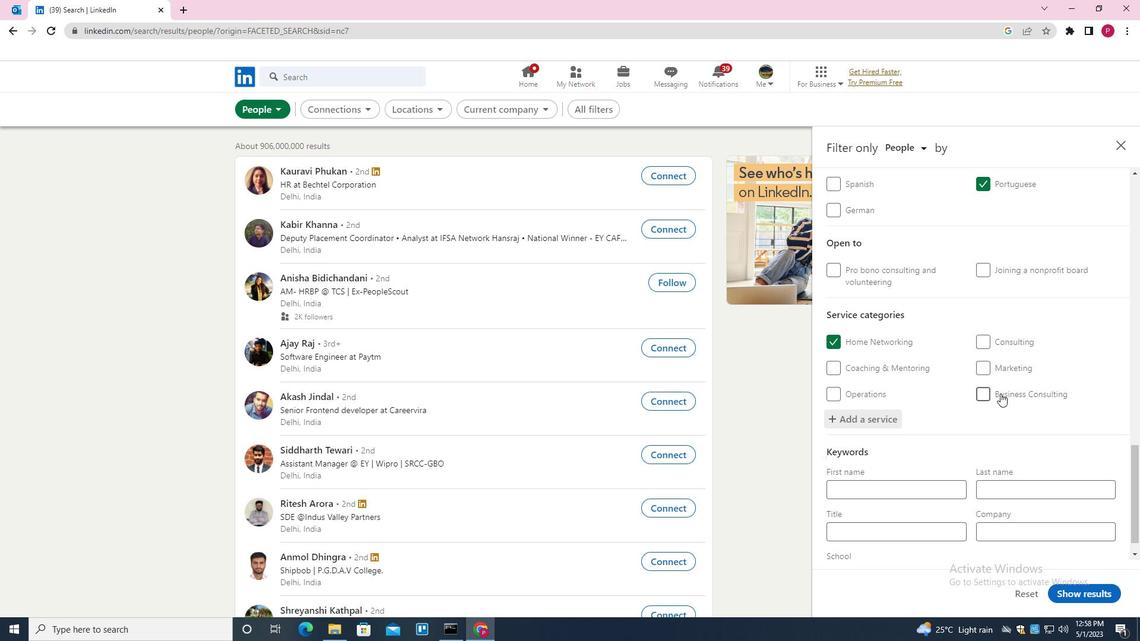 
Action: Mouse scrolled (998, 396) with delta (0, 0)
Screenshot: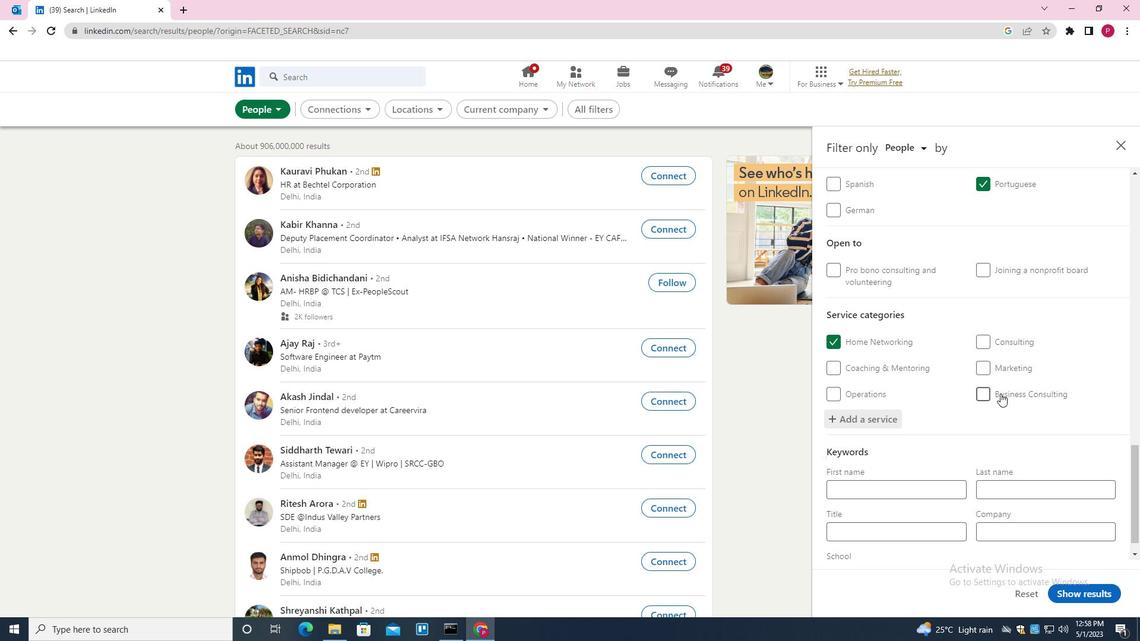 
Action: Mouse moved to (991, 400)
Screenshot: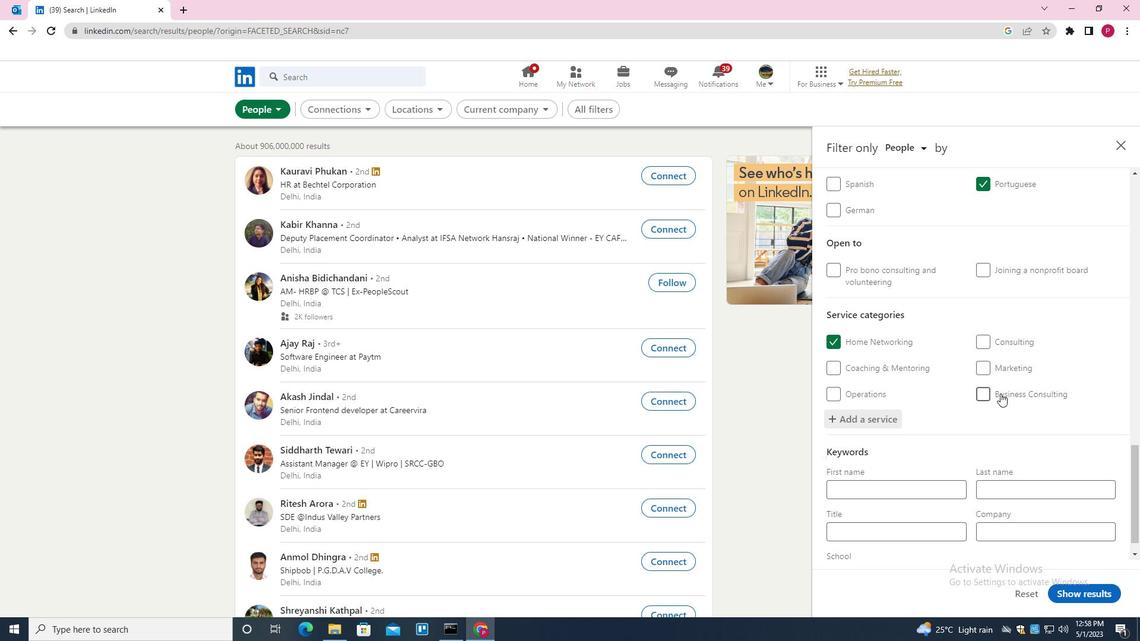 
Action: Mouse scrolled (991, 399) with delta (0, 0)
Screenshot: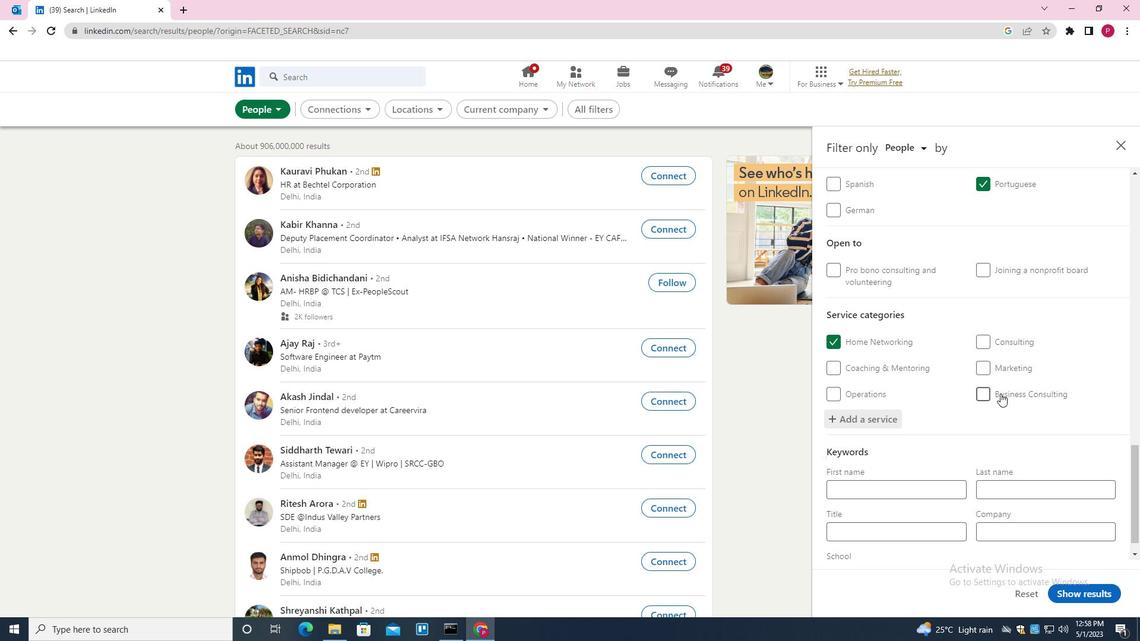 
Action: Mouse moved to (987, 411)
Screenshot: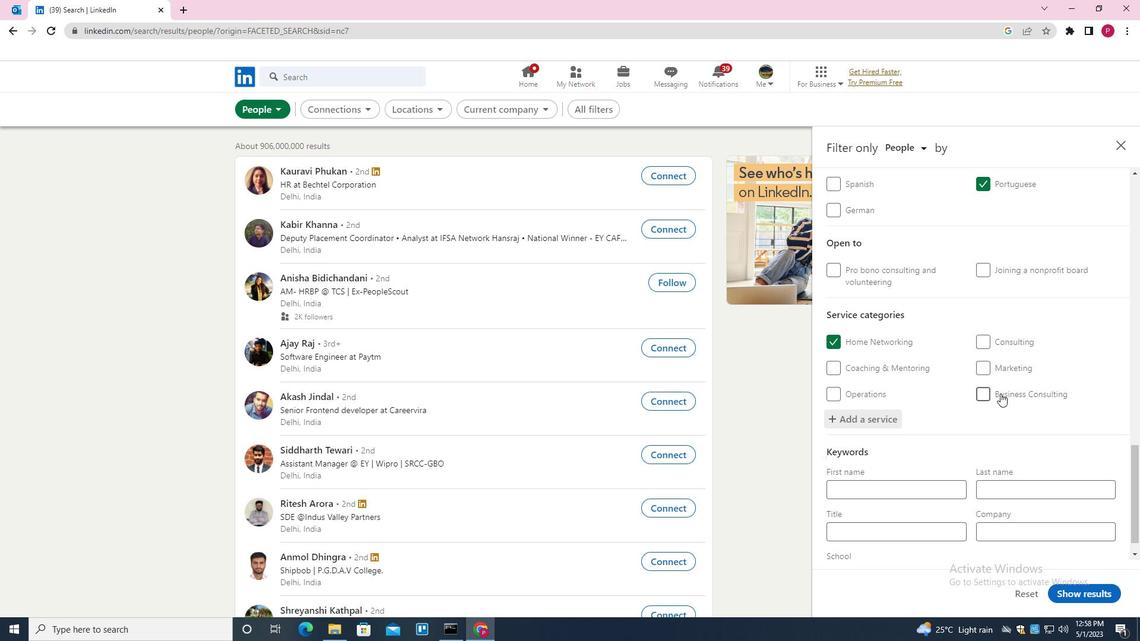 
Action: Mouse scrolled (987, 411) with delta (0, 0)
Screenshot: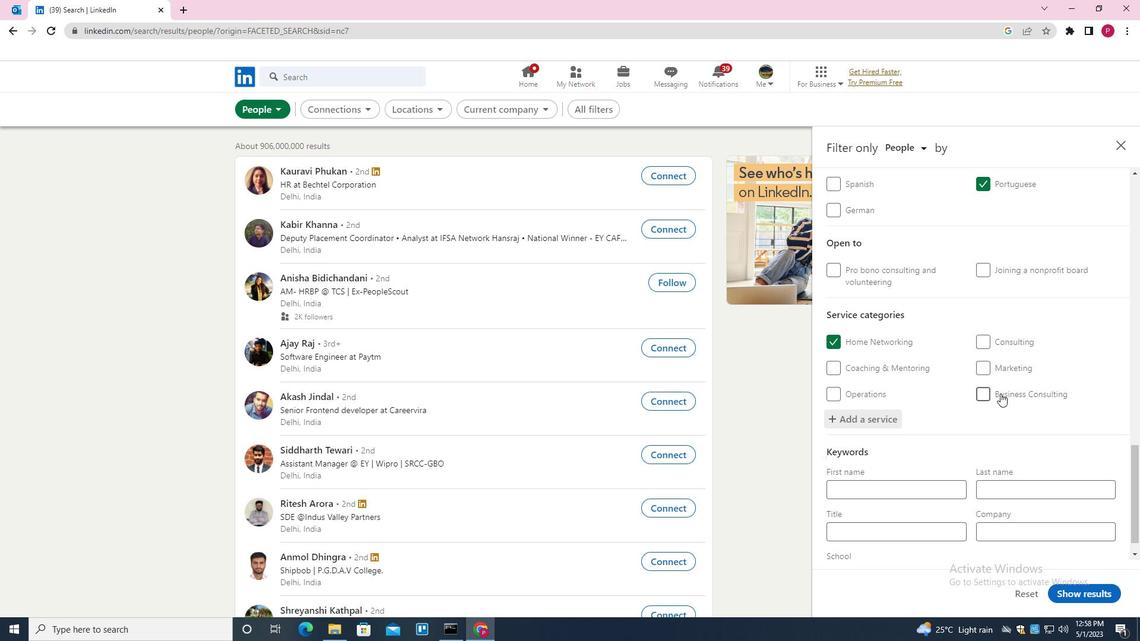 
Action: Mouse moved to (978, 425)
Screenshot: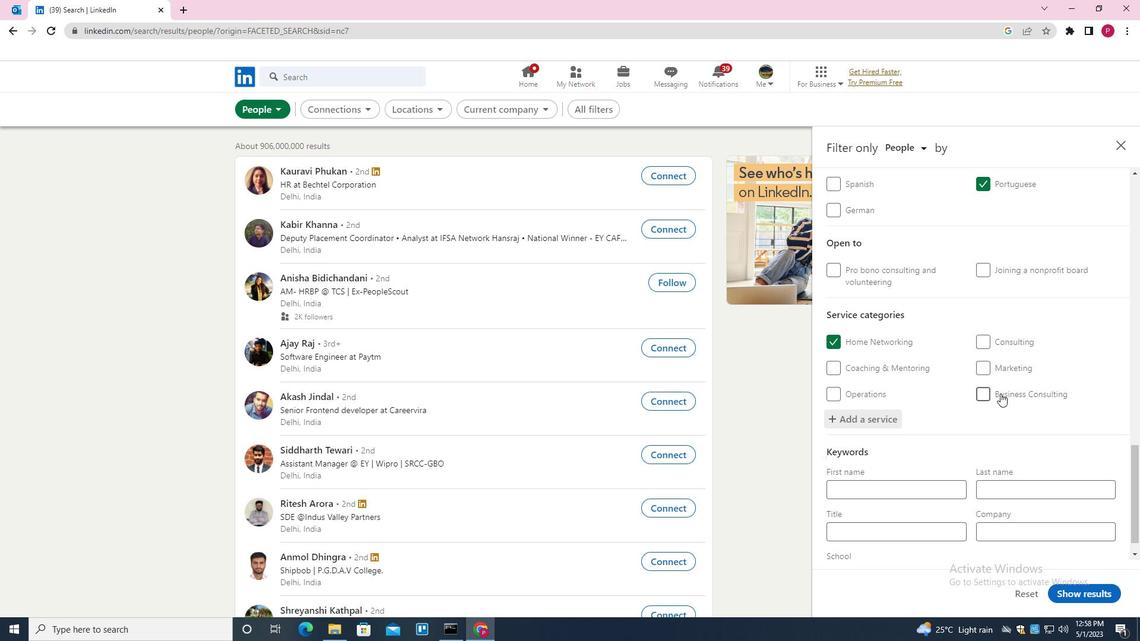 
Action: Mouse scrolled (978, 425) with delta (0, 0)
Screenshot: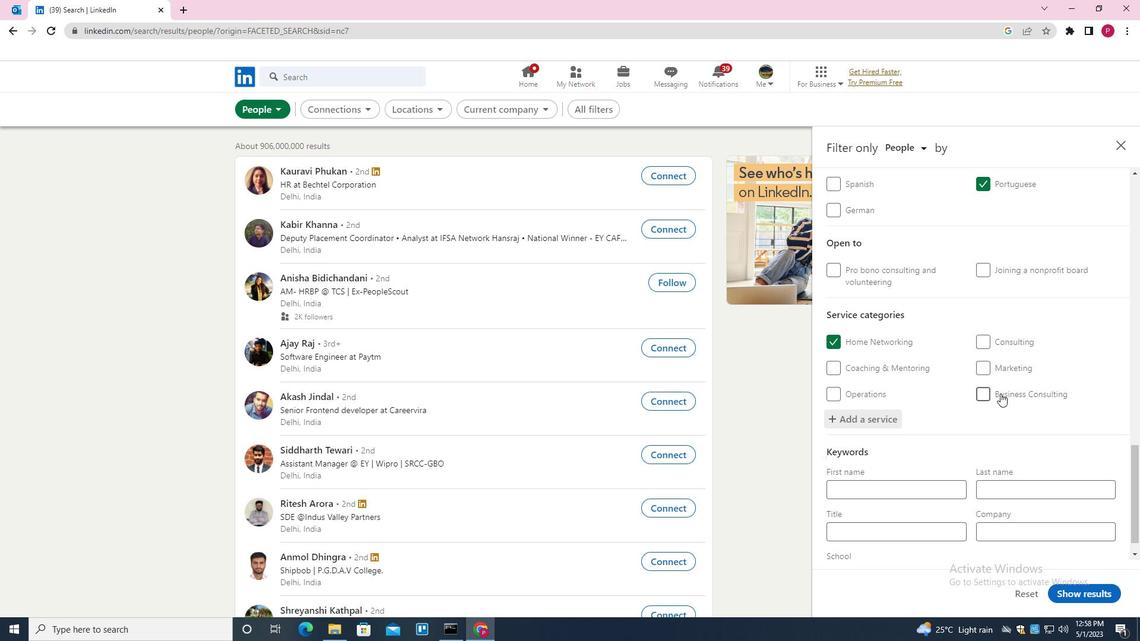 
Action: Mouse moved to (886, 512)
Screenshot: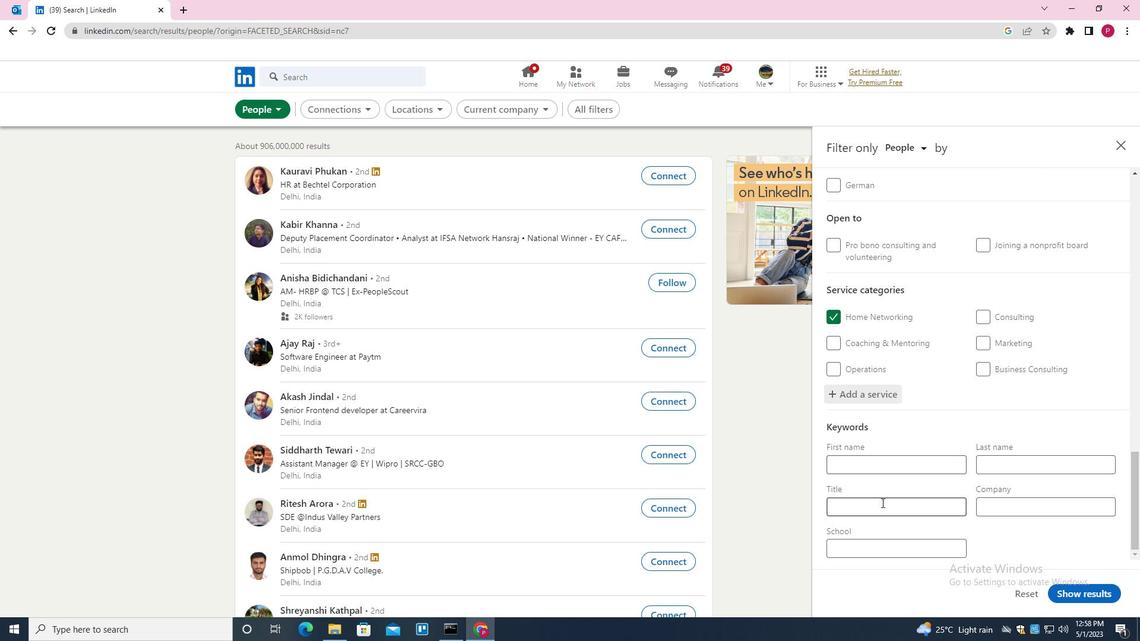 
Action: Mouse pressed left at (886, 512)
Screenshot: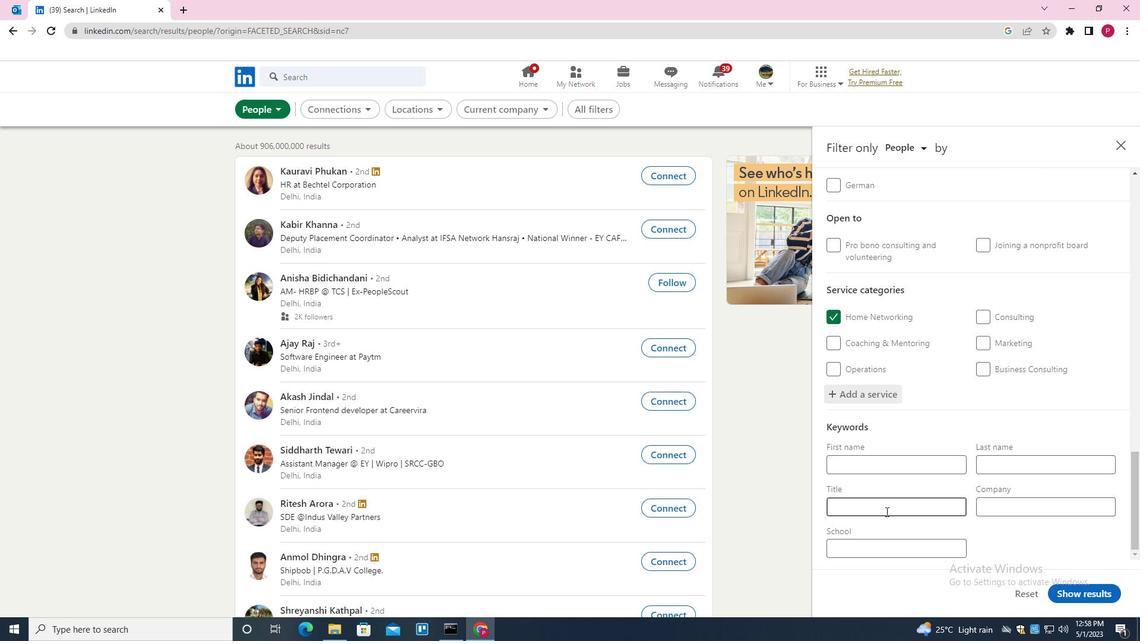 
Action: Key pressed <Key.shift>CONTINUOUS<Key.space><Key.shift>INPROVMENT<Key.space><Key.backspace><Key.backspace><Key.backspace><Key.backspace><Key.backspace>EMENT<Key.space><Key.backspace><Key.backspace><Key.backspace><Key.backspace><Key.backspace><Key.backspace><Key.backspace><Key.backspace><Key.backspace><Key.backspace><Key.backspace>MPROVEMENT<Key.space><Key.shift>CONSULTANT
Screenshot: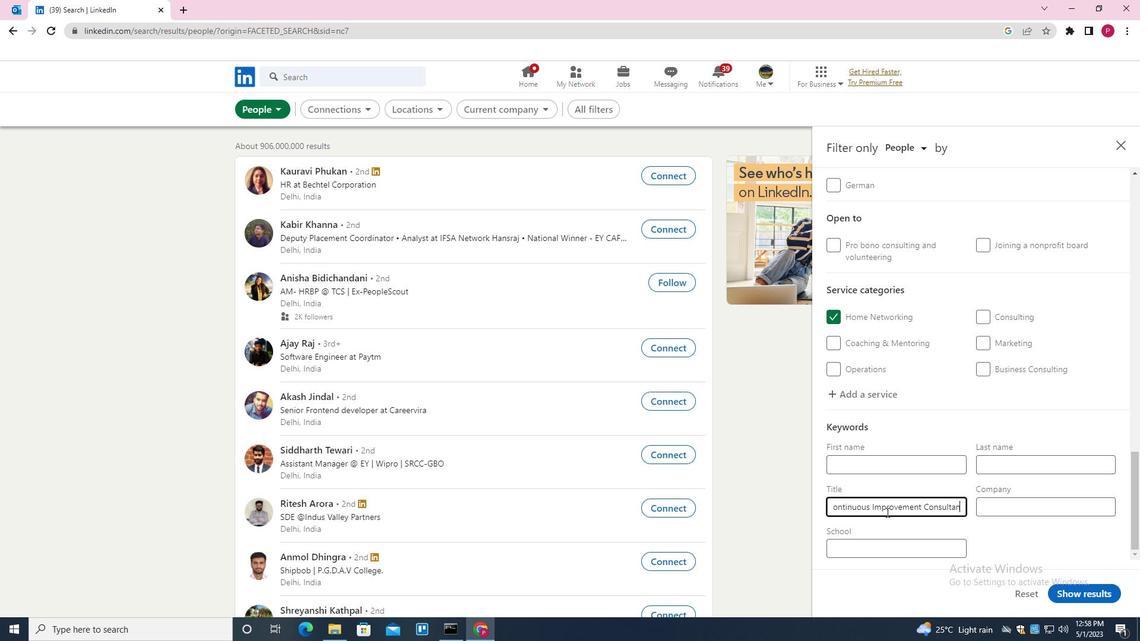 
Action: Mouse moved to (1102, 592)
Screenshot: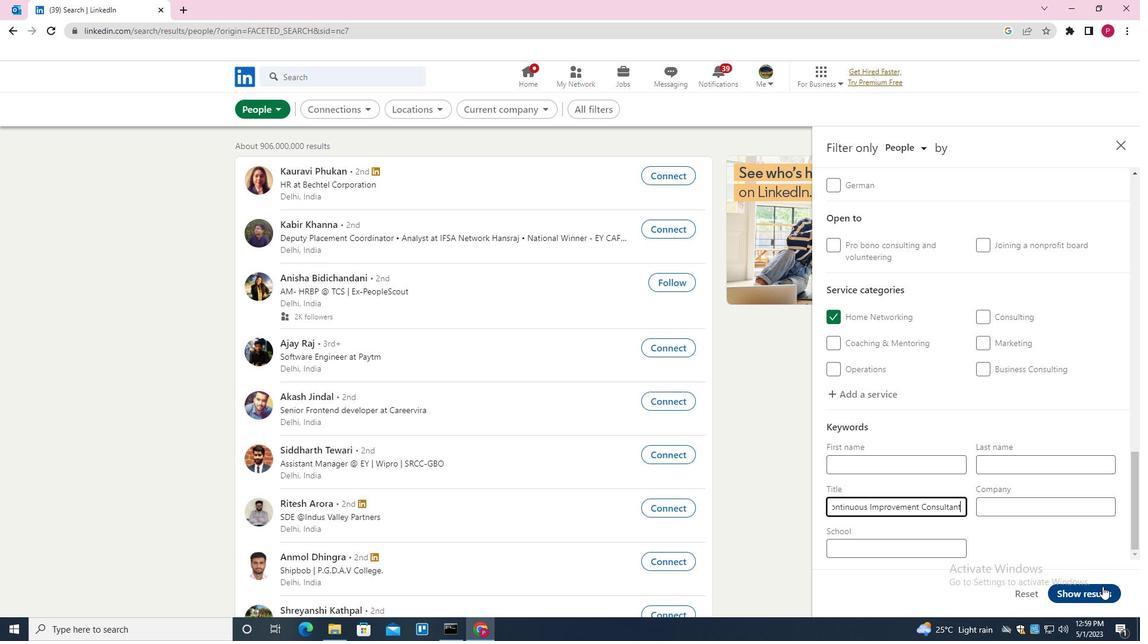 
Action: Mouse pressed left at (1102, 592)
Screenshot: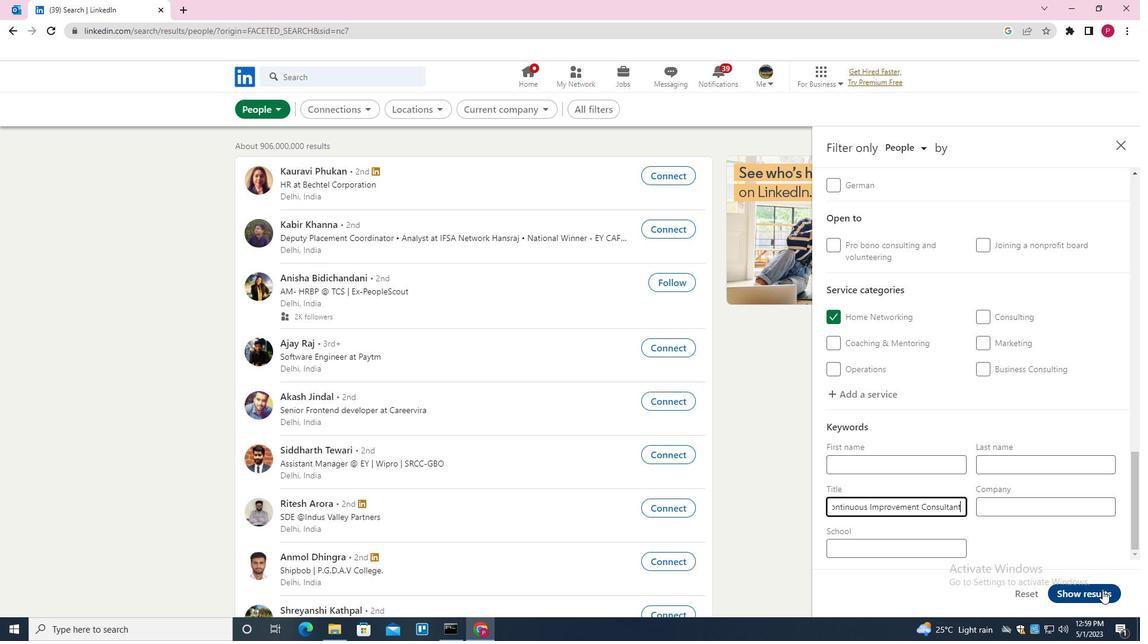 
Action: Mouse moved to (504, 329)
Screenshot: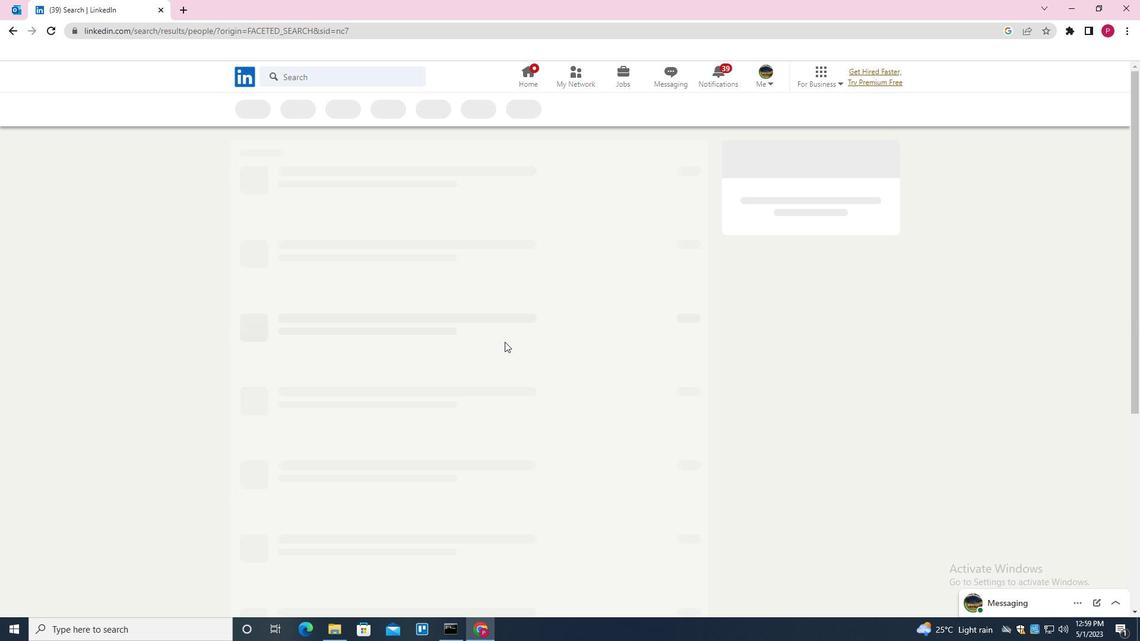 
